 Task: Find connections with filter location Oberwinterthur (Kreis 2) with filter topic #Mobileapplicationswith filter profile language German with filter current company G-P/Globalization Partners with filter school HINDUSTAN COLLEGE OF ARTS AND SCIENCE with filter industry Metal Valve, Ball, and Roller Manufacturing with filter service category UX Research with filter keywords title Data Entry
Action: Mouse moved to (534, 70)
Screenshot: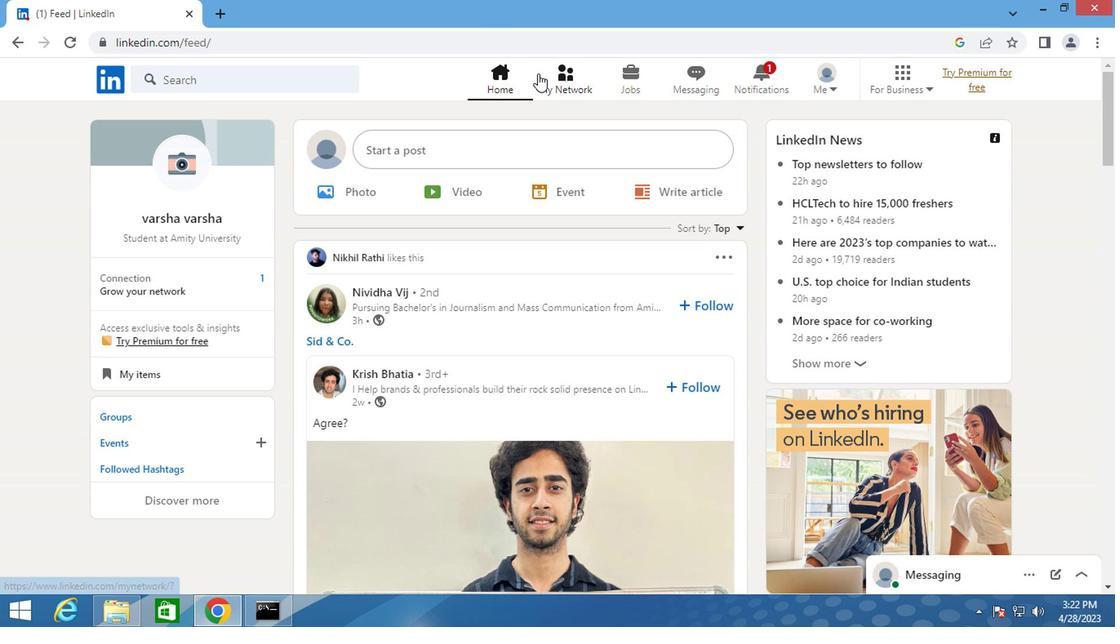 
Action: Mouse pressed left at (534, 70)
Screenshot: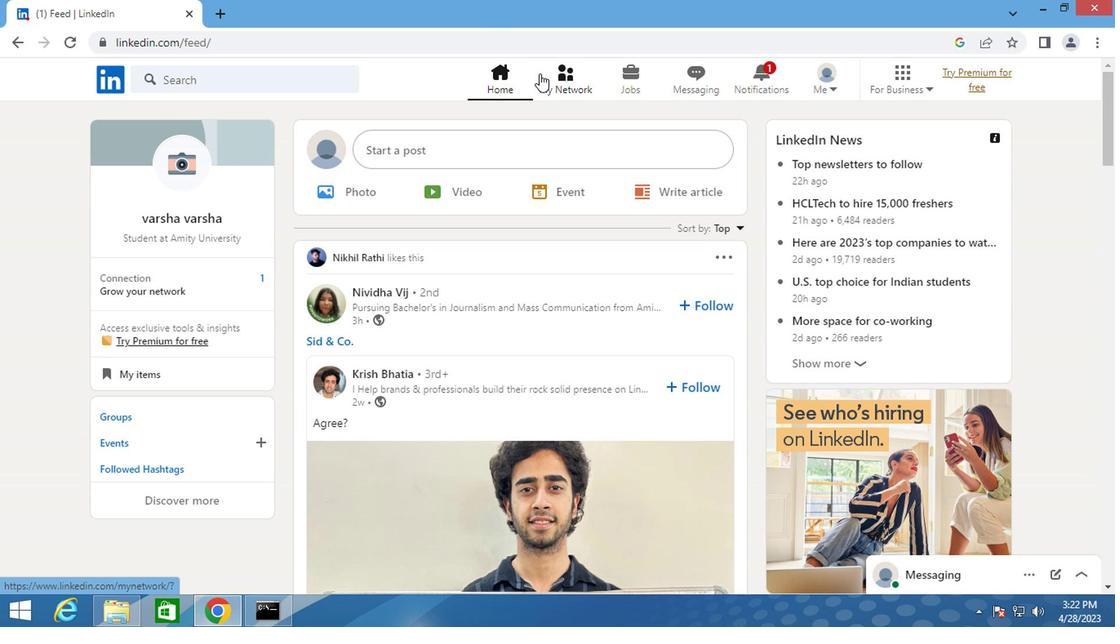 
Action: Mouse moved to (192, 173)
Screenshot: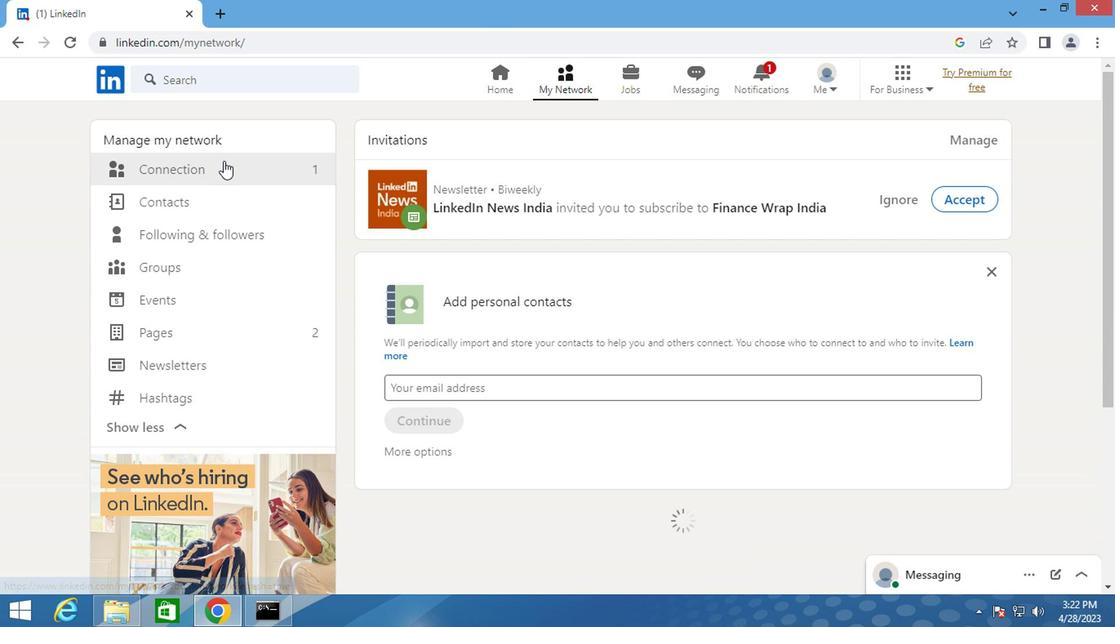 
Action: Mouse pressed left at (192, 173)
Screenshot: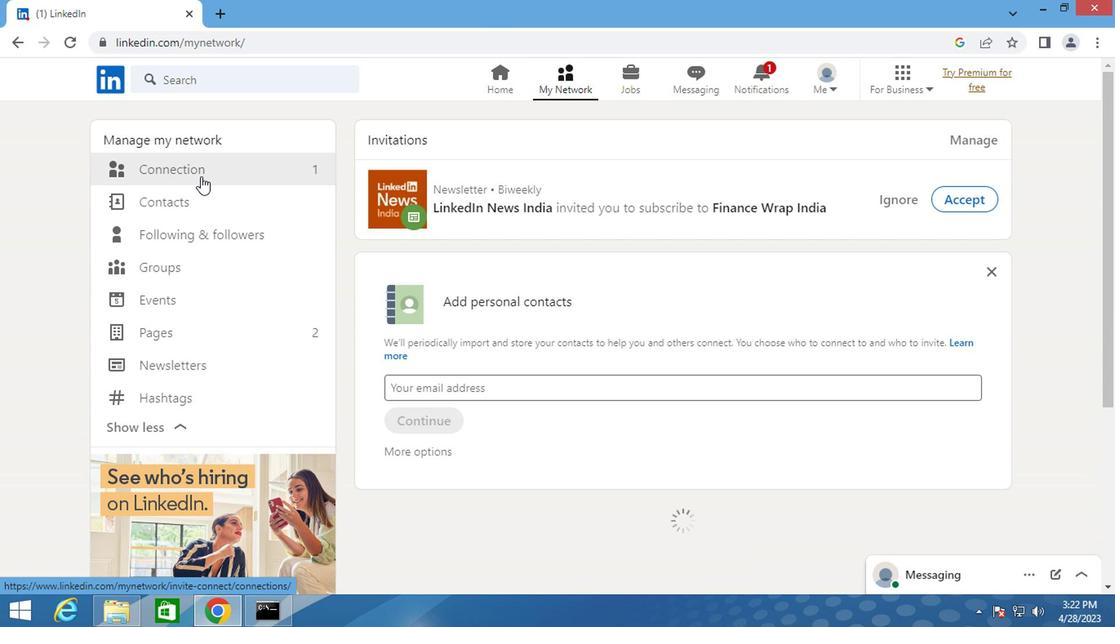 
Action: Mouse moved to (684, 167)
Screenshot: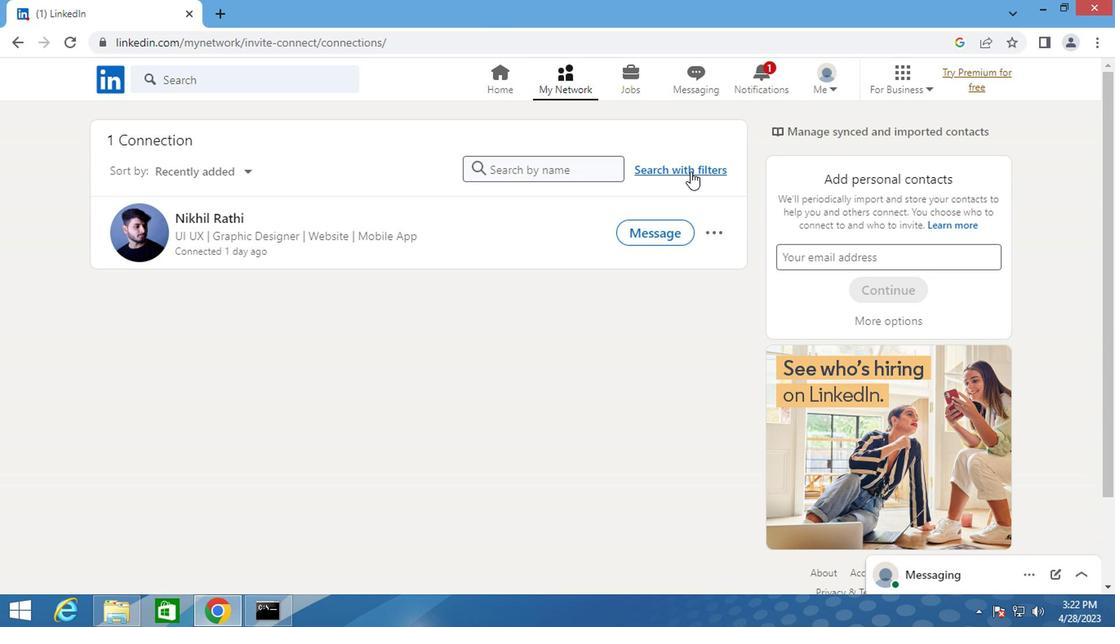 
Action: Mouse pressed left at (684, 167)
Screenshot: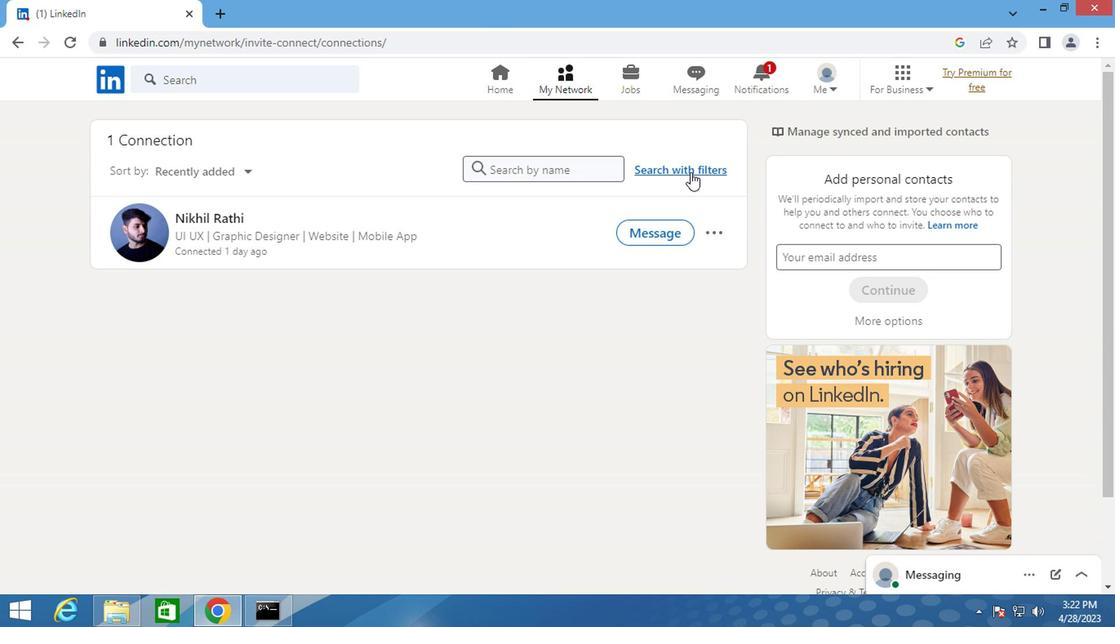 
Action: Mouse moved to (603, 129)
Screenshot: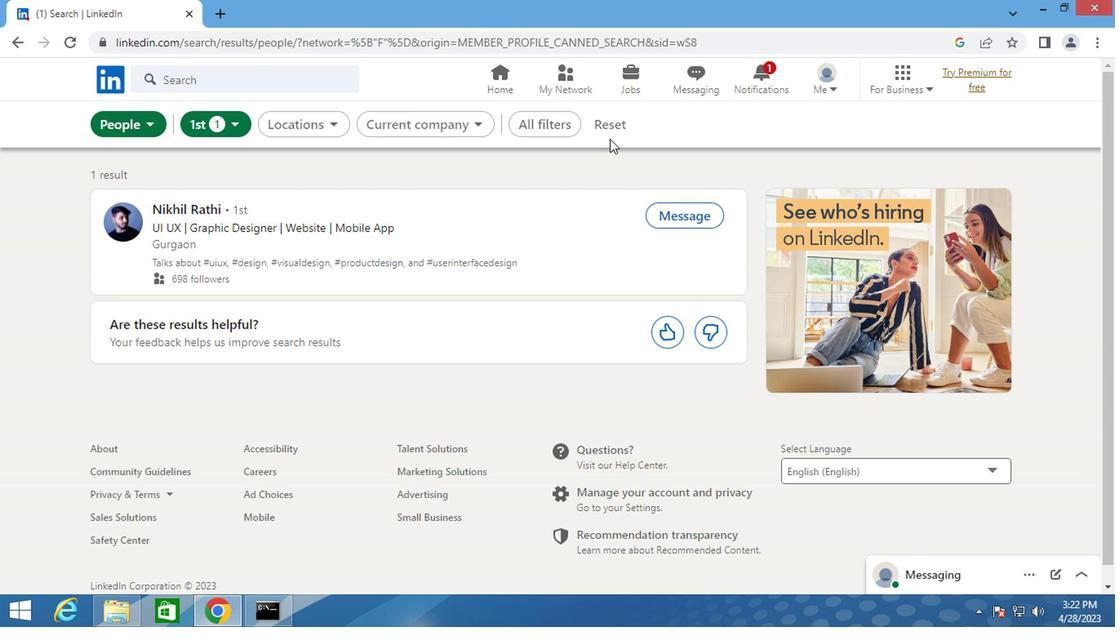 
Action: Mouse pressed left at (603, 129)
Screenshot: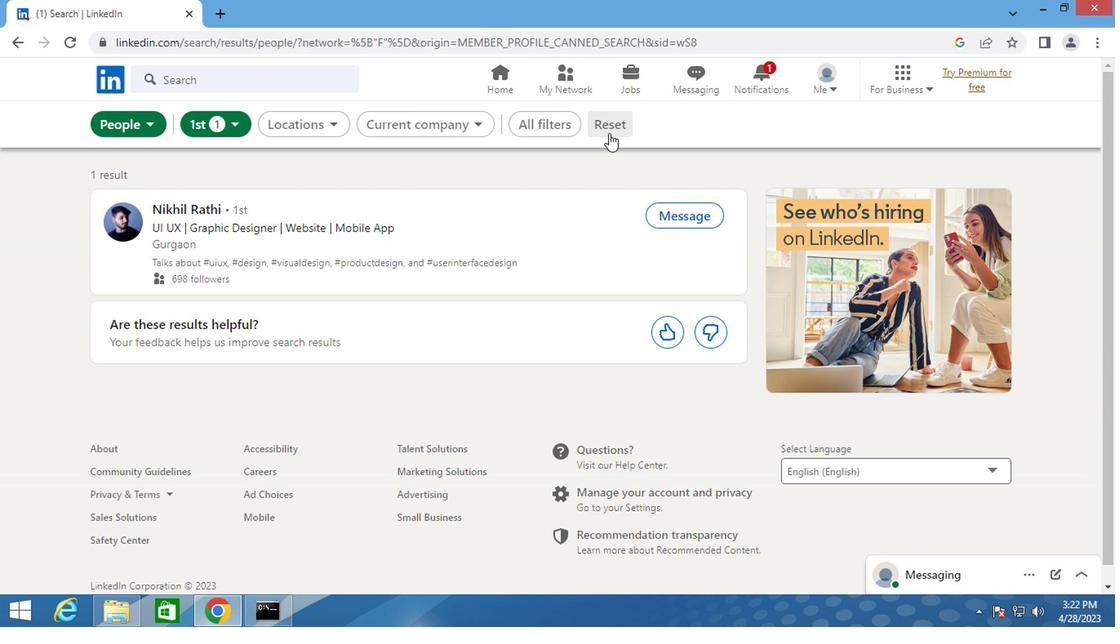 
Action: Mouse moved to (589, 113)
Screenshot: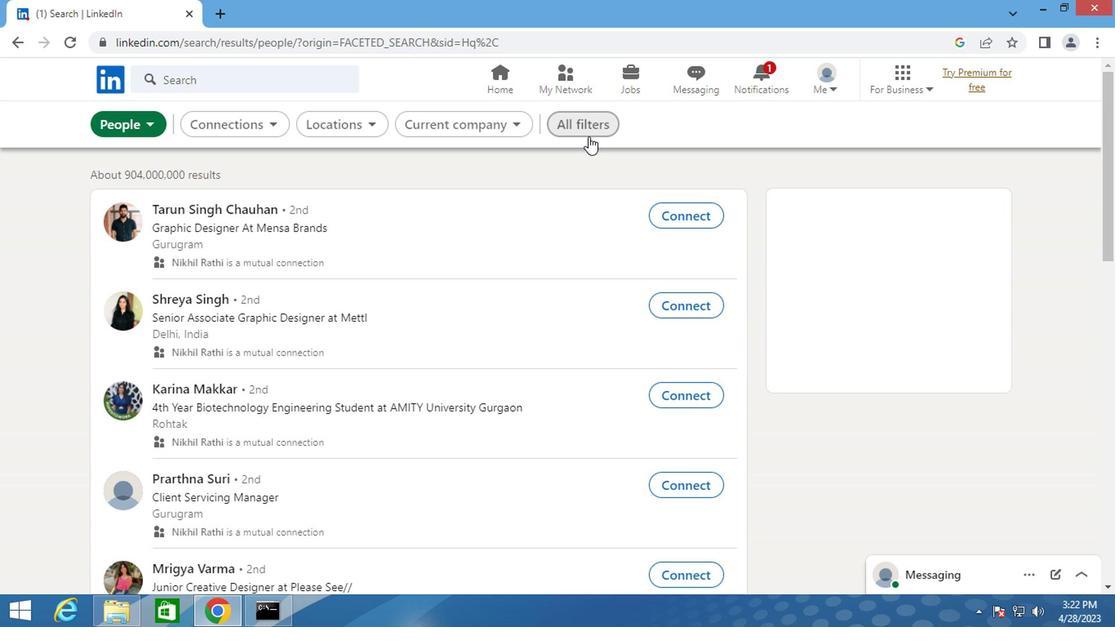 
Action: Mouse pressed left at (589, 113)
Screenshot: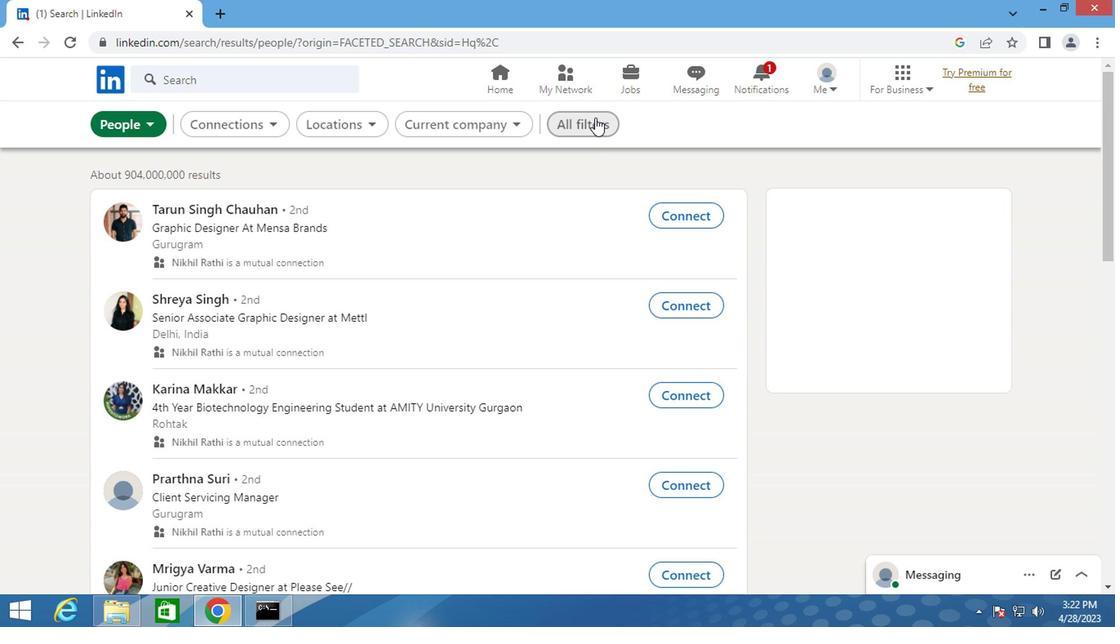 
Action: Mouse moved to (723, 287)
Screenshot: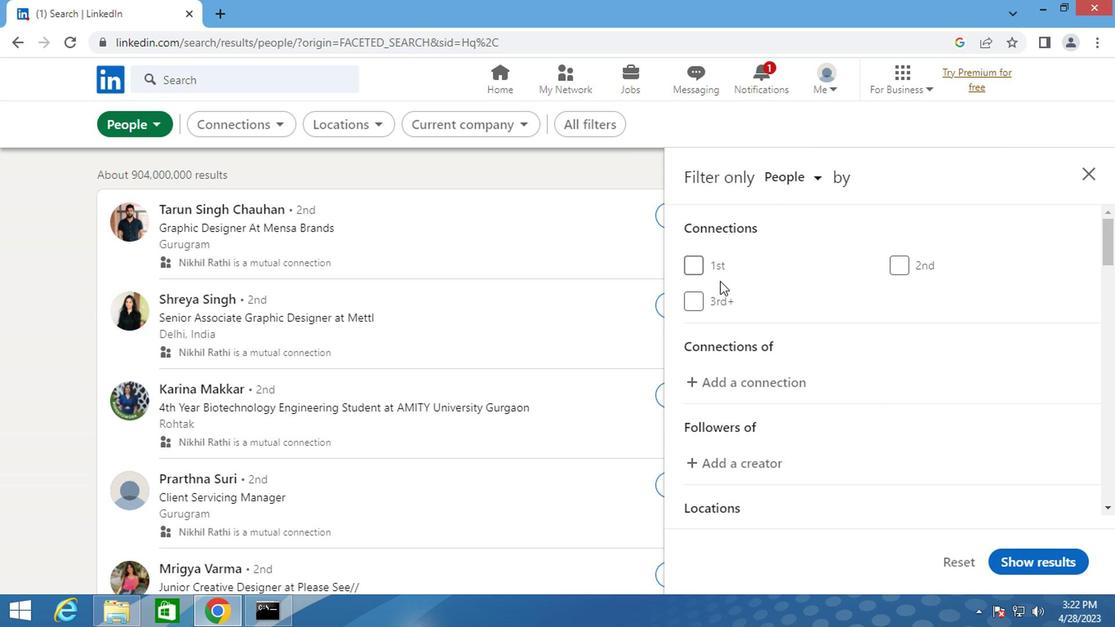 
Action: Mouse scrolled (723, 285) with delta (0, -1)
Screenshot: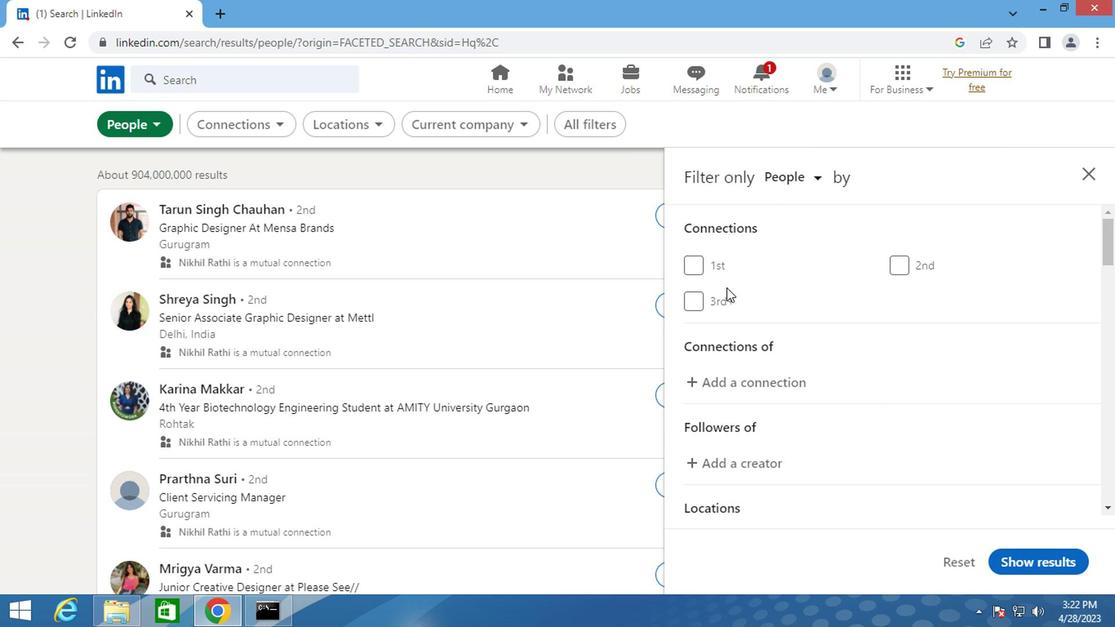 
Action: Mouse moved to (723, 288)
Screenshot: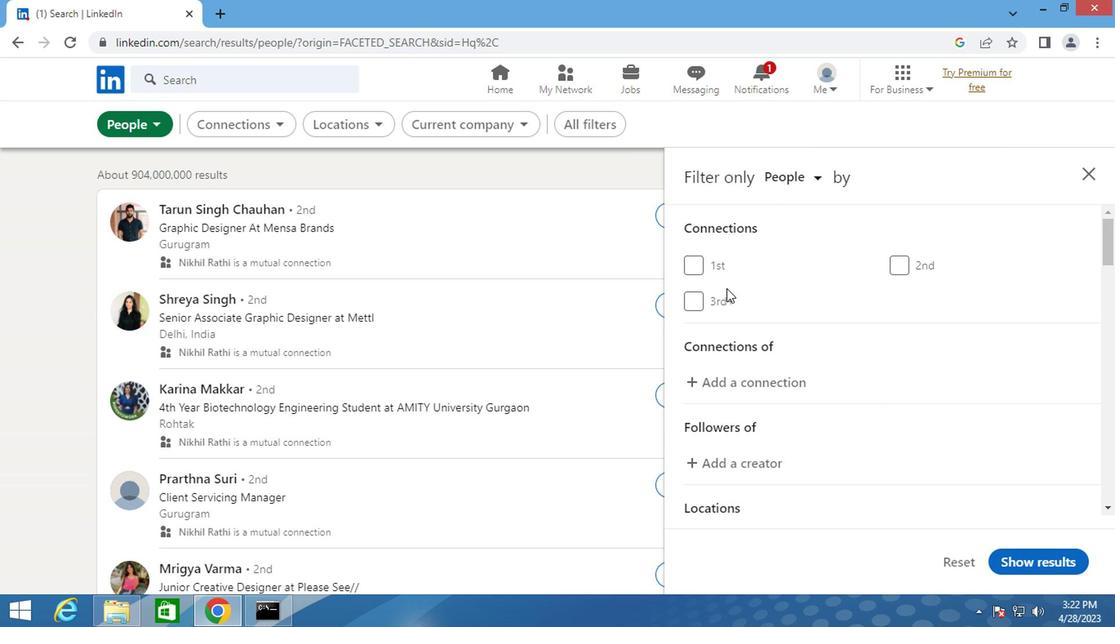 
Action: Mouse scrolled (723, 287) with delta (0, 0)
Screenshot: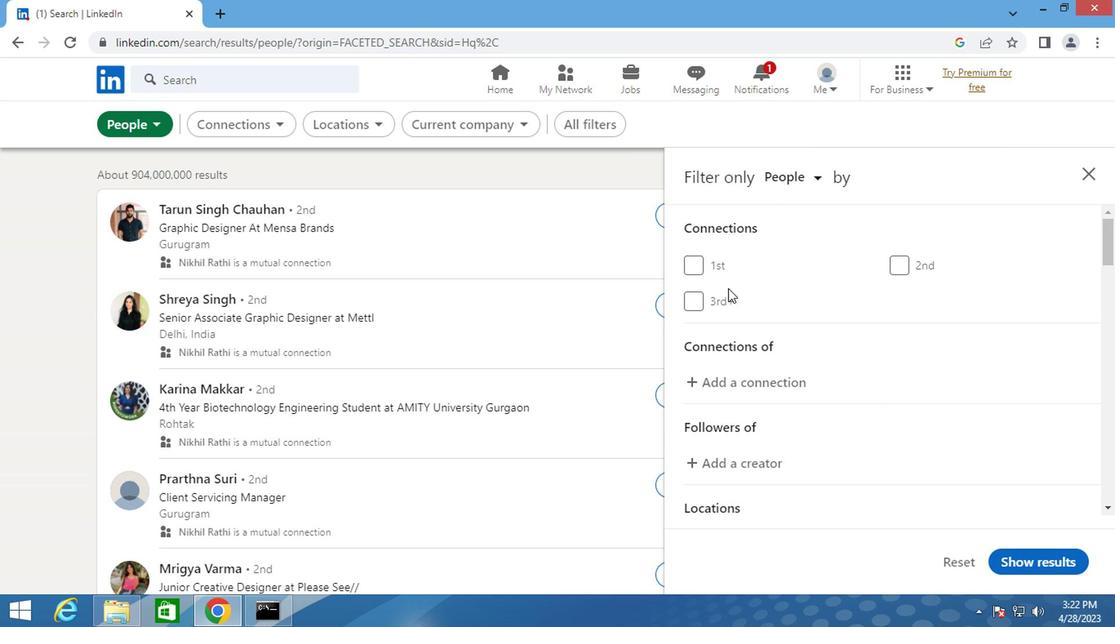 
Action: Mouse moved to (906, 453)
Screenshot: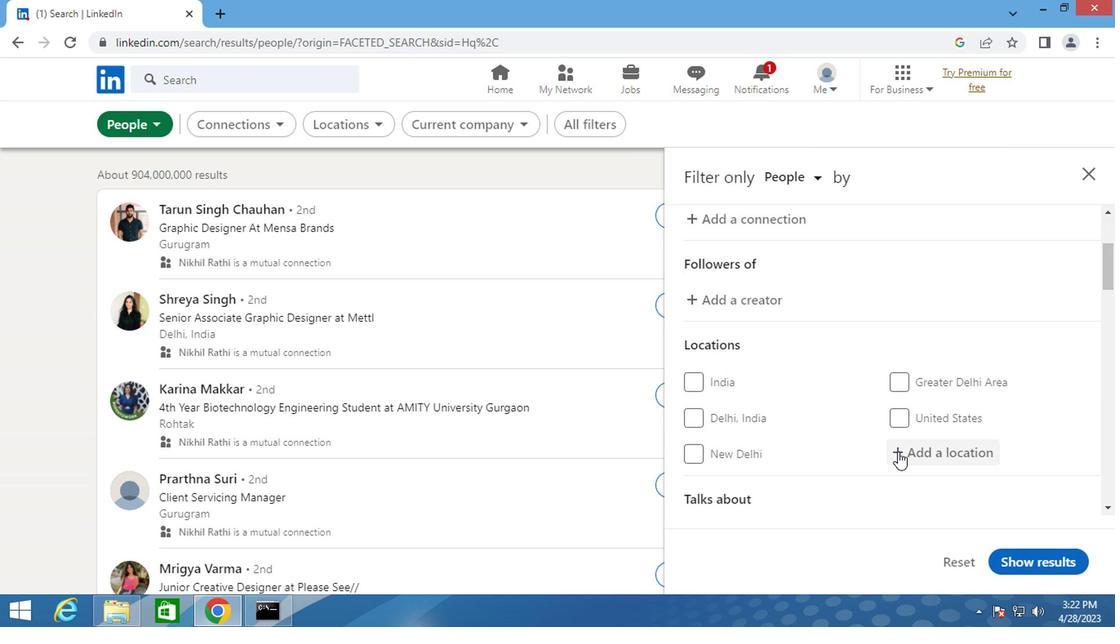 
Action: Mouse pressed left at (906, 453)
Screenshot: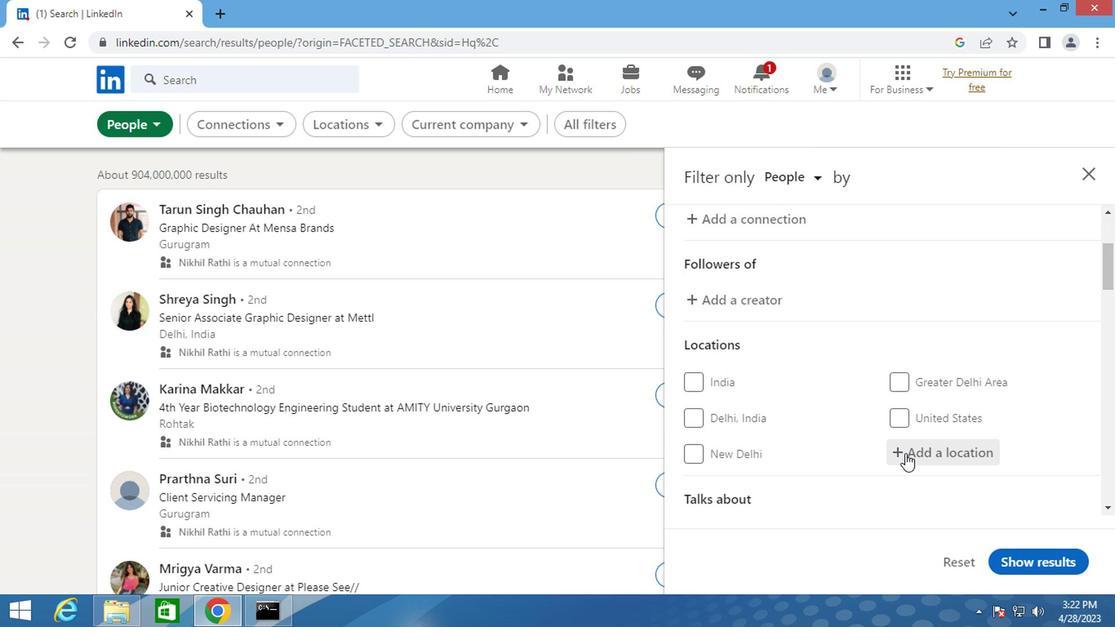 
Action: Mouse moved to (906, 453)
Screenshot: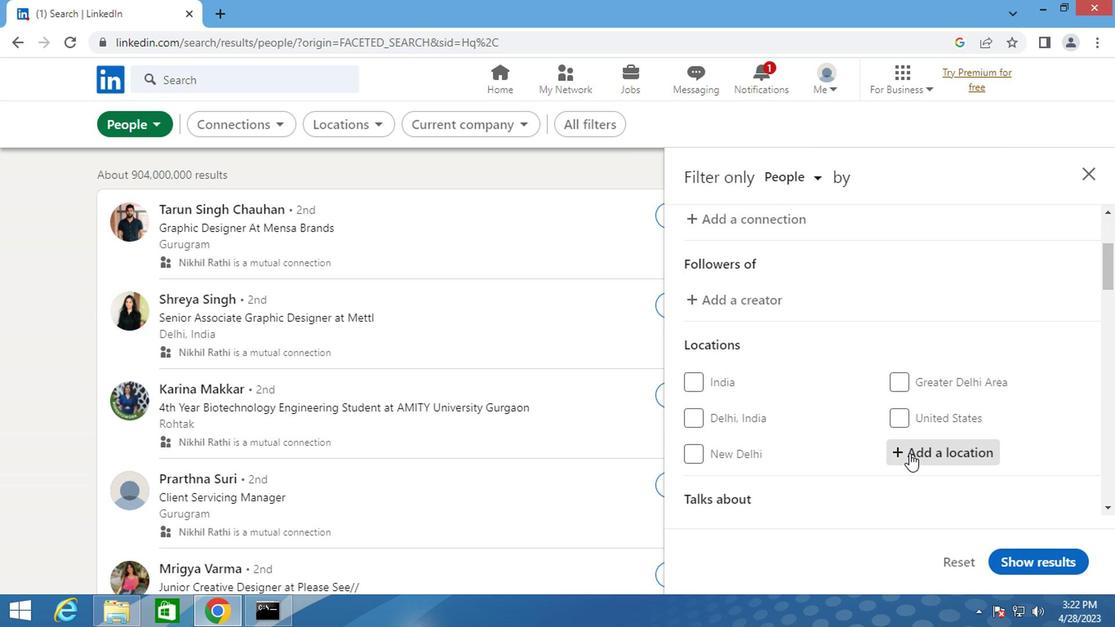 
Action: Key pressed <Key.shift>OBERWINTERTHUR<Key.space><Key.shift_r><Key.shift_r>(<Key.shift>KREIS<Key.space>2<Key.shift_r><Key.shift_r><Key.shift_r><Key.shift_r><Key.shift_r><Key.shift_r>)
Screenshot: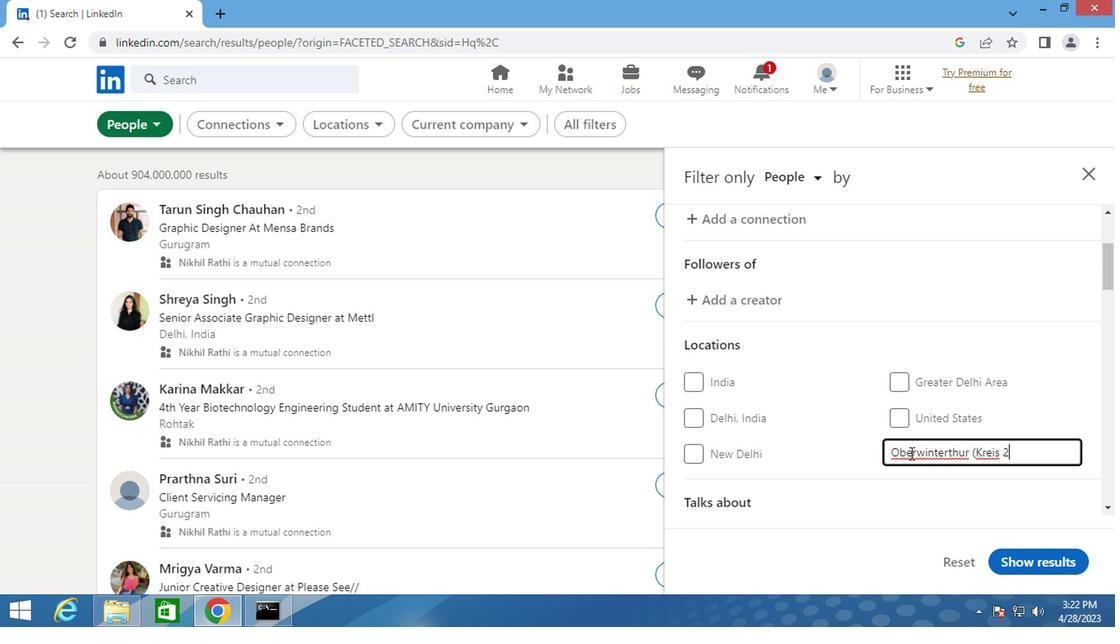 
Action: Mouse moved to (873, 438)
Screenshot: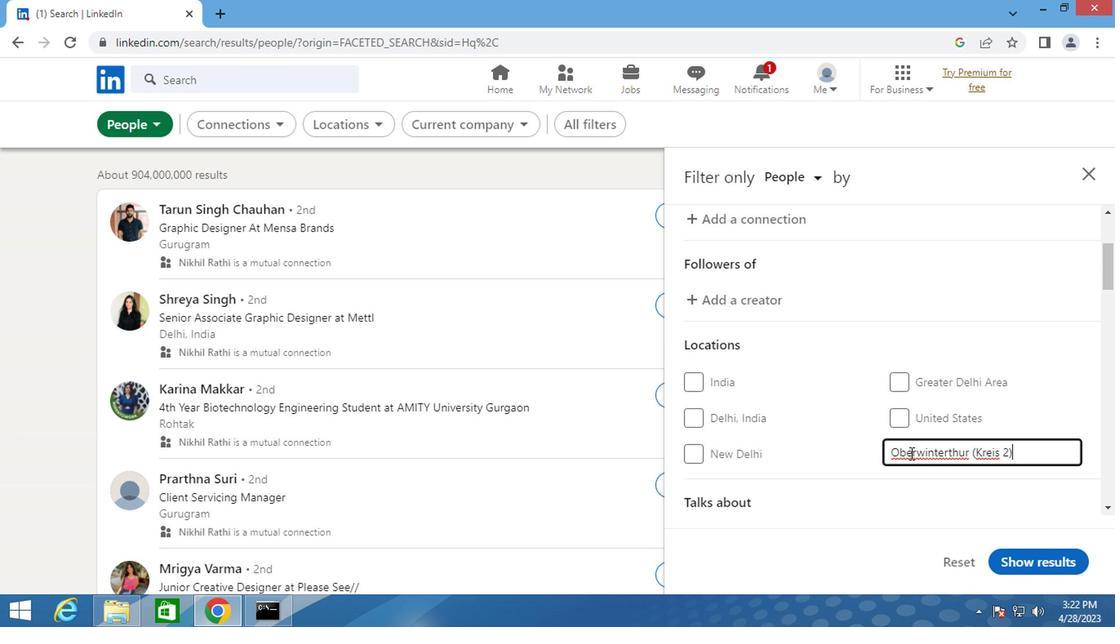 
Action: Mouse scrolled (873, 437) with delta (0, 0)
Screenshot: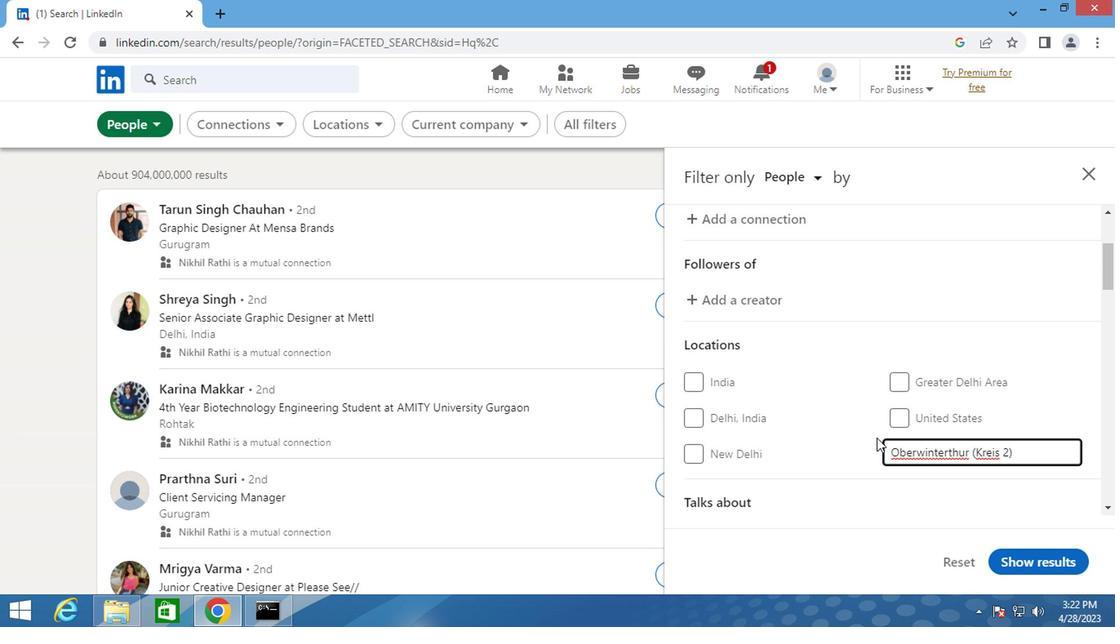 
Action: Mouse scrolled (873, 437) with delta (0, 0)
Screenshot: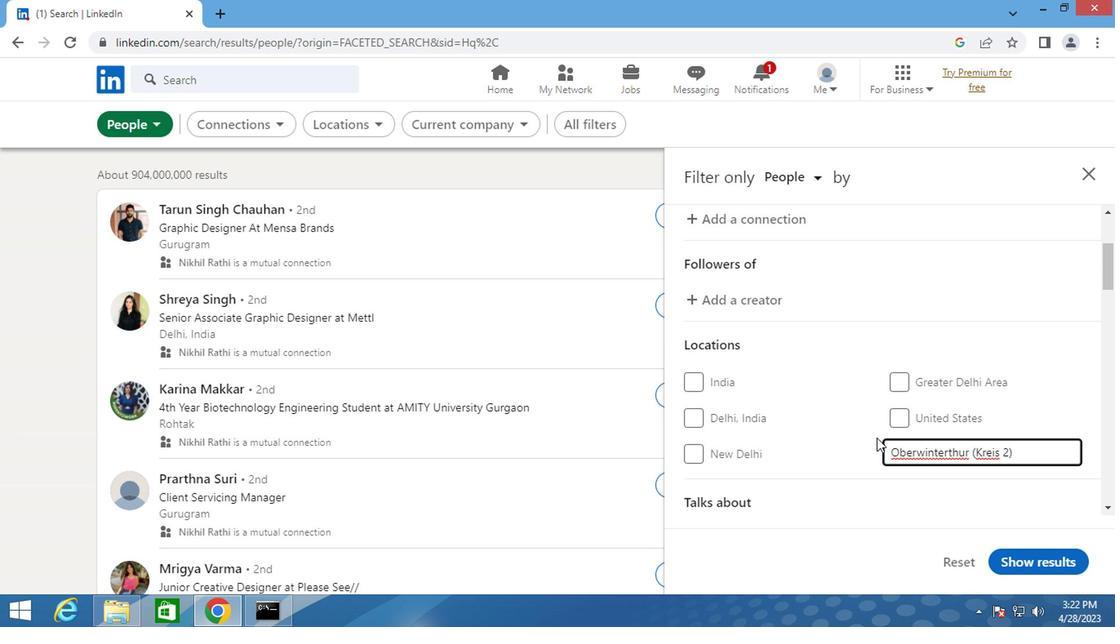 
Action: Mouse scrolled (873, 437) with delta (0, 0)
Screenshot: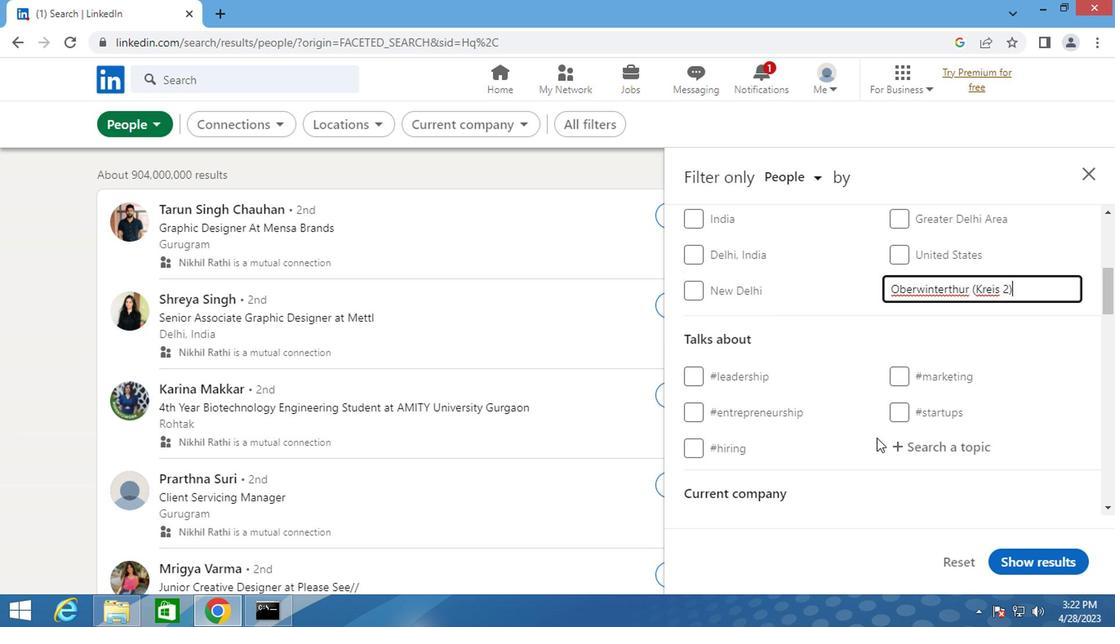 
Action: Mouse moved to (975, 359)
Screenshot: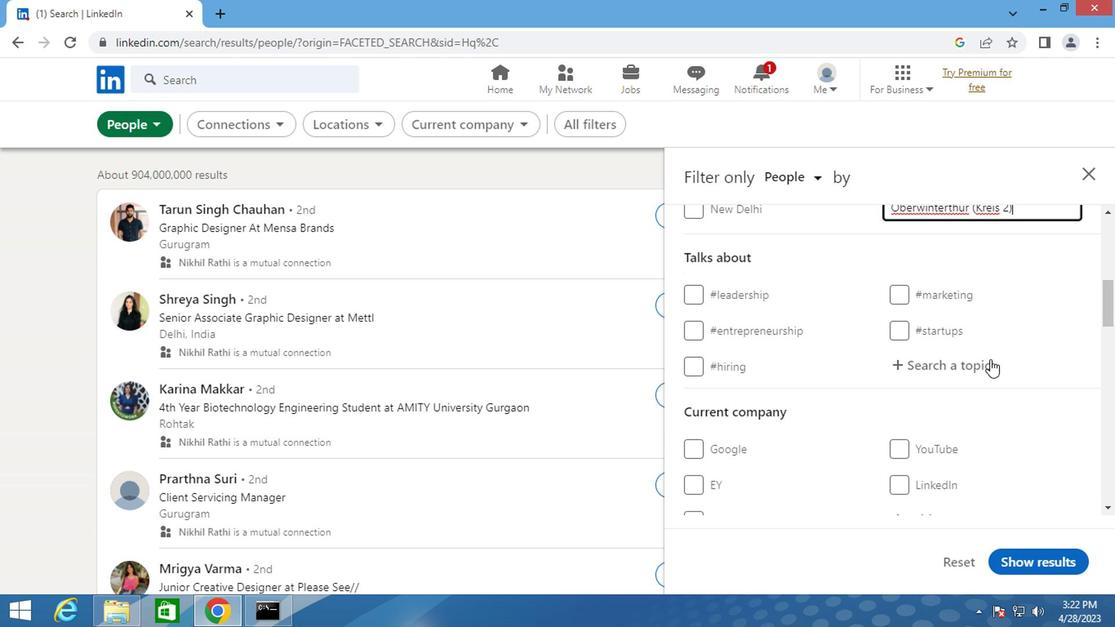 
Action: Mouse pressed left at (975, 359)
Screenshot: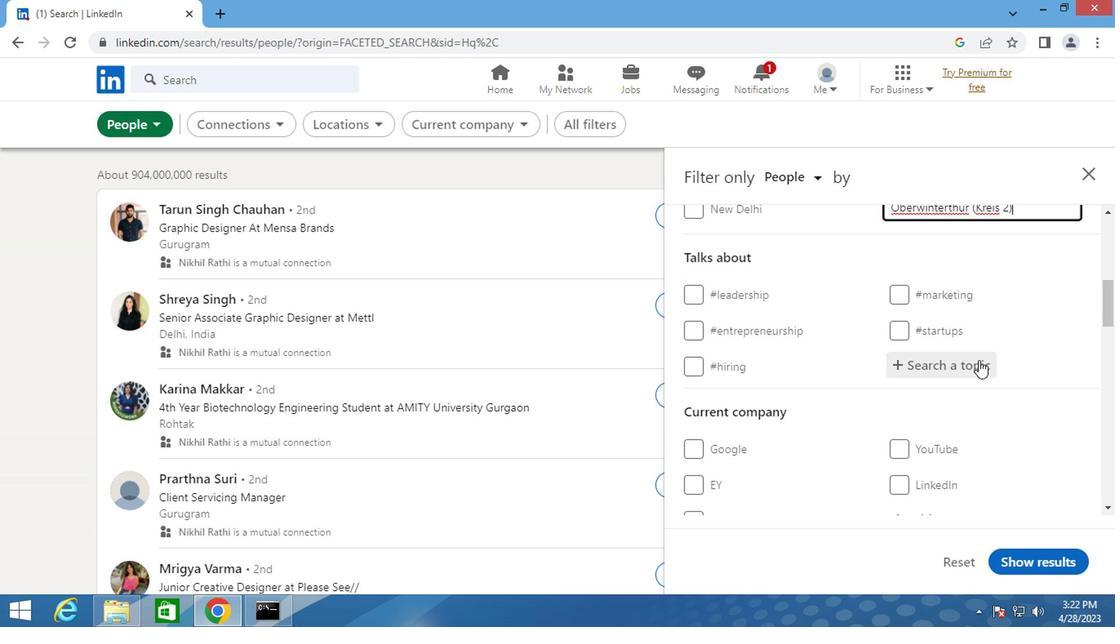 
Action: Key pressed <Key.shift>#<Key.shift>MOBILEAPPLICATIONS
Screenshot: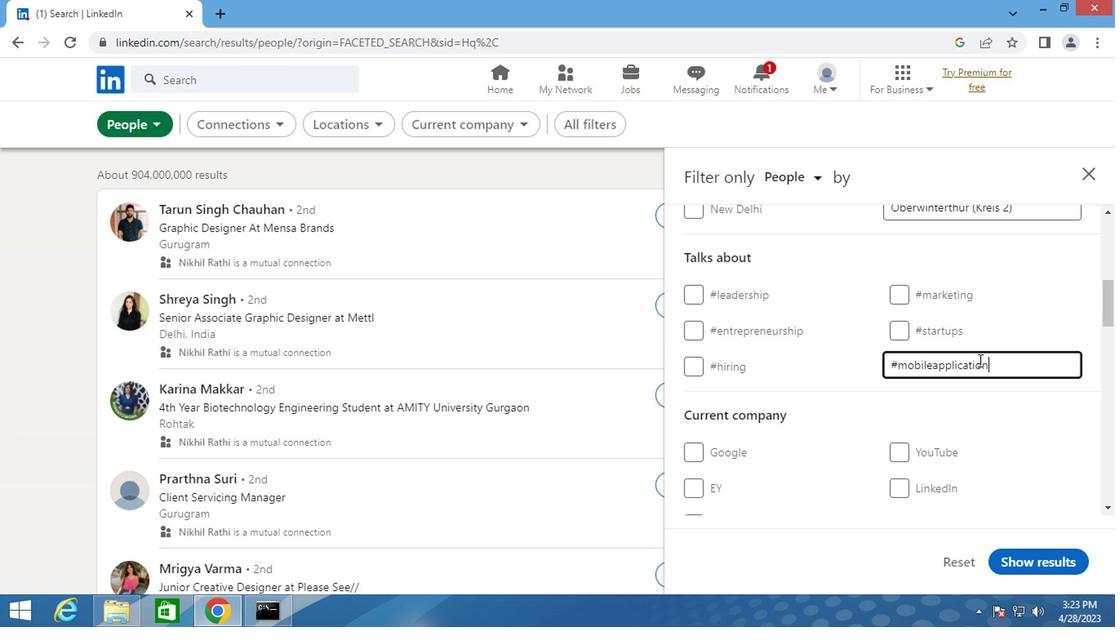 
Action: Mouse moved to (843, 364)
Screenshot: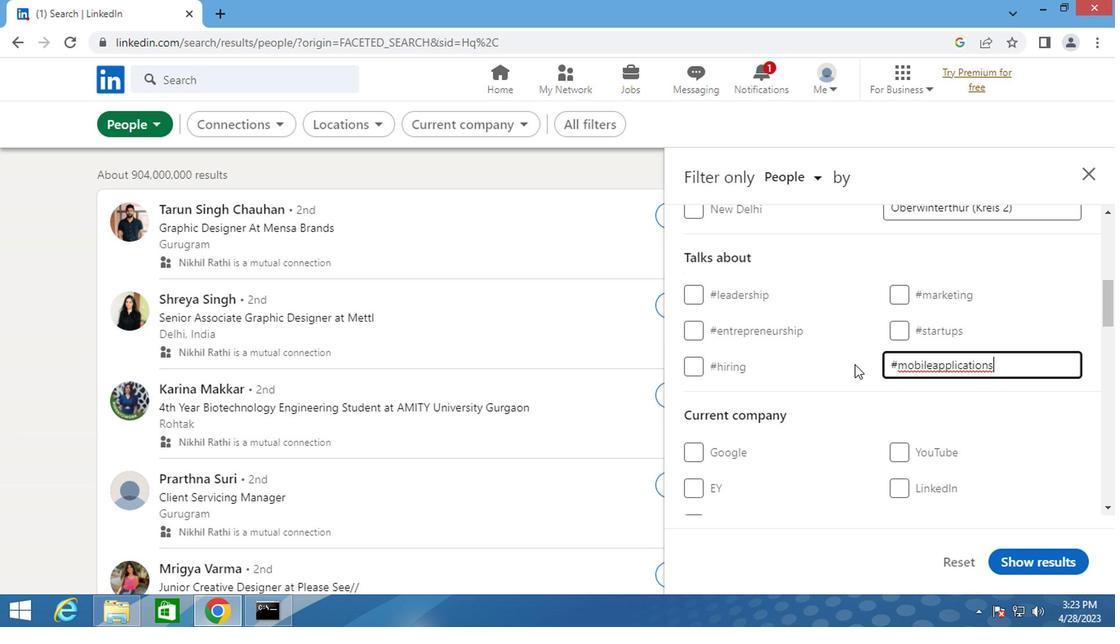 
Action: Mouse scrolled (843, 363) with delta (0, 0)
Screenshot: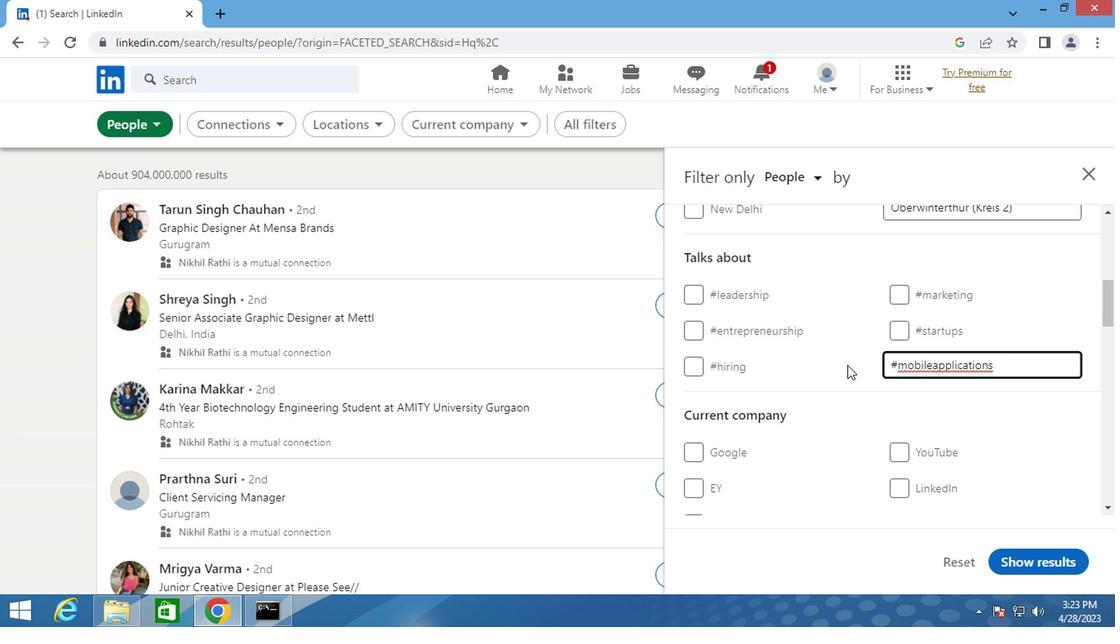 
Action: Mouse scrolled (843, 363) with delta (0, 0)
Screenshot: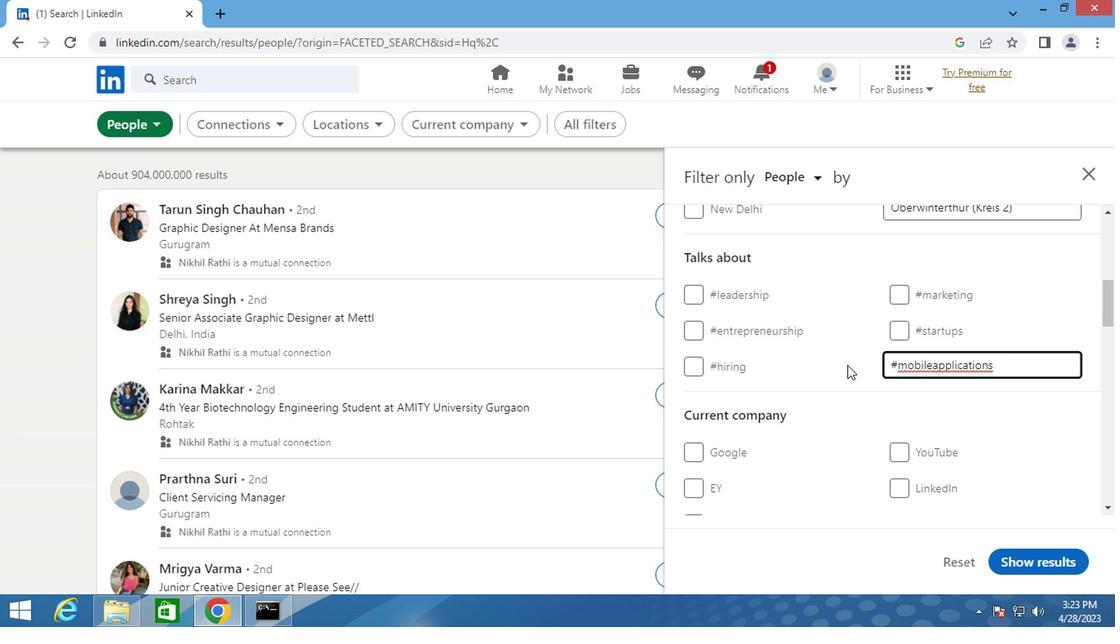 
Action: Mouse scrolled (843, 363) with delta (0, 0)
Screenshot: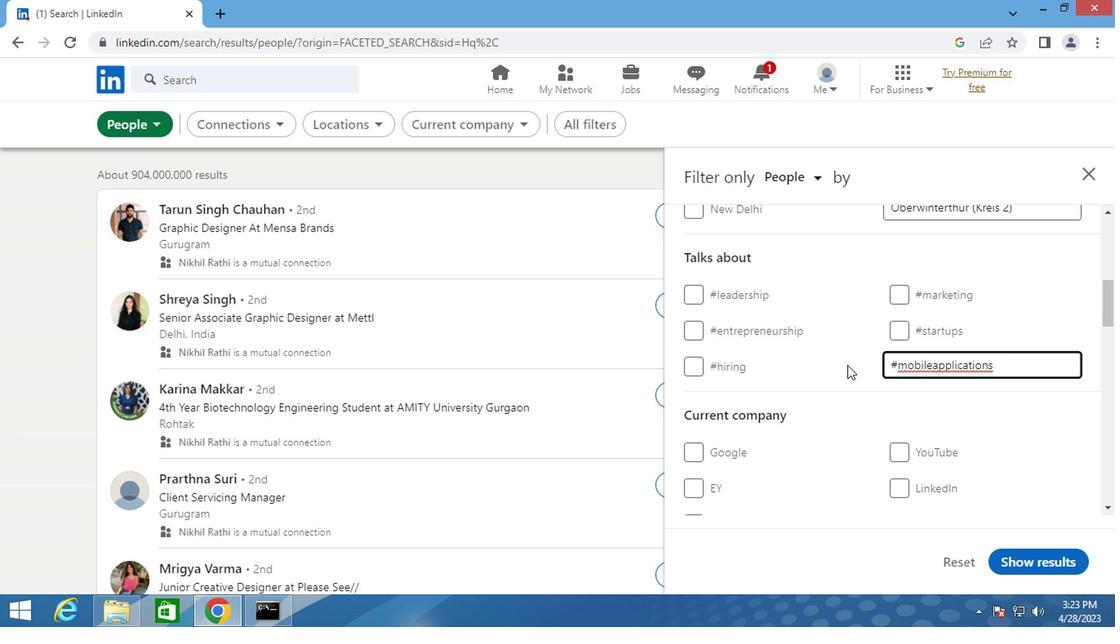 
Action: Mouse moved to (841, 364)
Screenshot: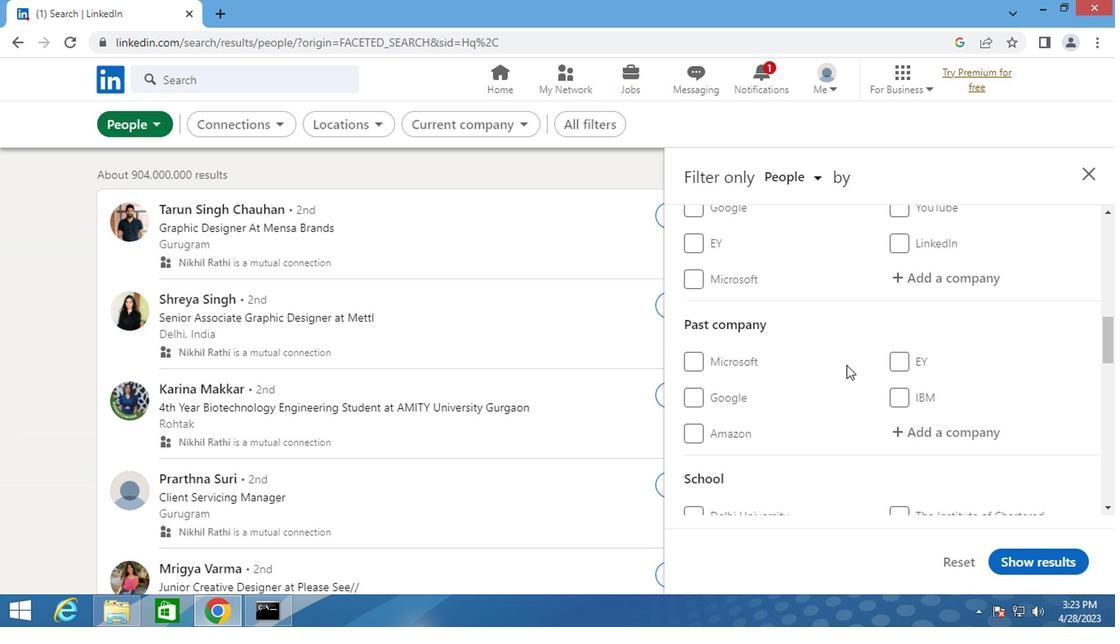 
Action: Mouse scrolled (841, 365) with delta (0, 1)
Screenshot: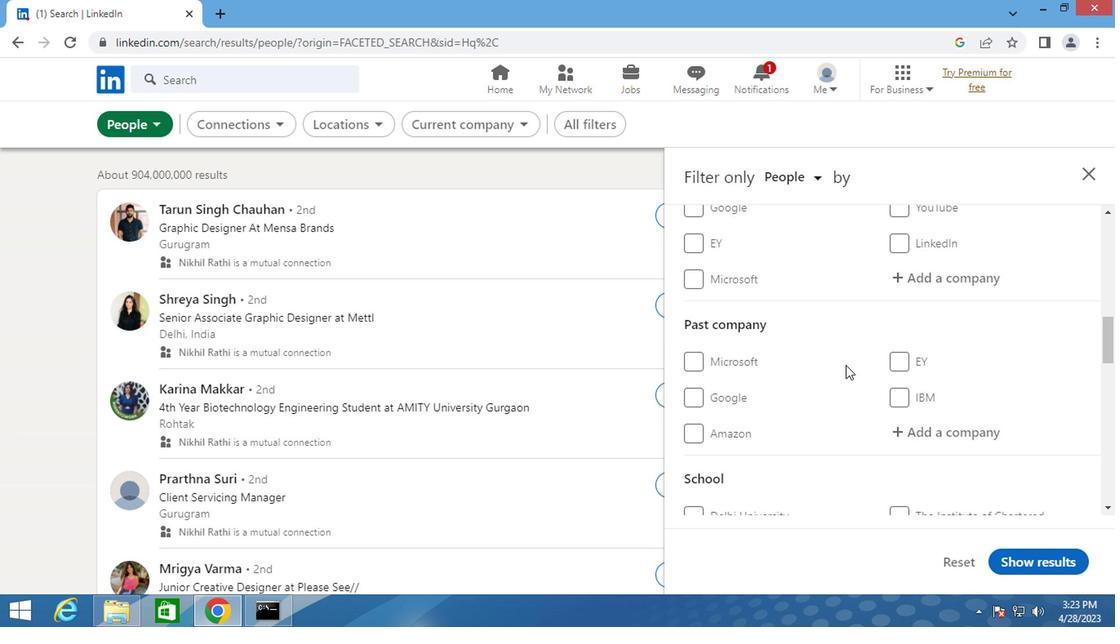 
Action: Mouse scrolled (841, 365) with delta (0, 1)
Screenshot: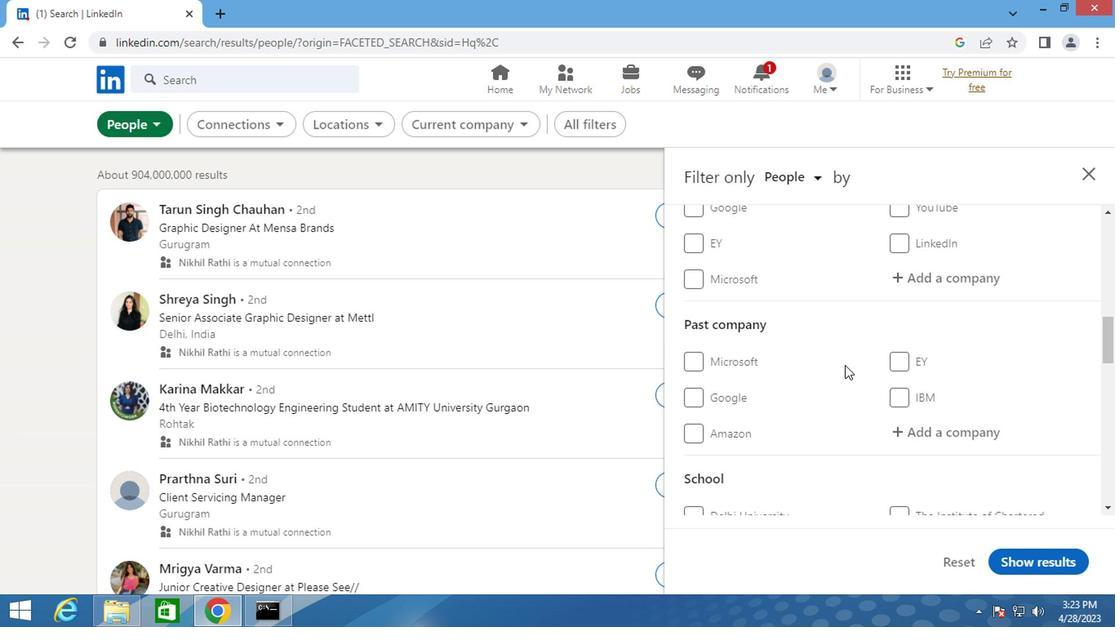 
Action: Mouse moved to (940, 436)
Screenshot: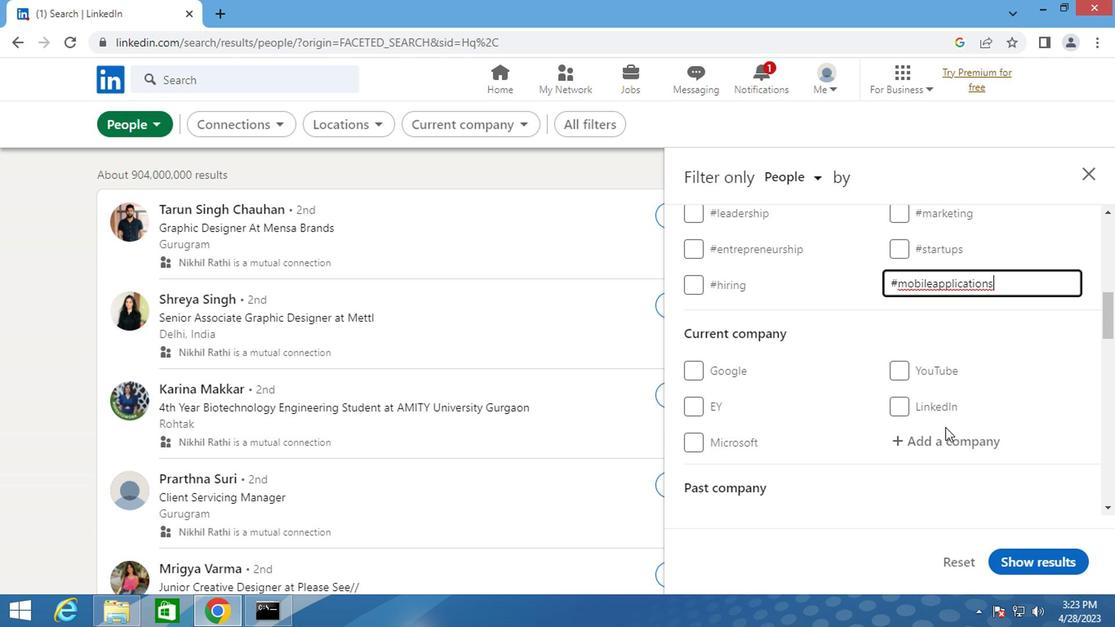 
Action: Mouse pressed left at (940, 436)
Screenshot: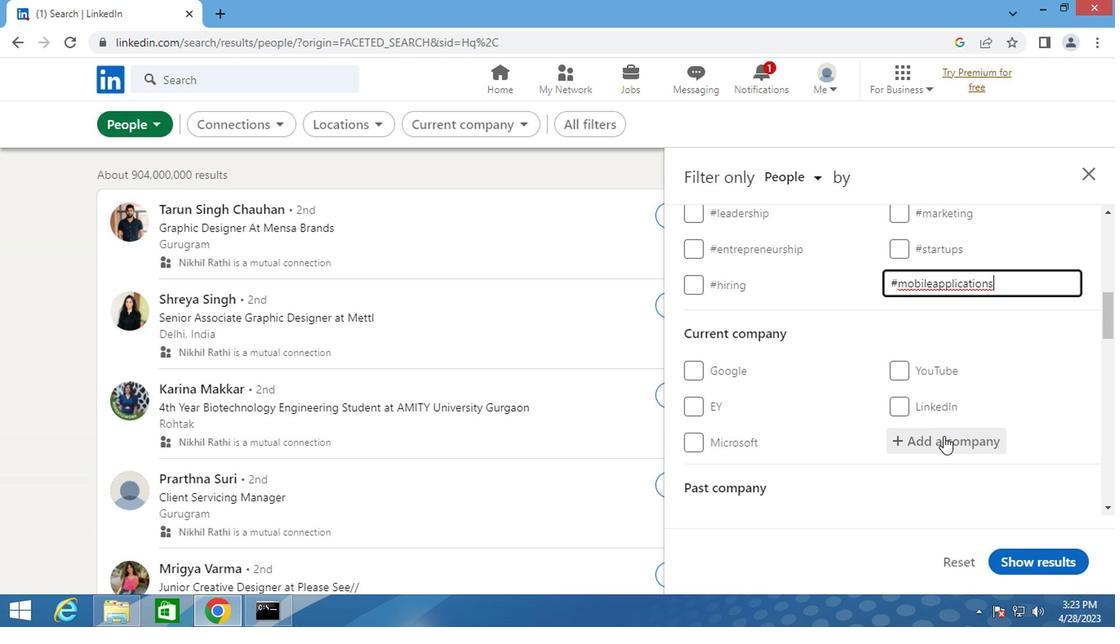 
Action: Mouse scrolled (940, 435) with delta (0, 0)
Screenshot: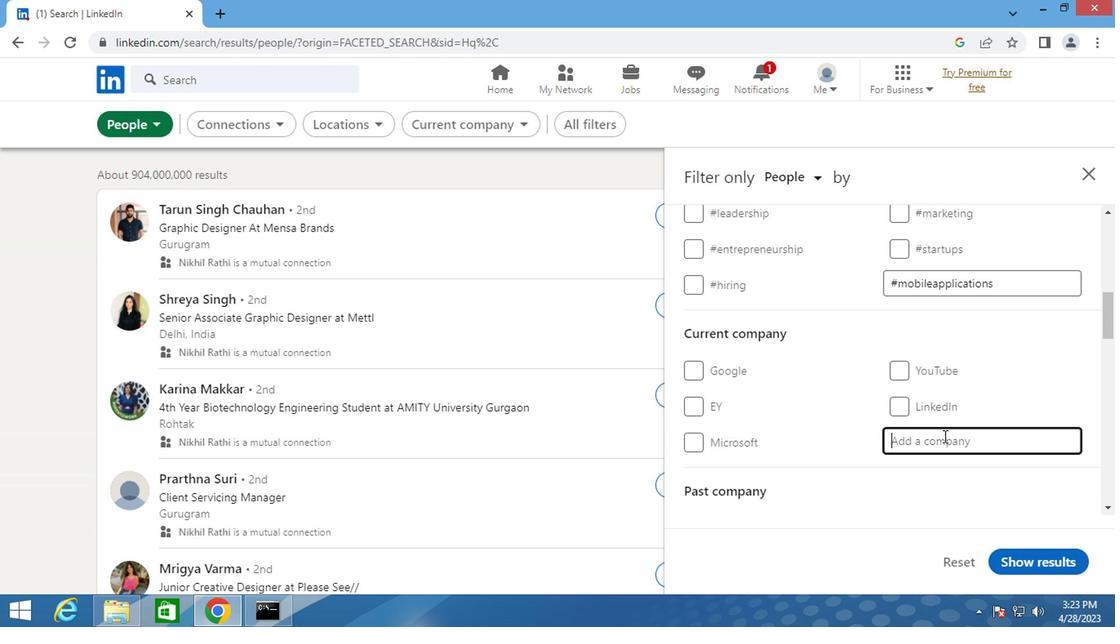
Action: Mouse scrolled (940, 435) with delta (0, 0)
Screenshot: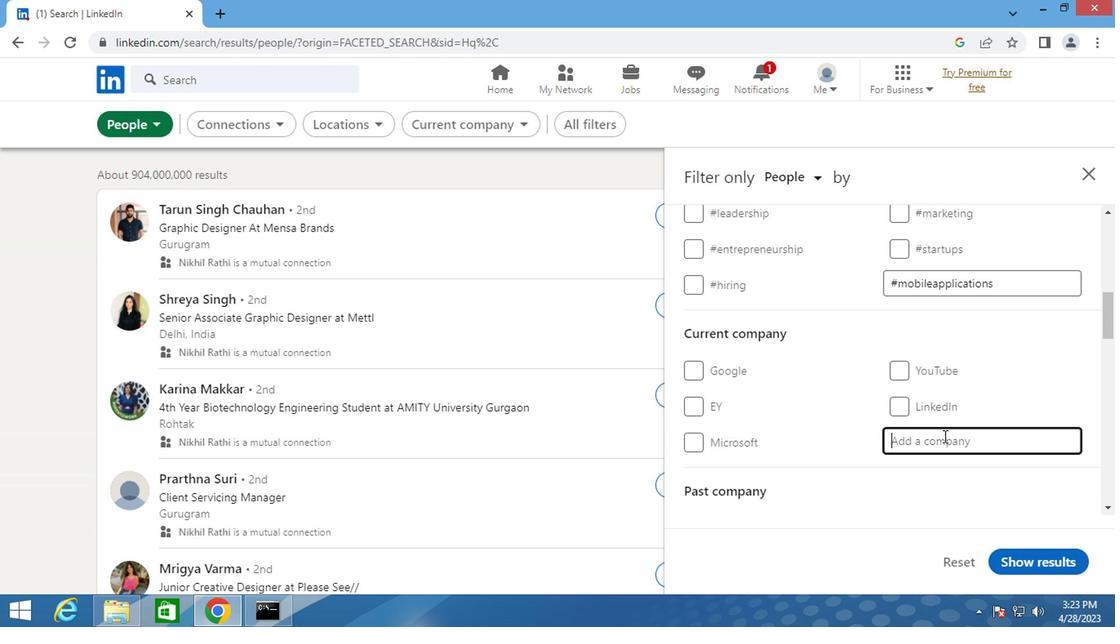 
Action: Mouse scrolled (940, 435) with delta (0, 0)
Screenshot: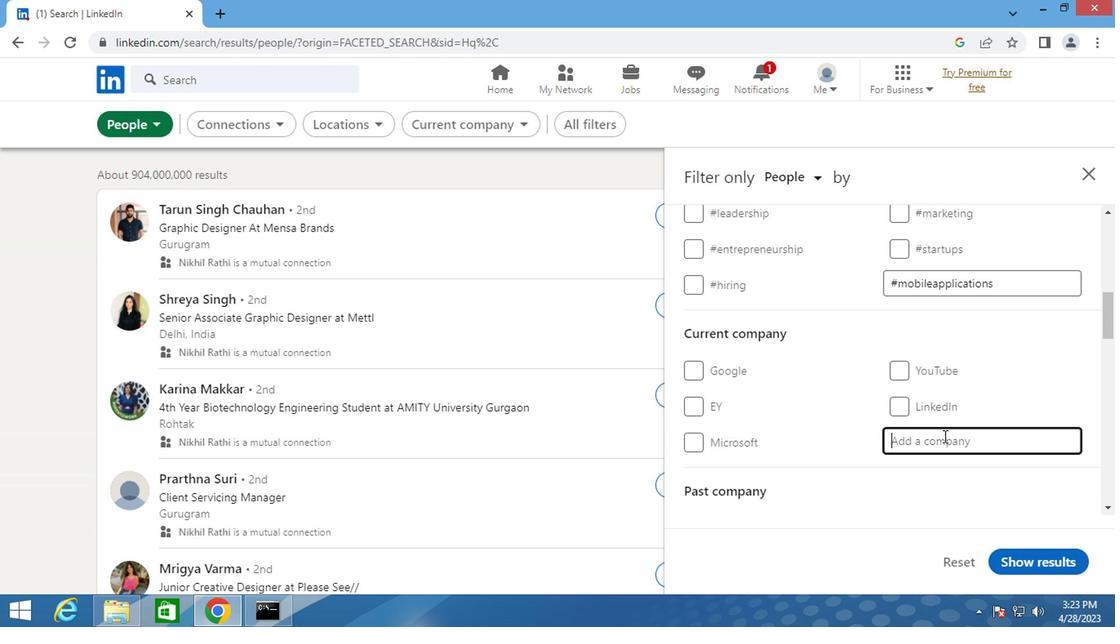 
Action: Mouse scrolled (940, 435) with delta (0, 0)
Screenshot: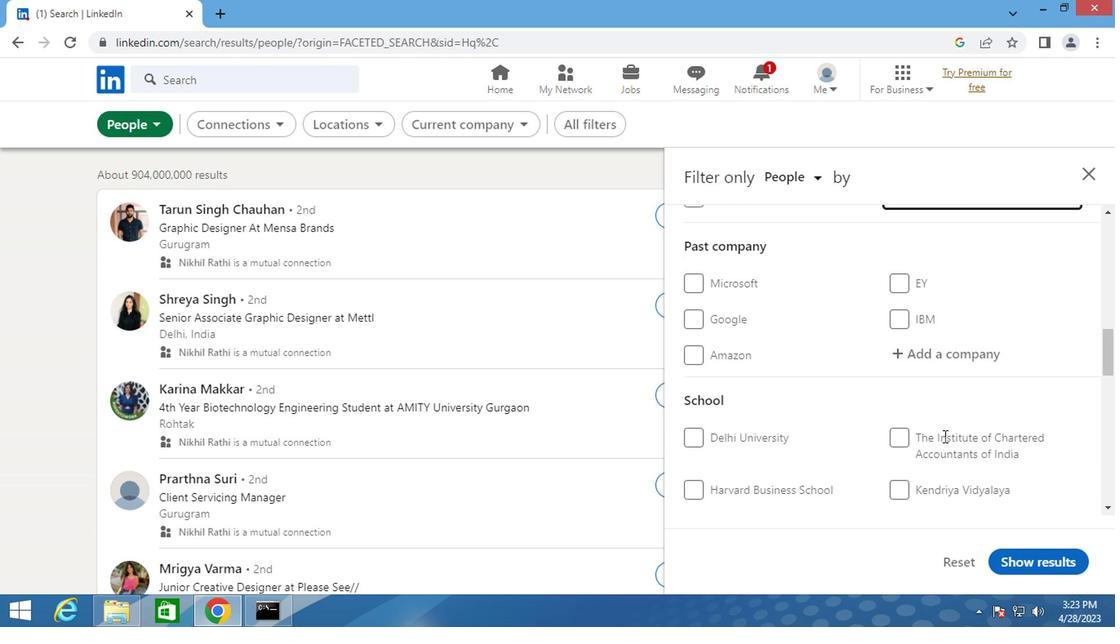 
Action: Mouse scrolled (940, 435) with delta (0, 0)
Screenshot: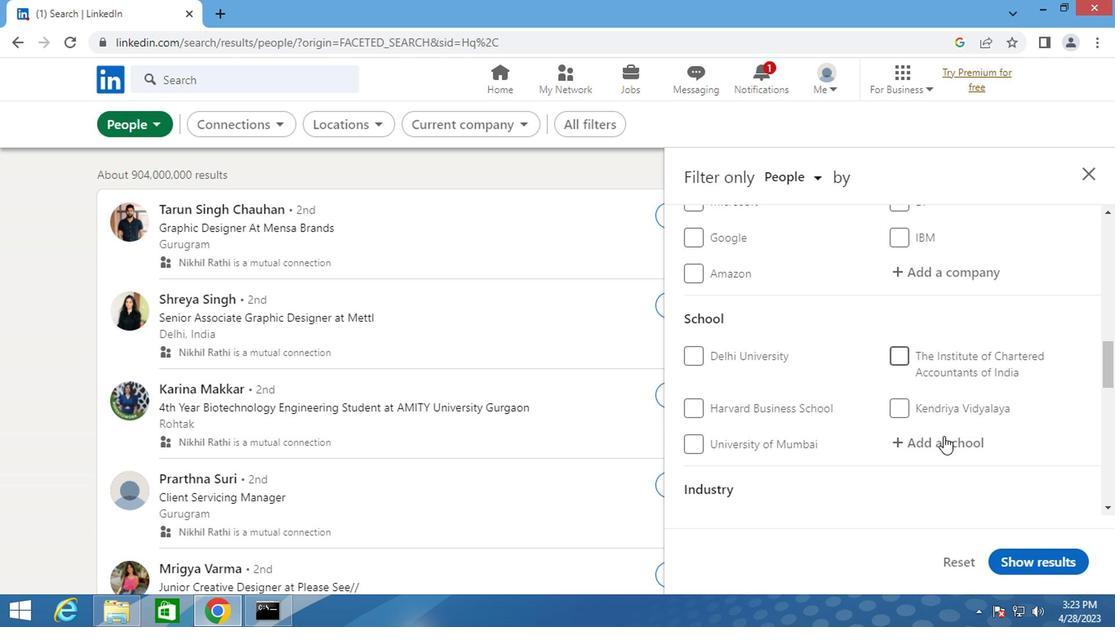 
Action: Mouse scrolled (940, 435) with delta (0, 0)
Screenshot: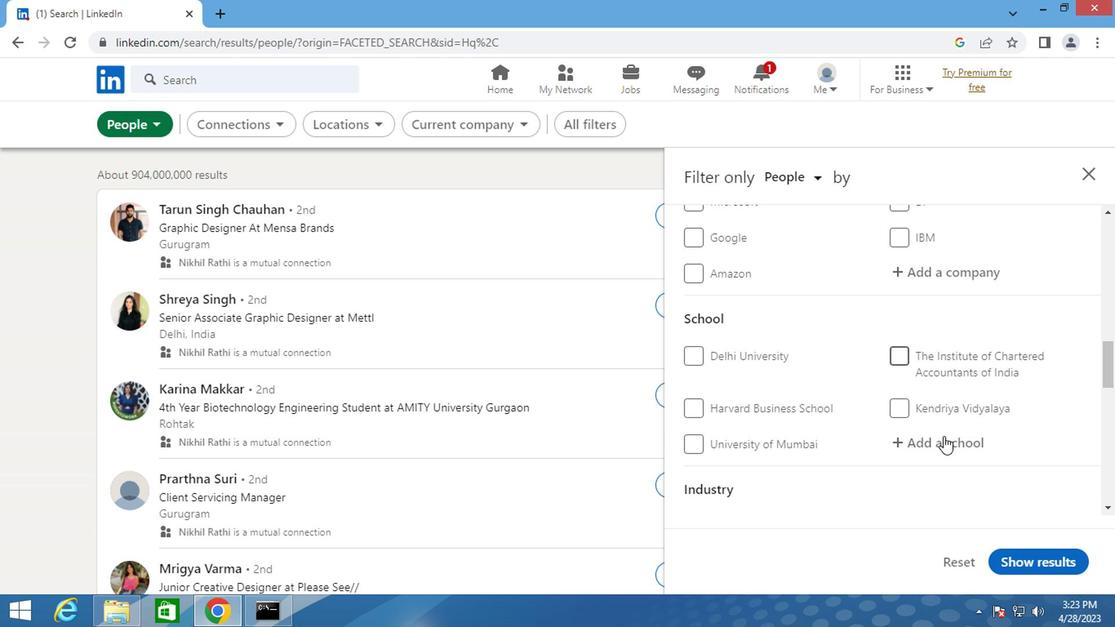 
Action: Mouse scrolled (940, 435) with delta (0, 0)
Screenshot: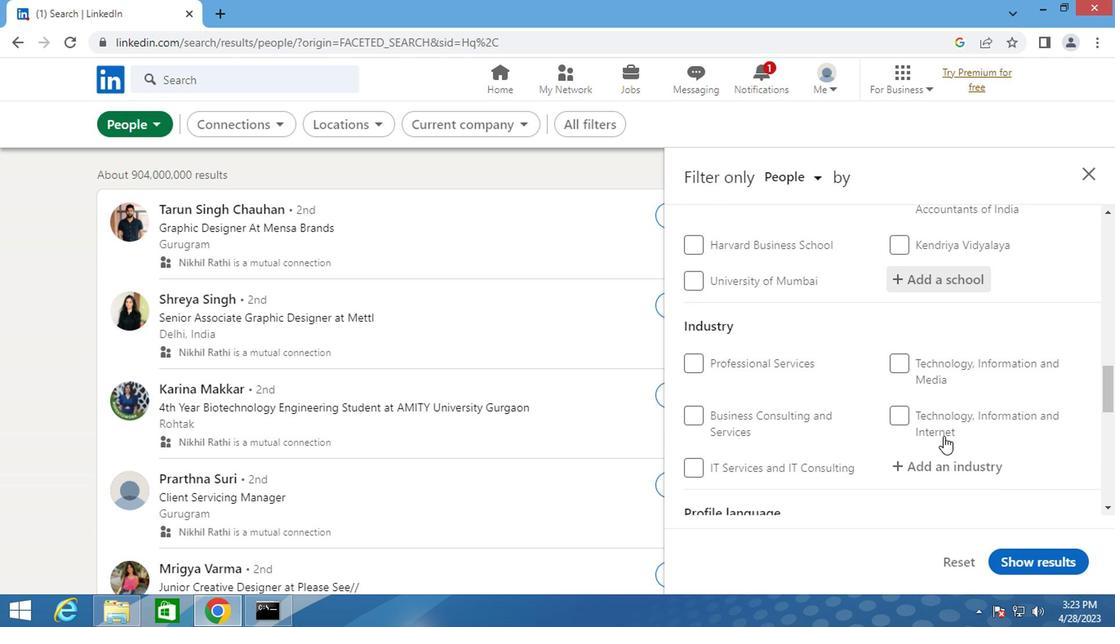
Action: Mouse scrolled (940, 435) with delta (0, 0)
Screenshot: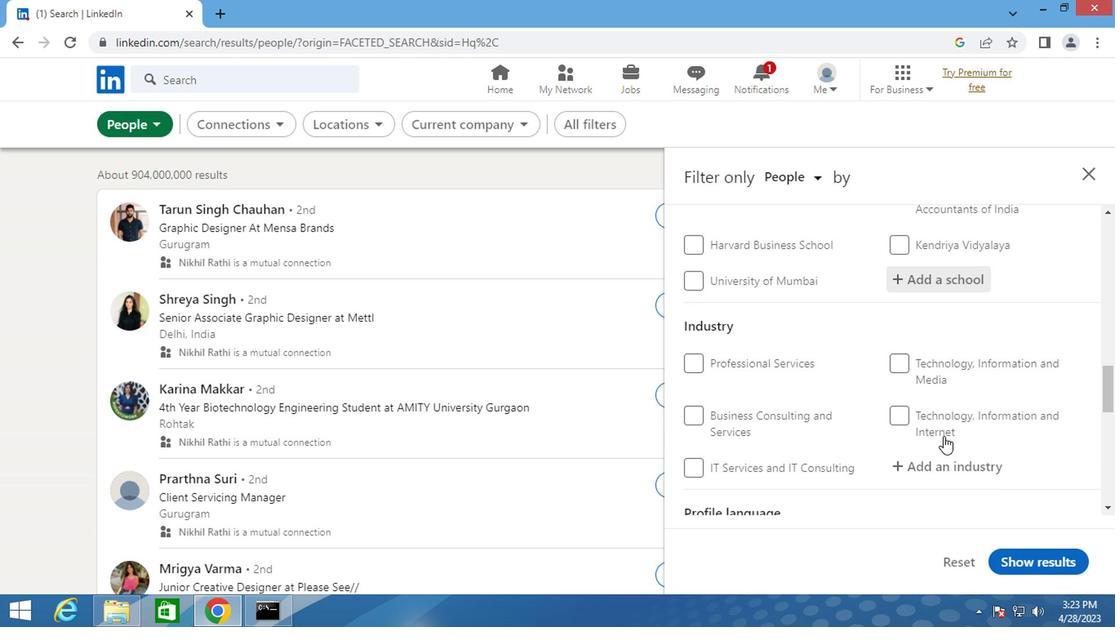
Action: Mouse scrolled (940, 435) with delta (0, 0)
Screenshot: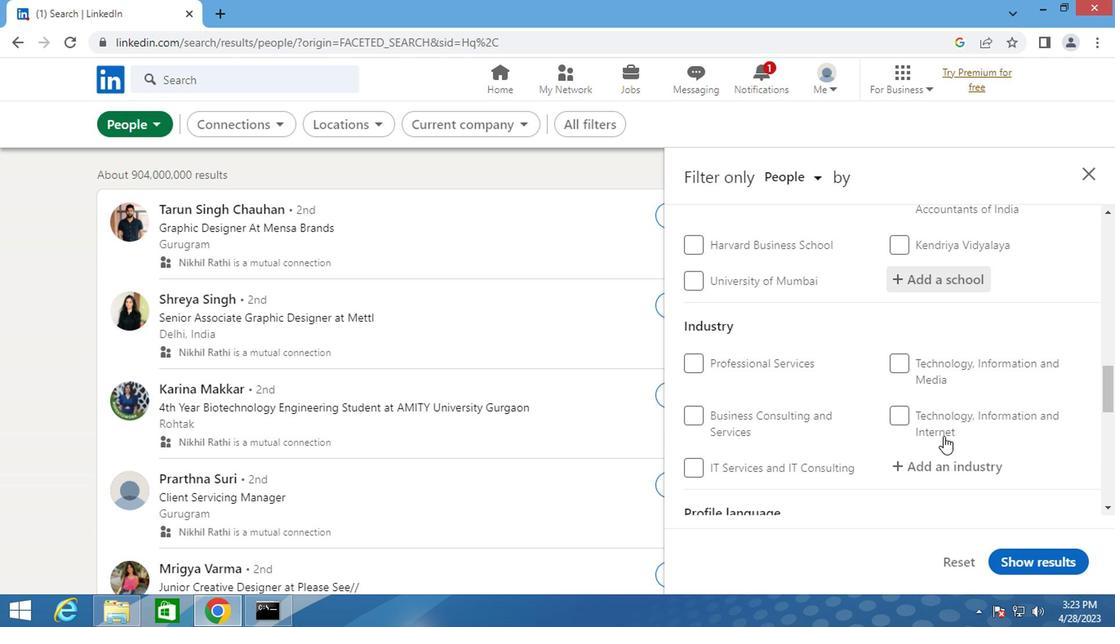 
Action: Mouse scrolled (940, 435) with delta (0, 0)
Screenshot: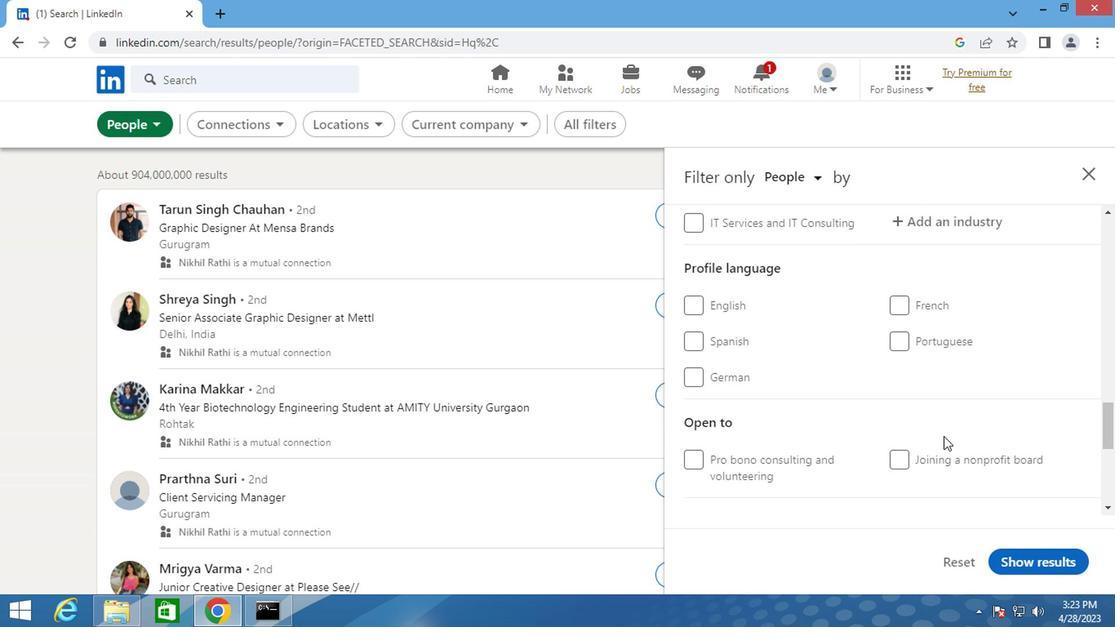 
Action: Mouse scrolled (940, 435) with delta (0, 0)
Screenshot: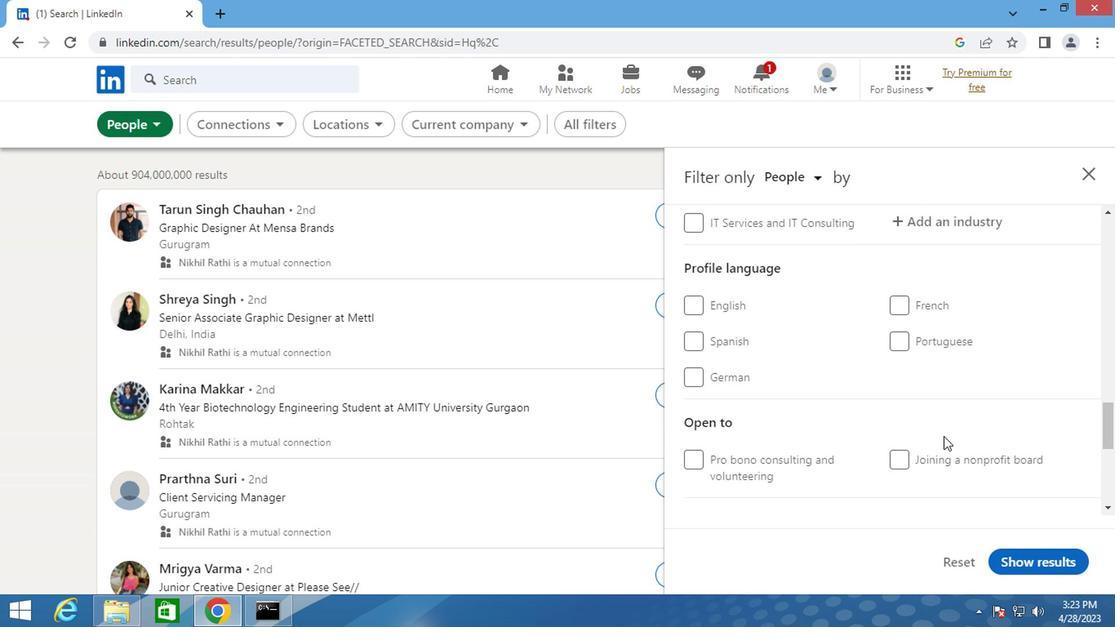 
Action: Mouse moved to (938, 436)
Screenshot: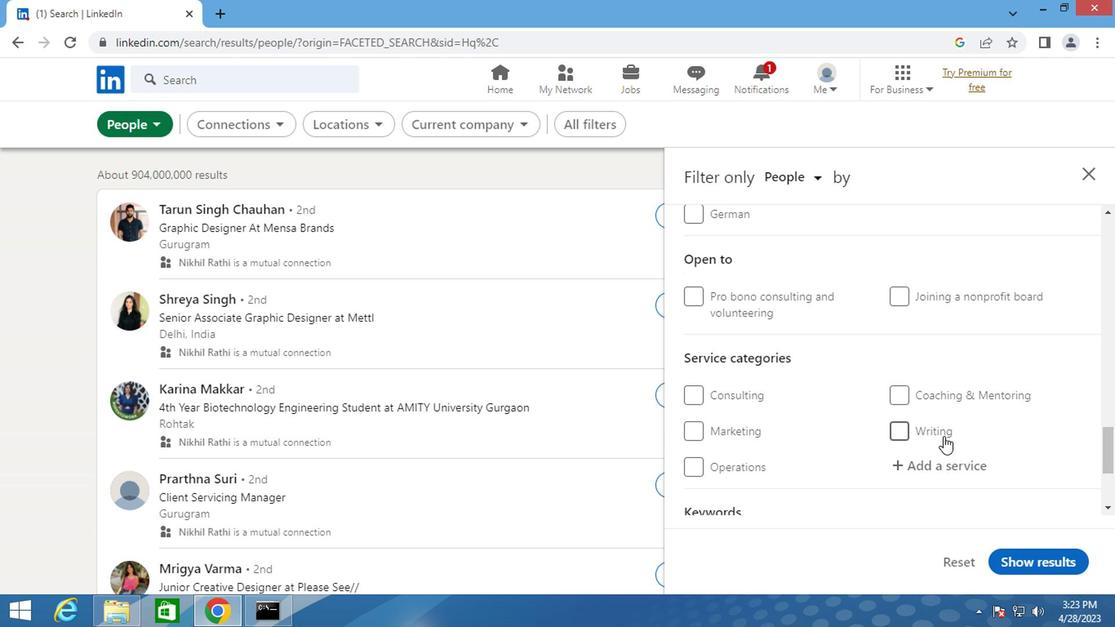 
Action: Mouse scrolled (938, 437) with delta (0, 1)
Screenshot: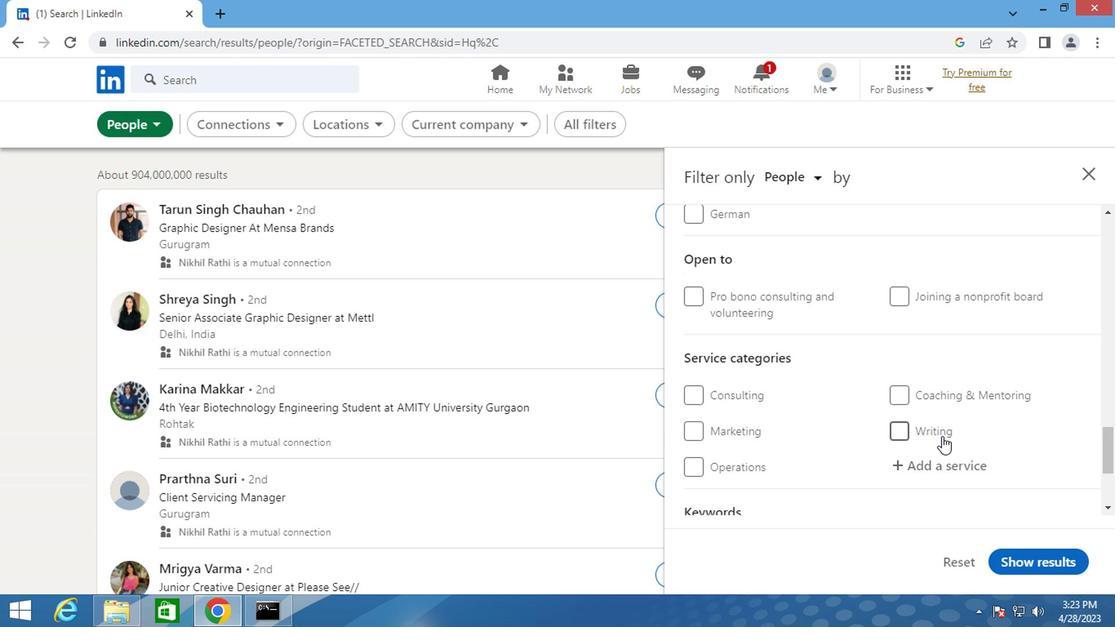 
Action: Mouse moved to (695, 292)
Screenshot: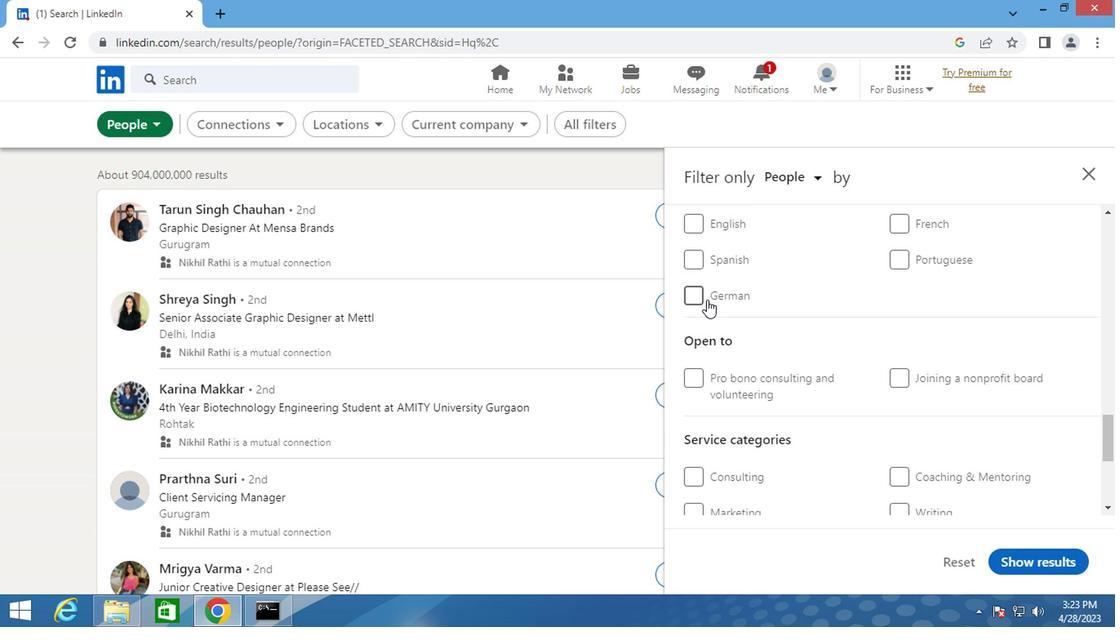 
Action: Mouse pressed left at (695, 292)
Screenshot: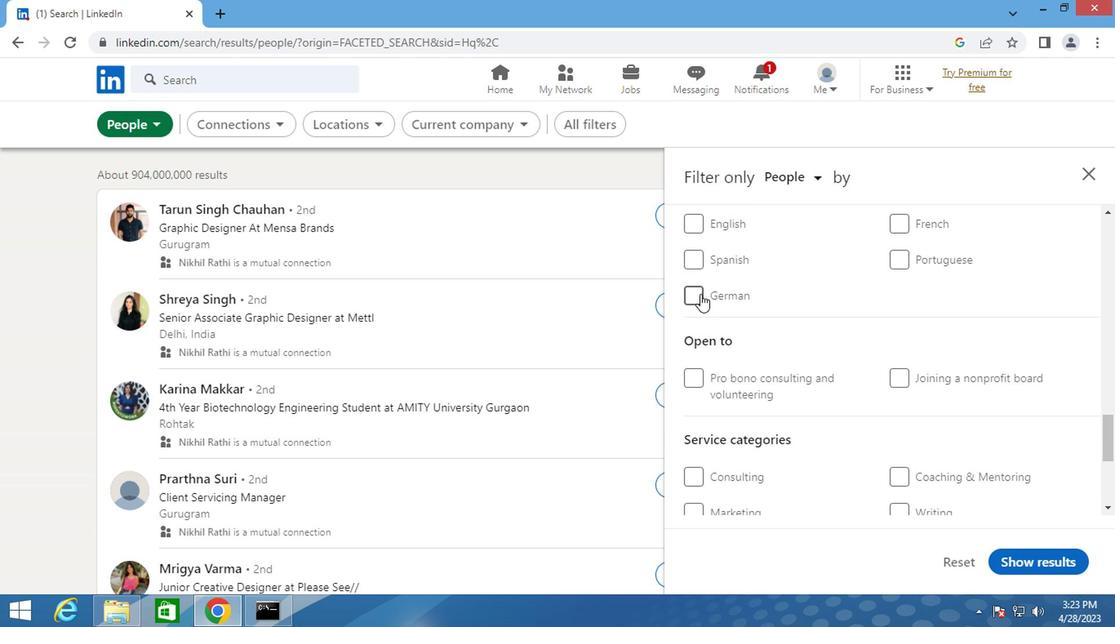 
Action: Mouse moved to (769, 324)
Screenshot: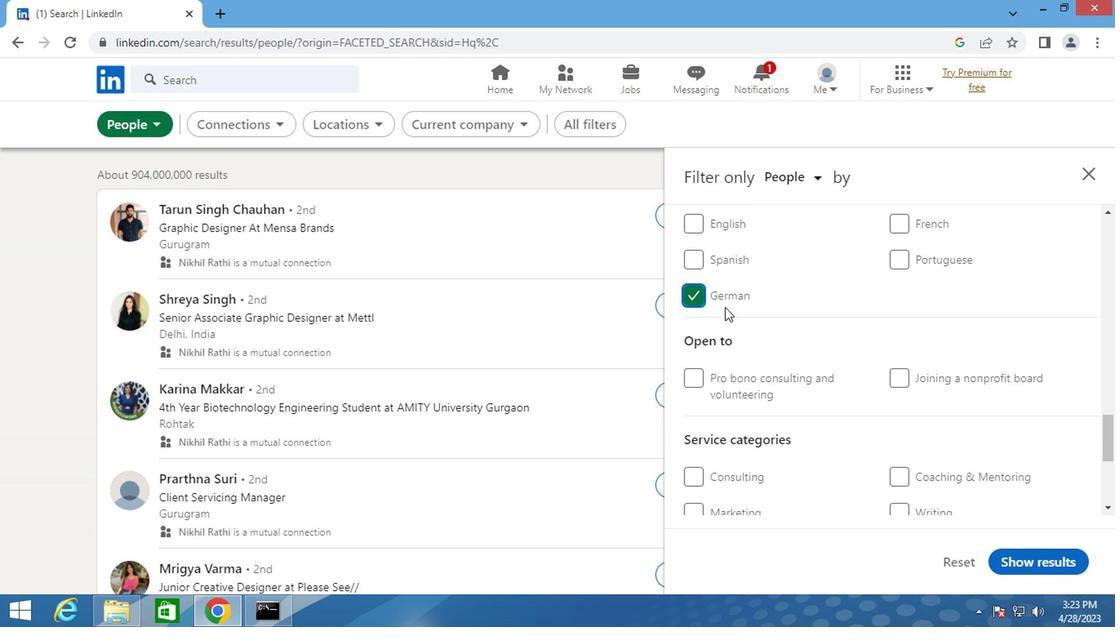 
Action: Mouse scrolled (769, 325) with delta (0, 0)
Screenshot: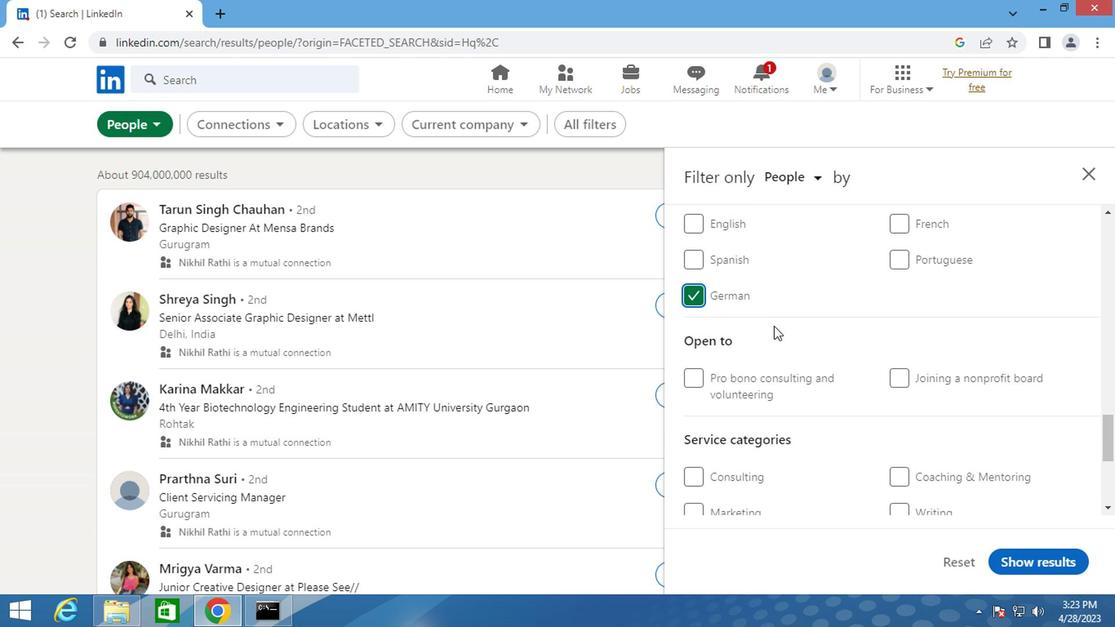 
Action: Mouse scrolled (769, 325) with delta (0, 0)
Screenshot: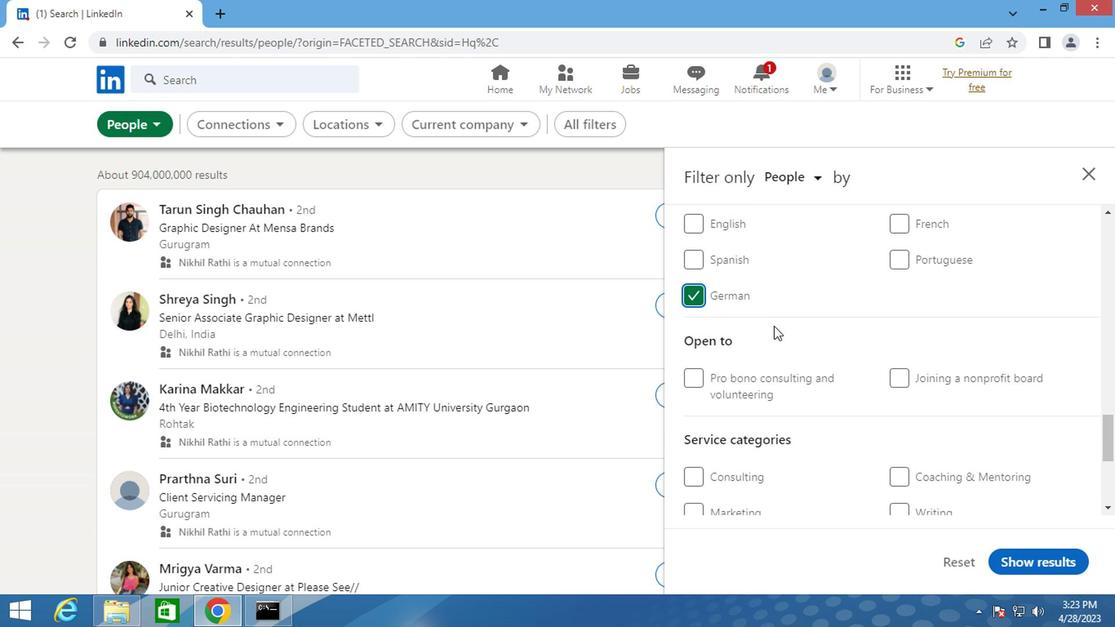 
Action: Mouse scrolled (769, 325) with delta (0, 0)
Screenshot: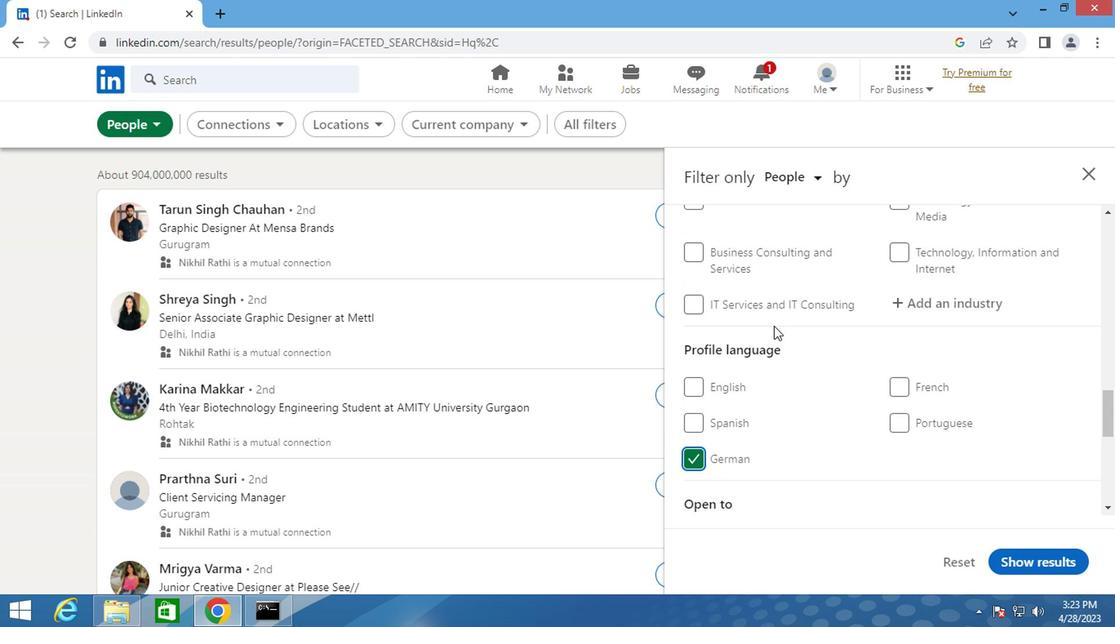 
Action: Mouse scrolled (769, 325) with delta (0, 0)
Screenshot: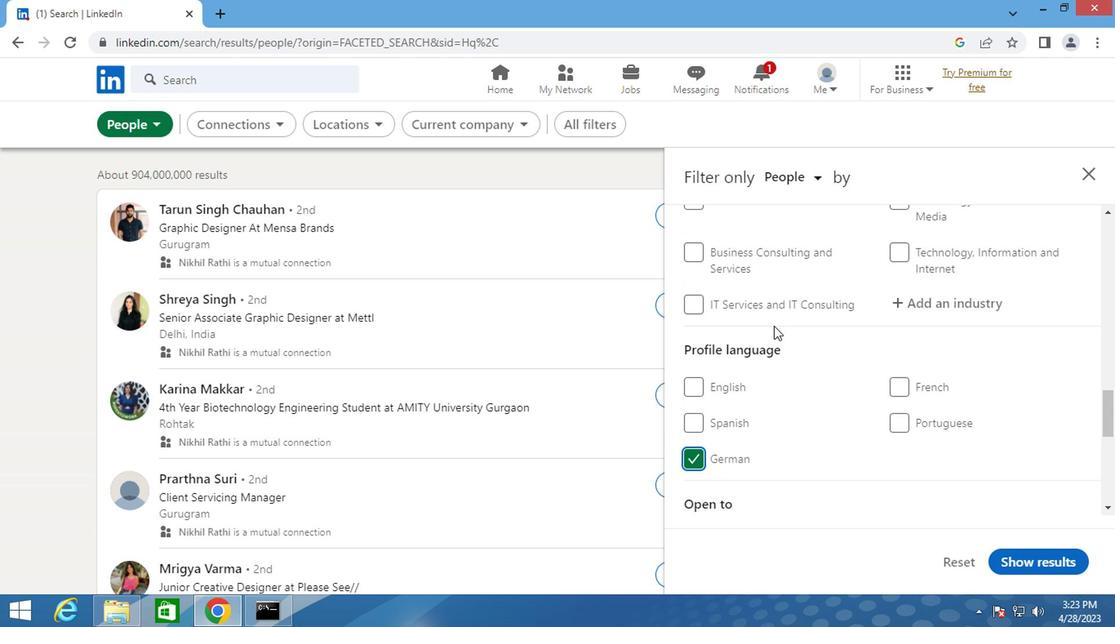 
Action: Mouse scrolled (769, 325) with delta (0, 0)
Screenshot: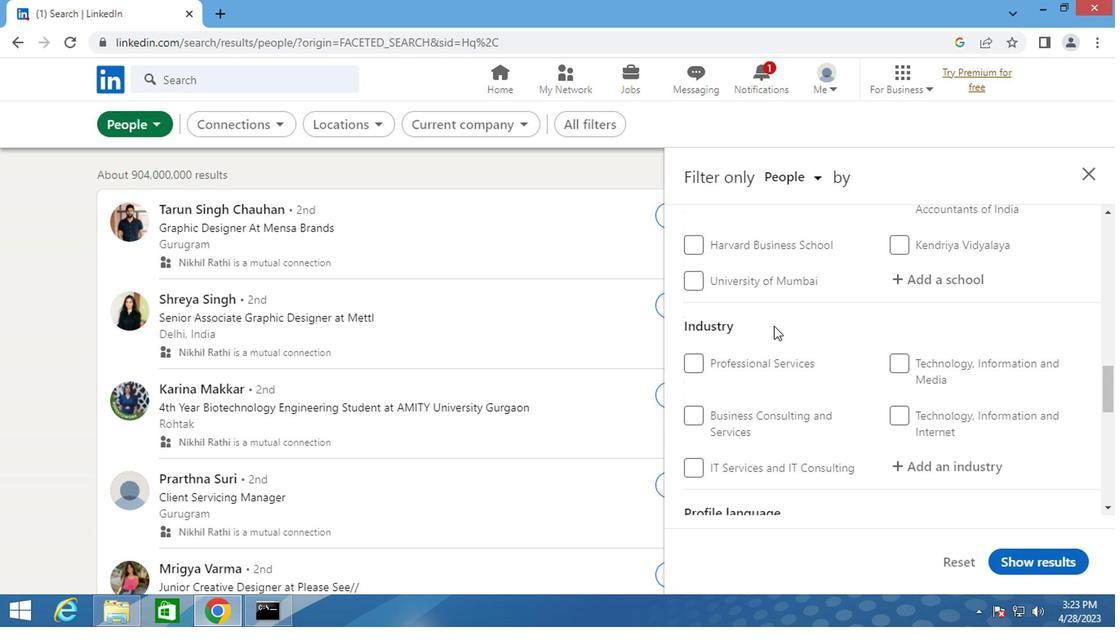 
Action: Mouse scrolled (769, 325) with delta (0, 0)
Screenshot: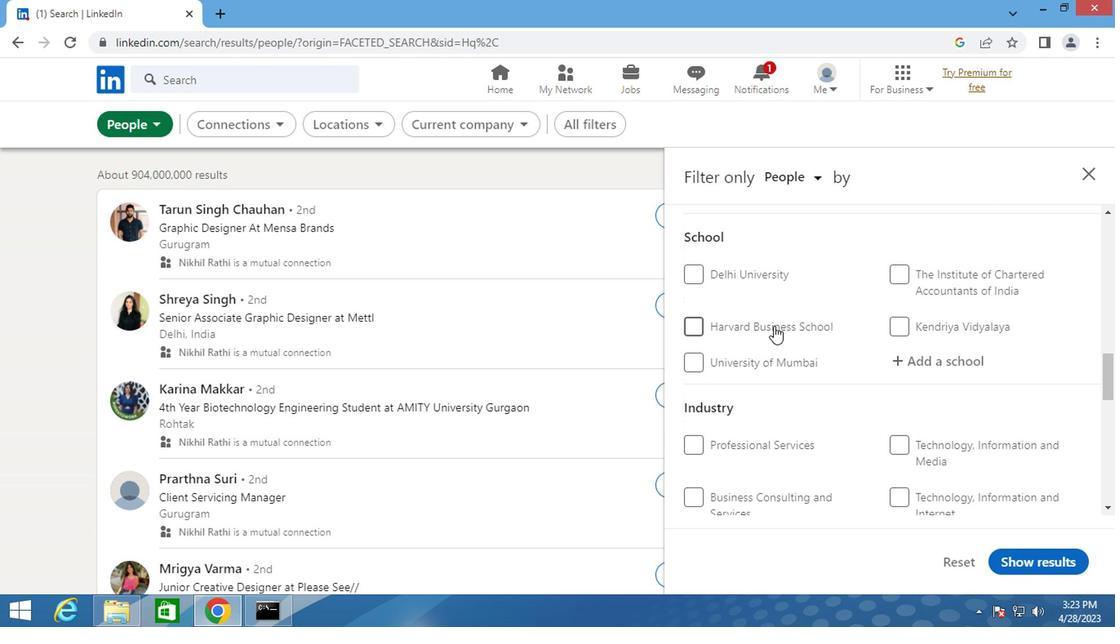 
Action: Mouse scrolled (769, 325) with delta (0, 0)
Screenshot: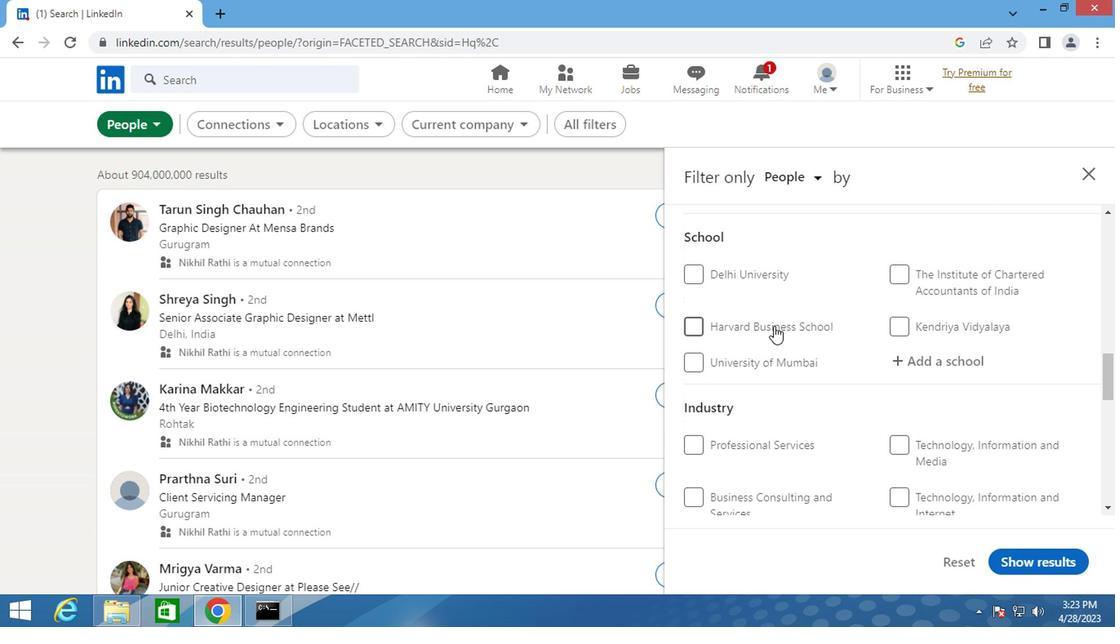
Action: Mouse scrolled (769, 325) with delta (0, 0)
Screenshot: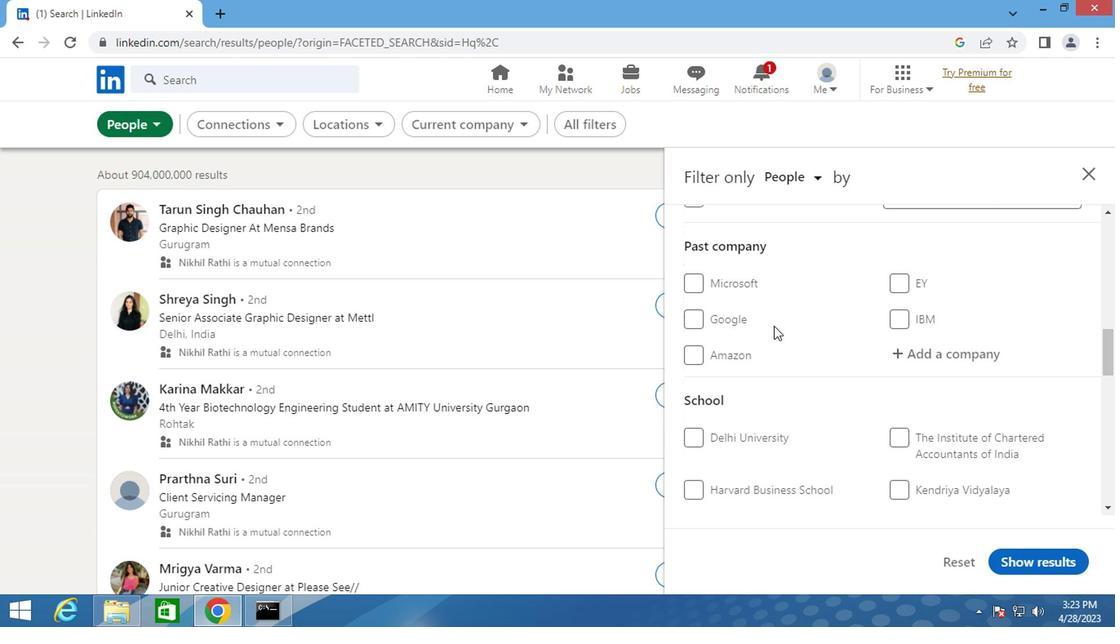 
Action: Mouse scrolled (769, 325) with delta (0, 0)
Screenshot: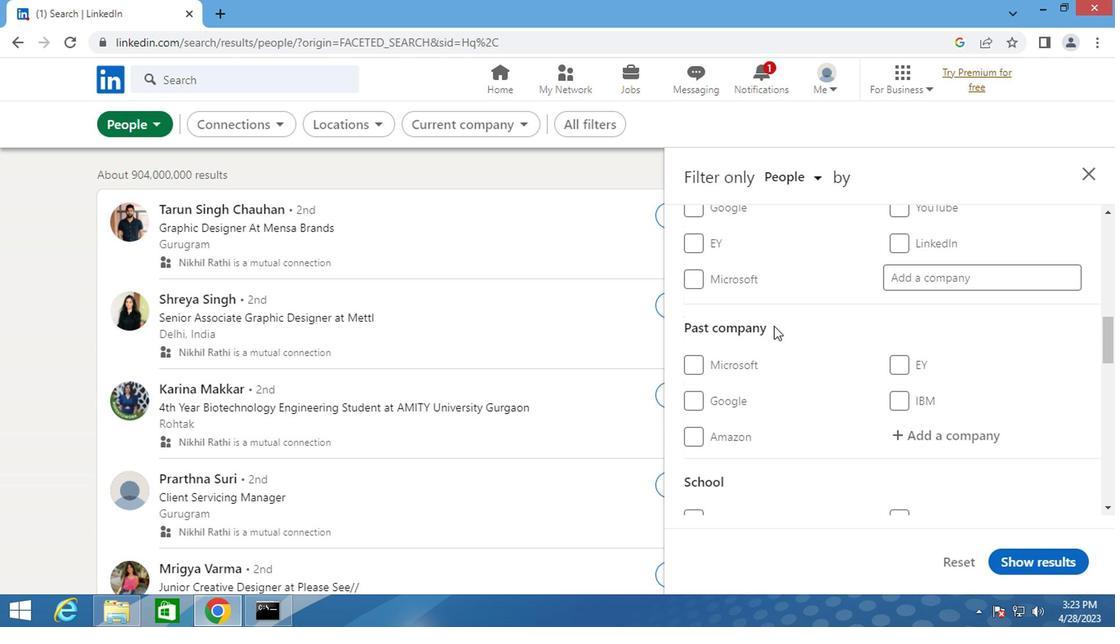 
Action: Mouse moved to (911, 360)
Screenshot: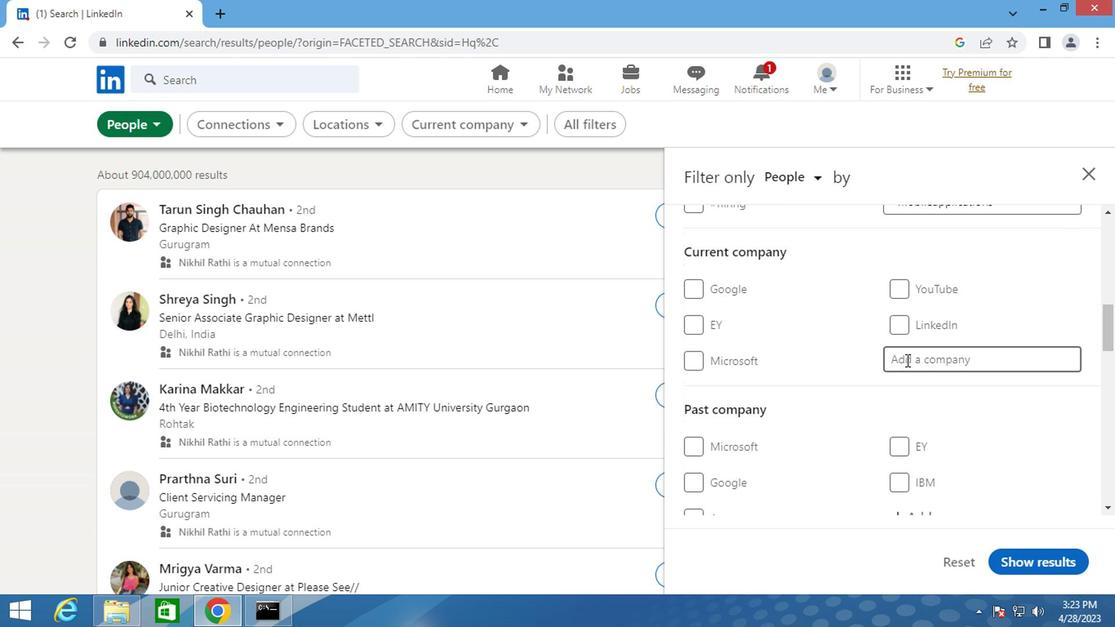 
Action: Mouse pressed left at (911, 360)
Screenshot: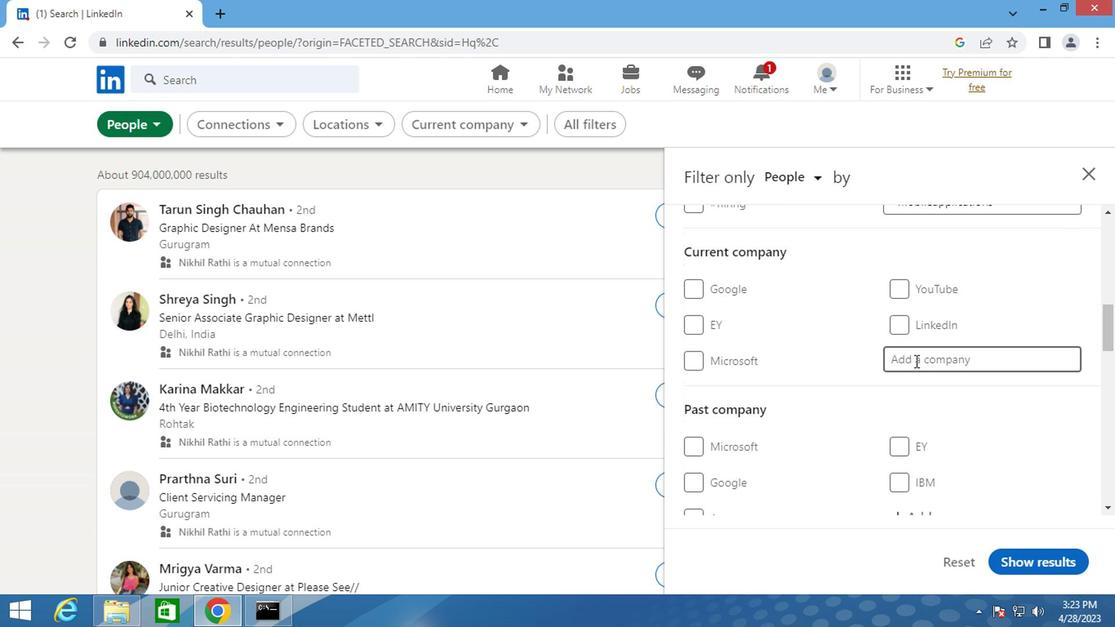 
Action: Key pressed <Key.shift>G-<Key.shift>P/
Screenshot: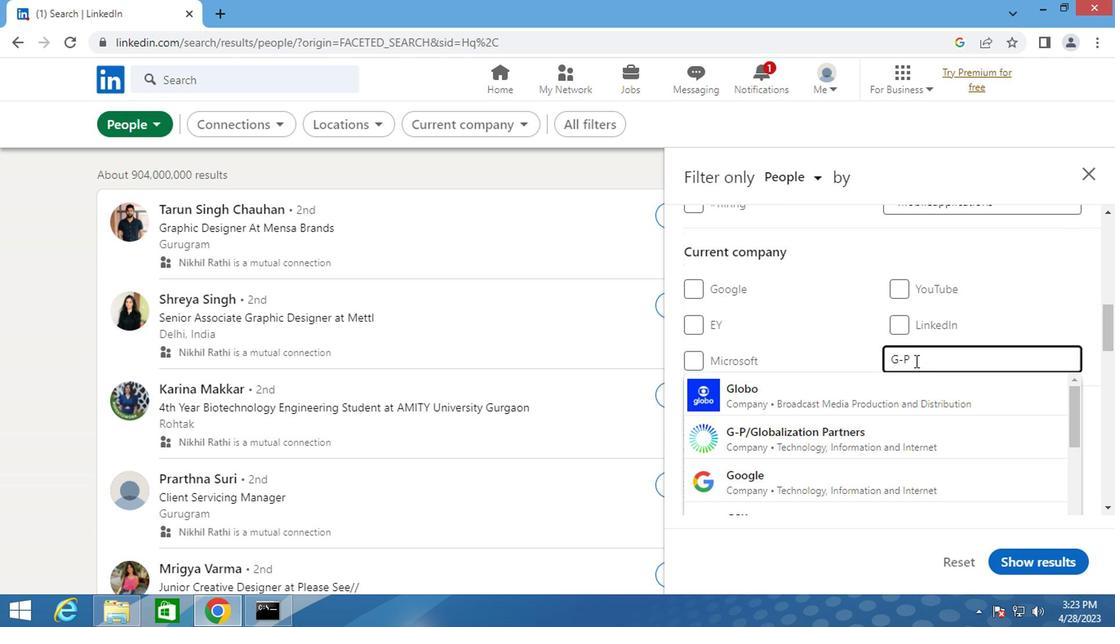 
Action: Mouse moved to (809, 387)
Screenshot: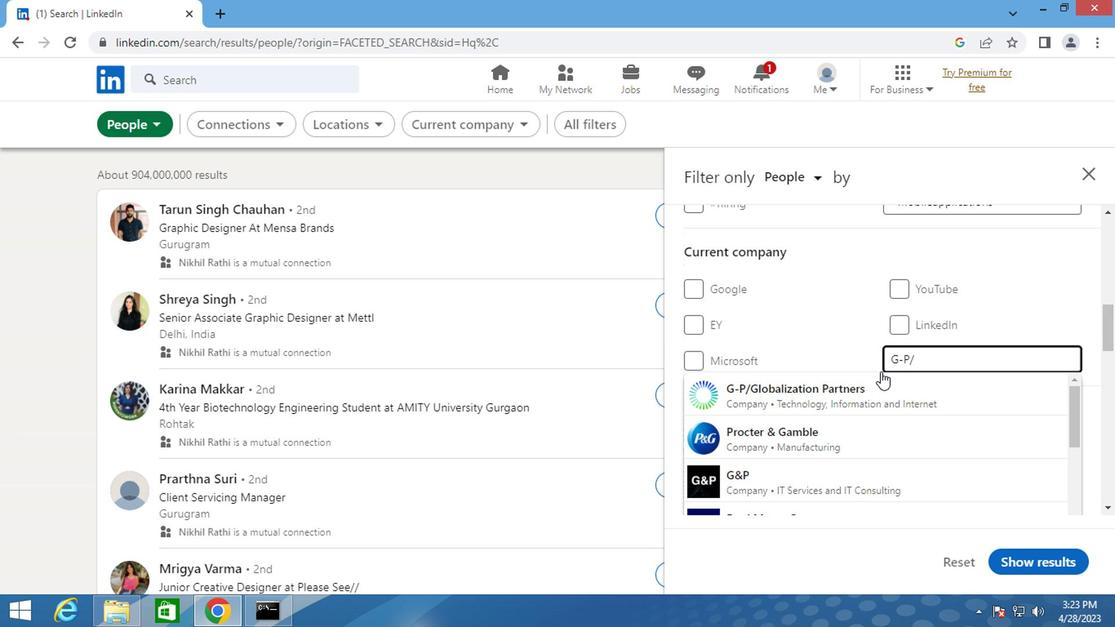 
Action: Mouse pressed left at (809, 387)
Screenshot: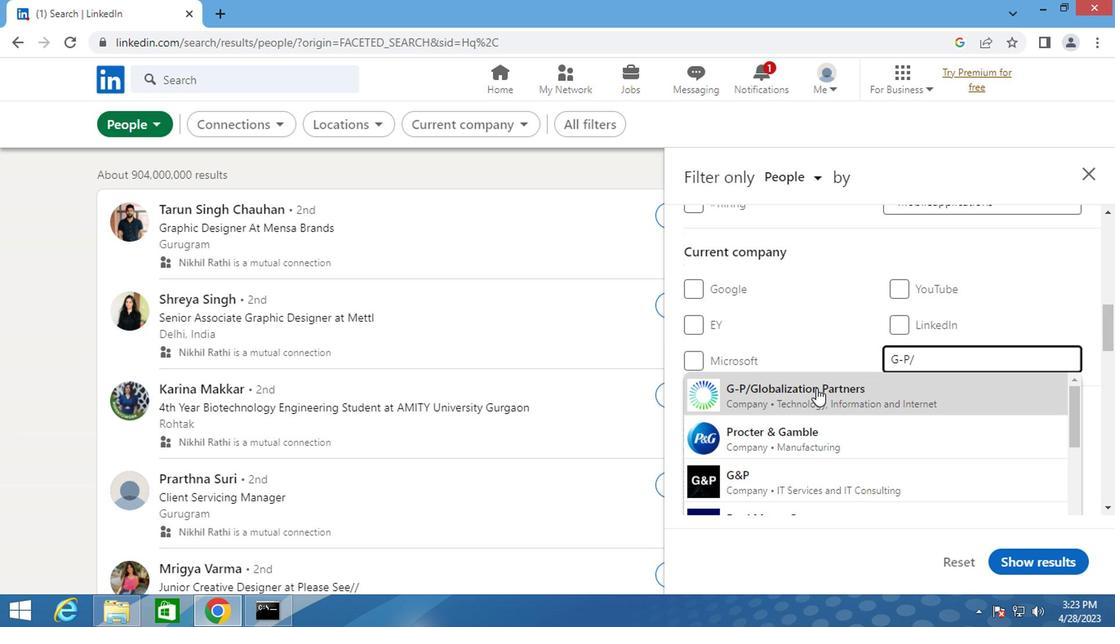 
Action: Mouse moved to (820, 363)
Screenshot: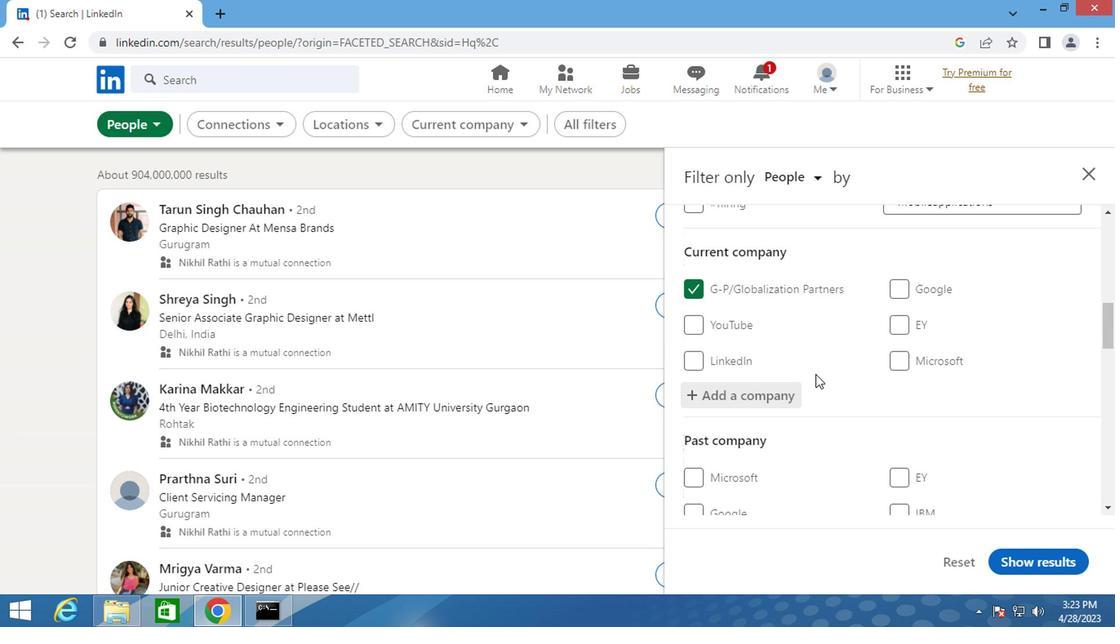 
Action: Mouse scrolled (820, 363) with delta (0, 0)
Screenshot: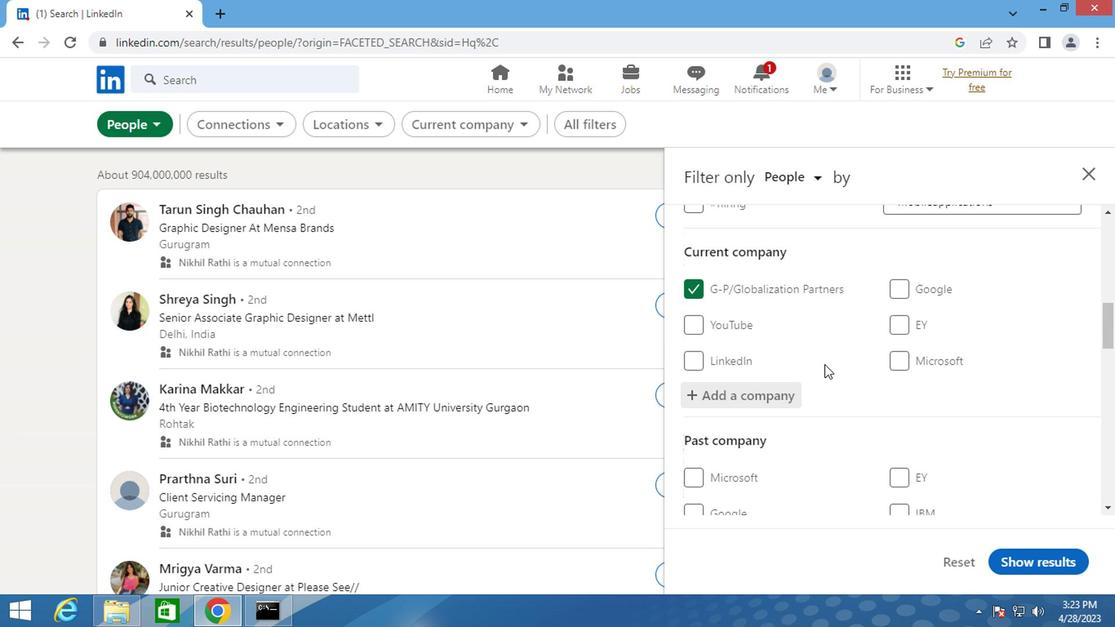 
Action: Mouse scrolled (820, 363) with delta (0, 0)
Screenshot: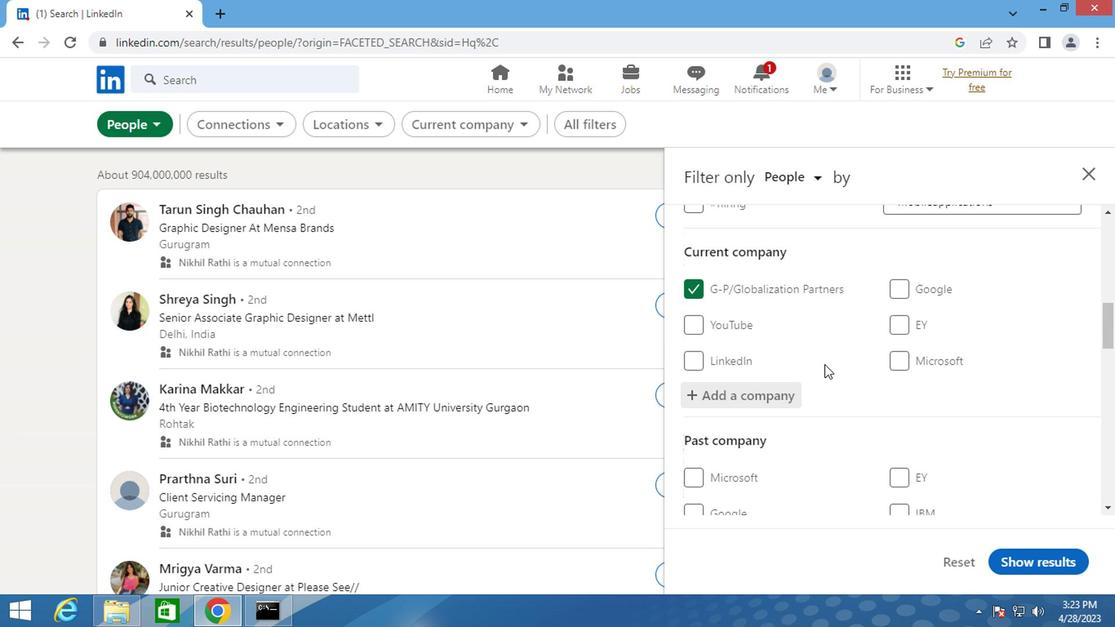 
Action: Mouse moved to (820, 363)
Screenshot: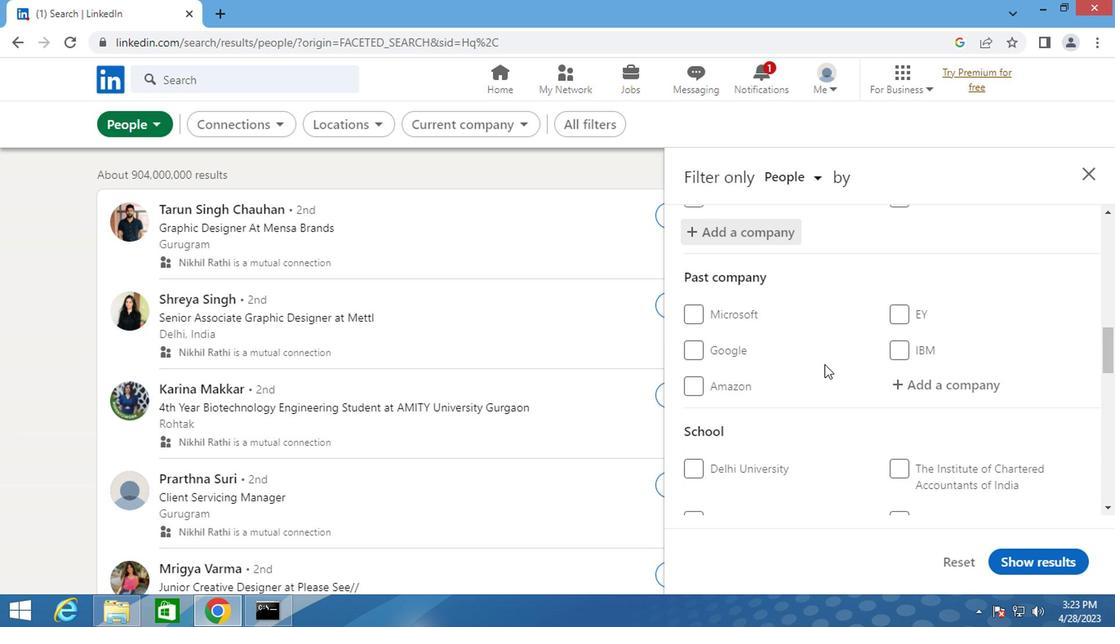 
Action: Mouse scrolled (820, 362) with delta (0, -1)
Screenshot: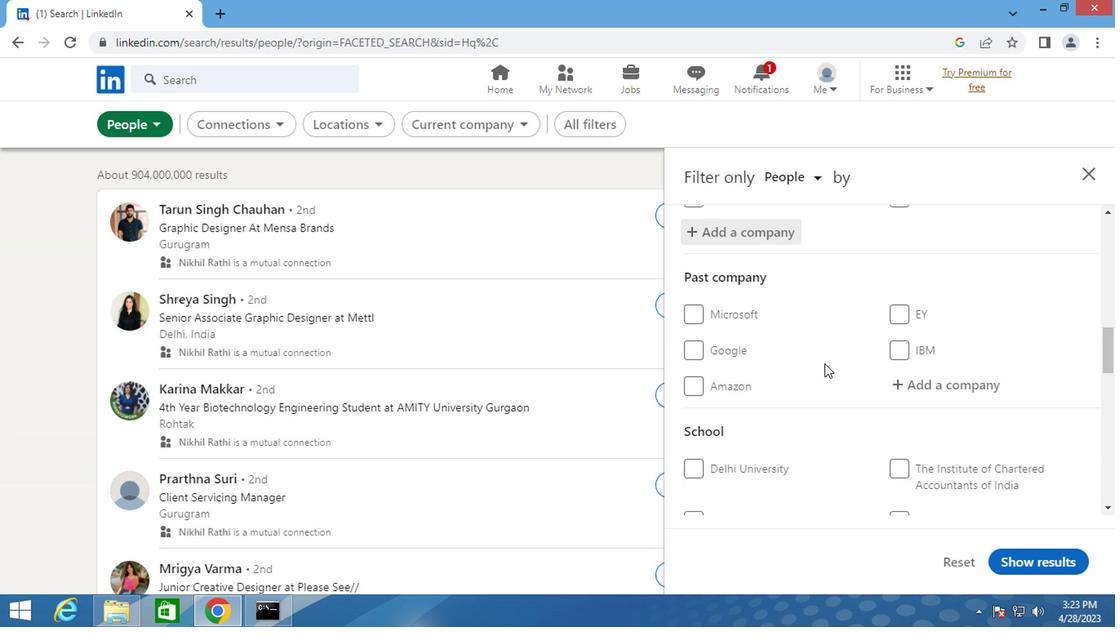 
Action: Mouse scrolled (820, 362) with delta (0, -1)
Screenshot: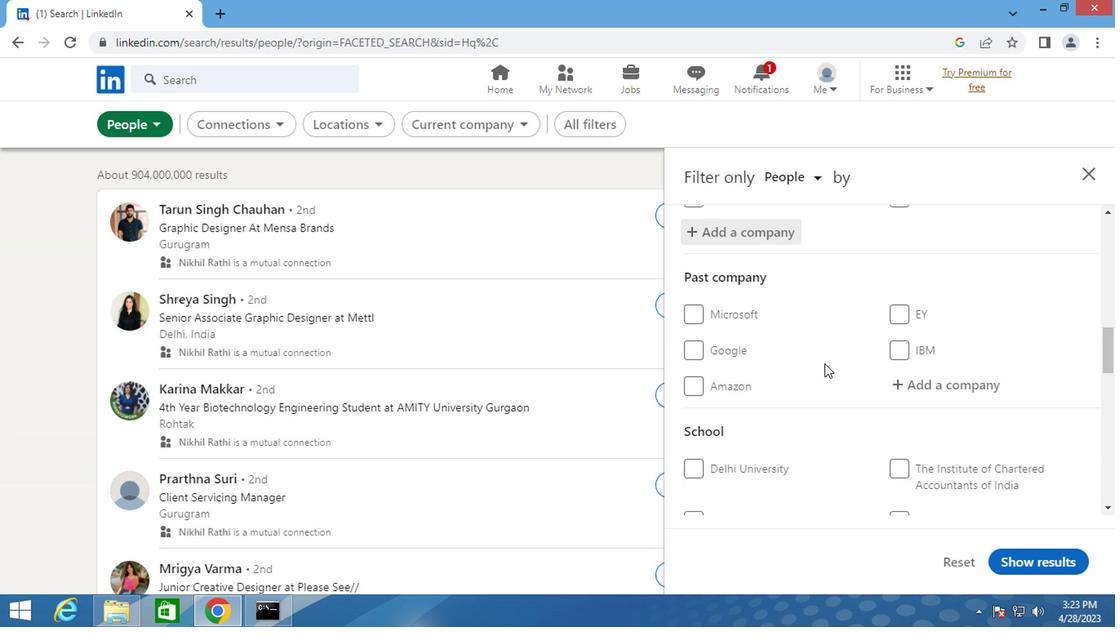 
Action: Mouse moved to (922, 381)
Screenshot: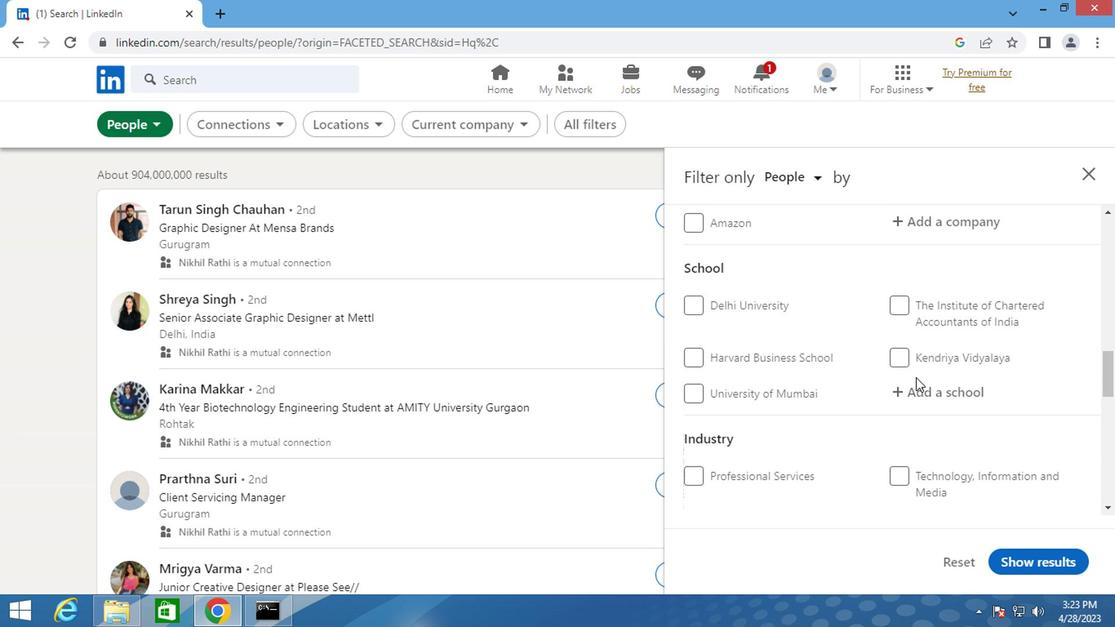 
Action: Mouse pressed left at (922, 381)
Screenshot: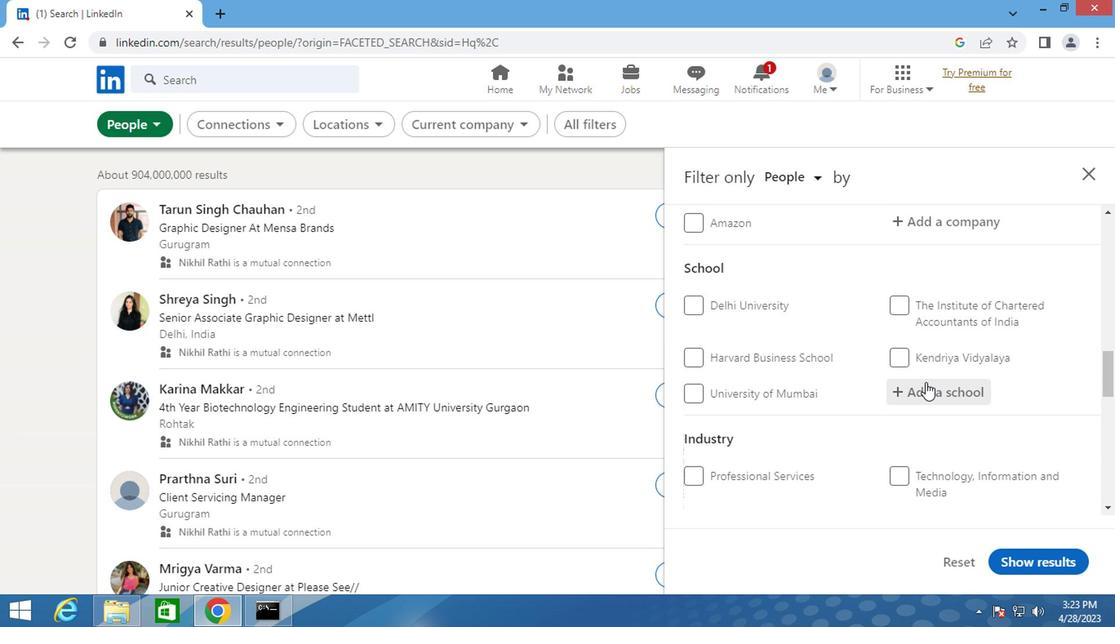 
Action: Key pressed <Key.caps_lock>HINDUSTAN<Key.space>COLLEGE
Screenshot: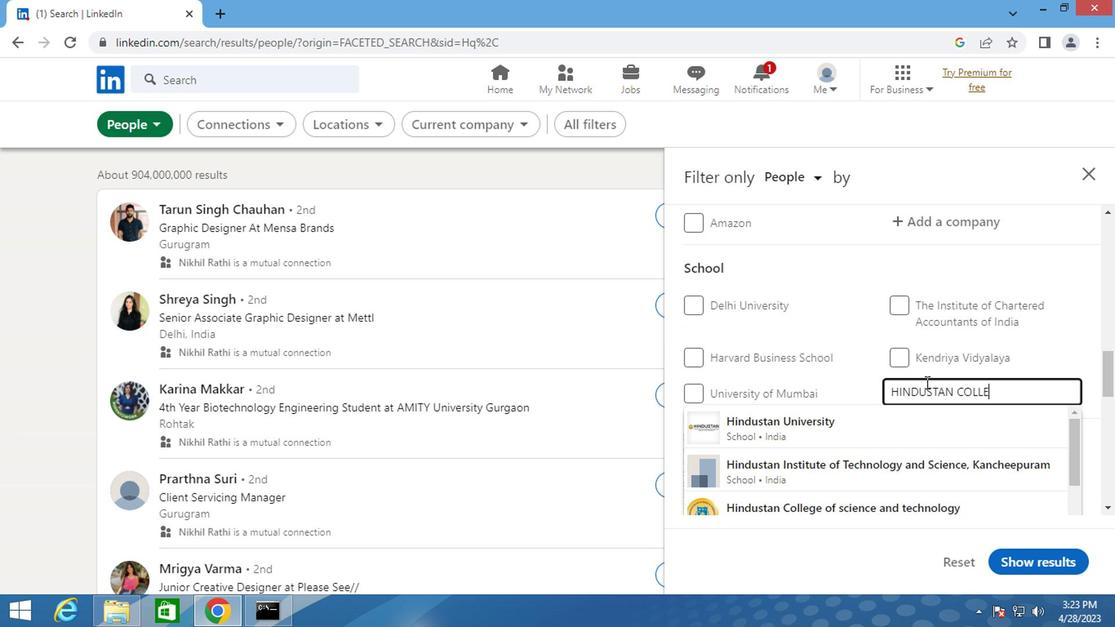 
Action: Mouse moved to (814, 462)
Screenshot: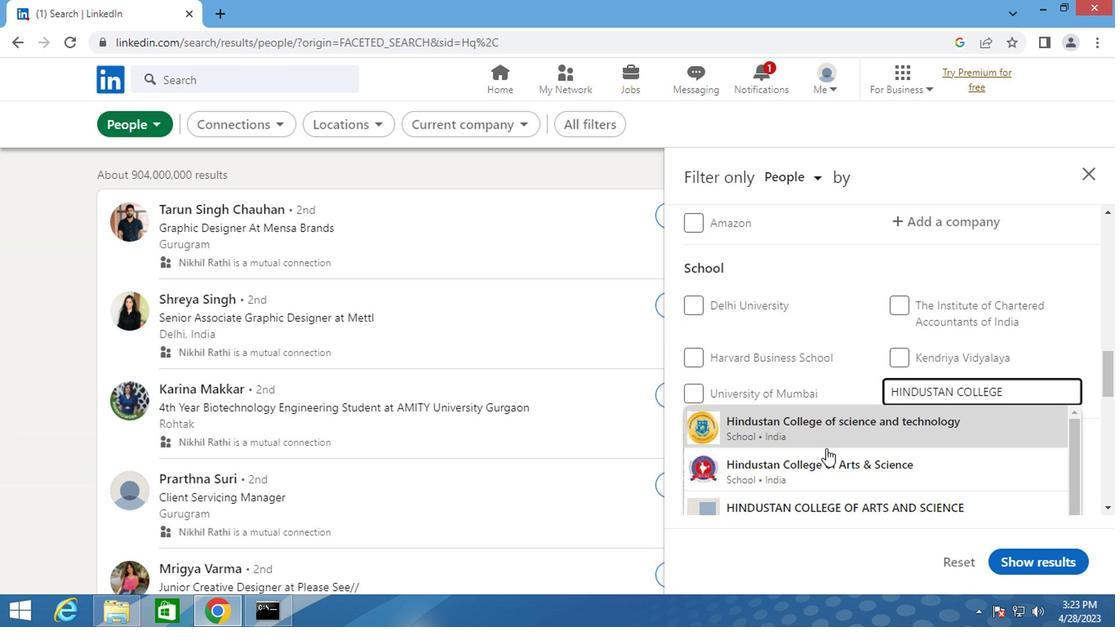 
Action: Mouse pressed left at (814, 462)
Screenshot: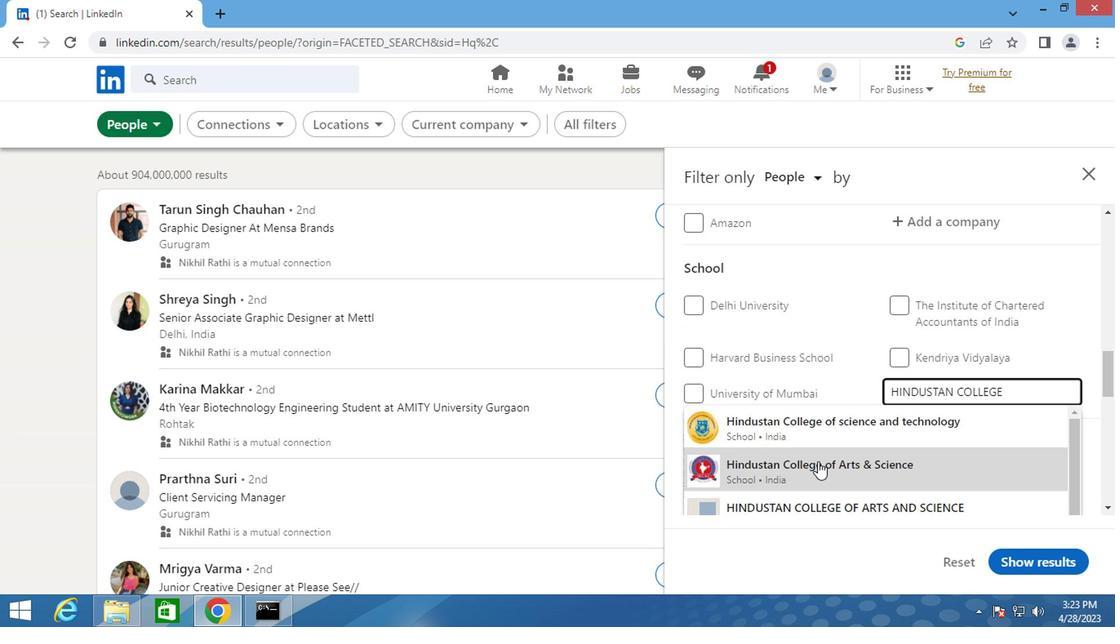 
Action: Mouse moved to (840, 413)
Screenshot: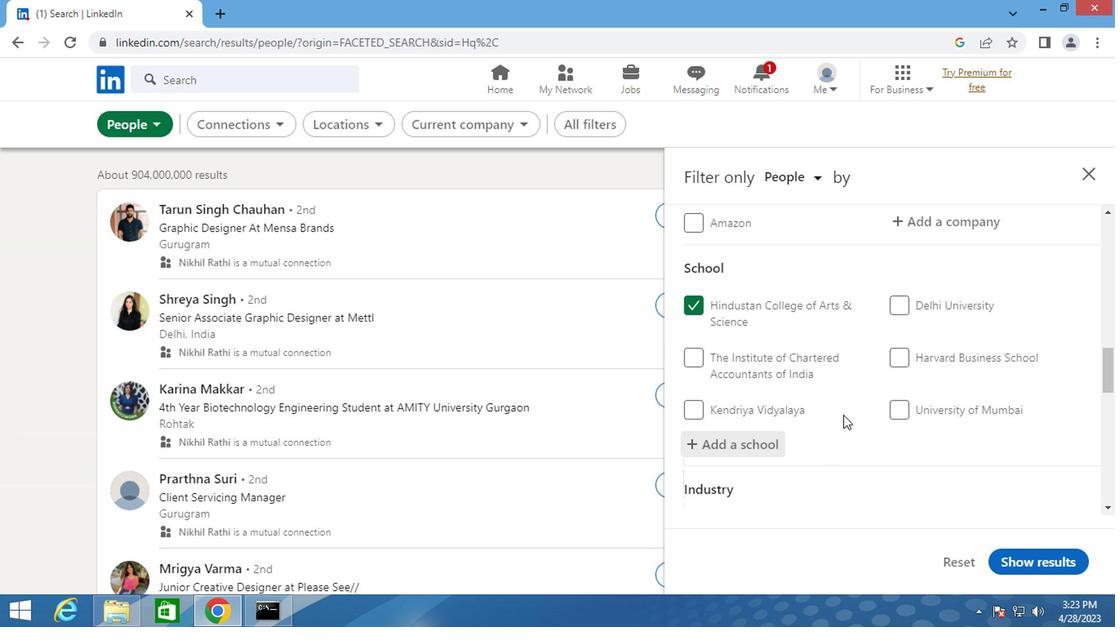 
Action: Key pressed <Key.caps_lock>
Screenshot: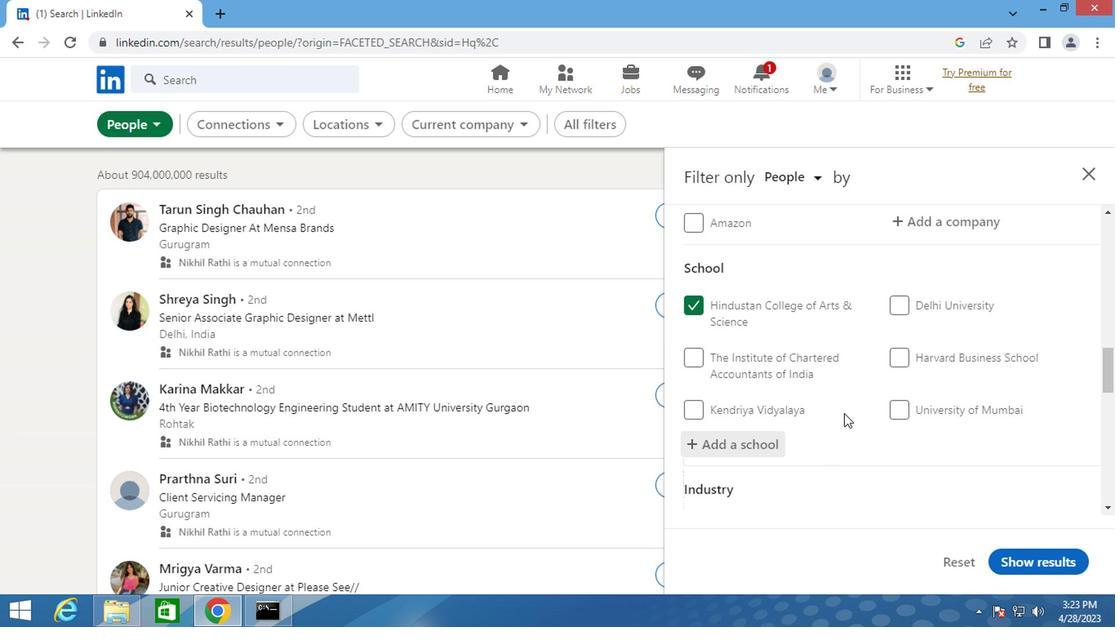 
Action: Mouse scrolled (840, 412) with delta (0, 0)
Screenshot: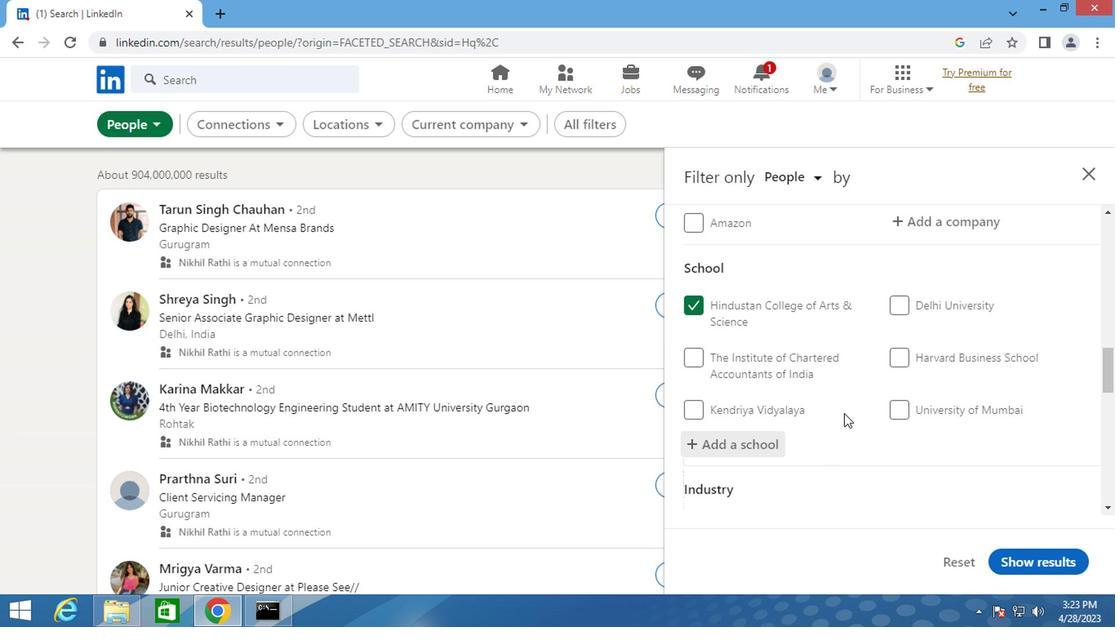 
Action: Mouse scrolled (840, 412) with delta (0, 0)
Screenshot: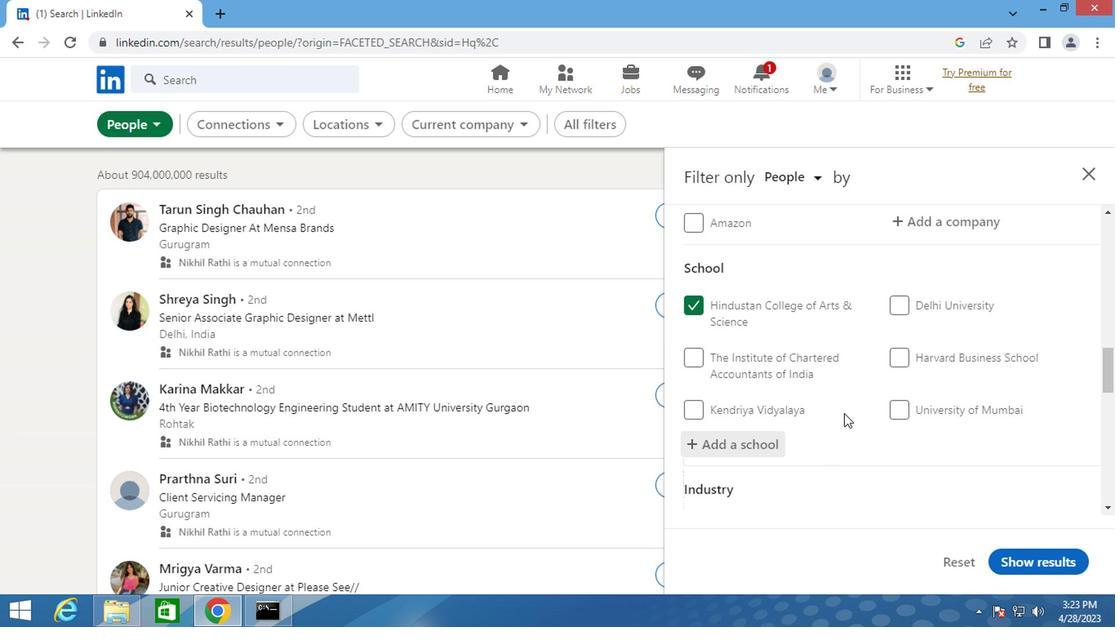 
Action: Mouse scrolled (840, 412) with delta (0, 0)
Screenshot: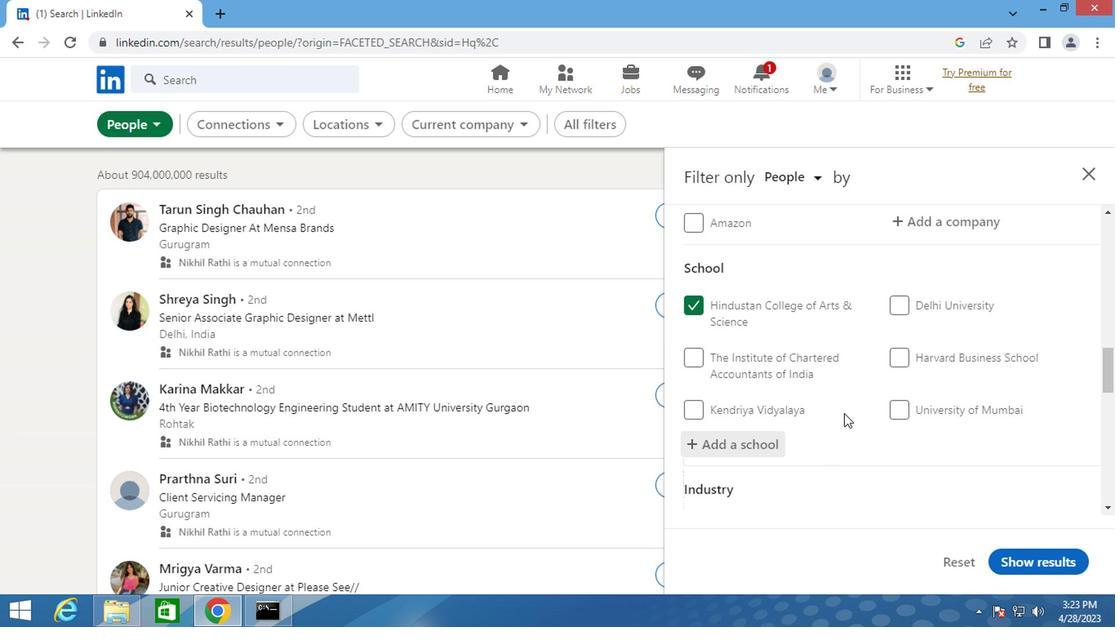 
Action: Mouse scrolled (840, 412) with delta (0, 0)
Screenshot: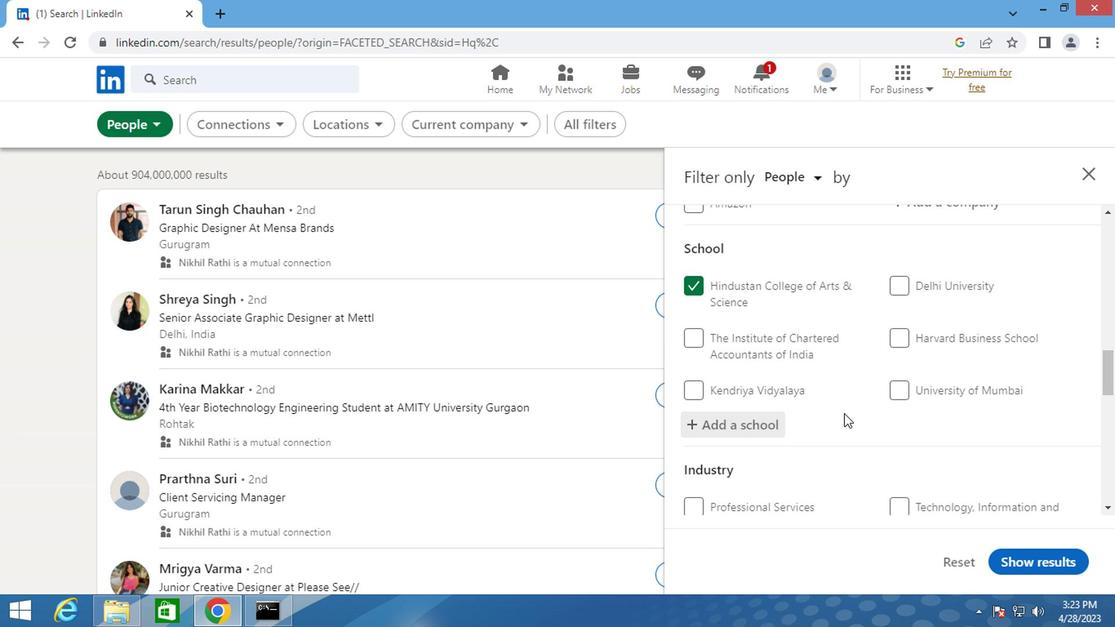 
Action: Mouse moved to (840, 410)
Screenshot: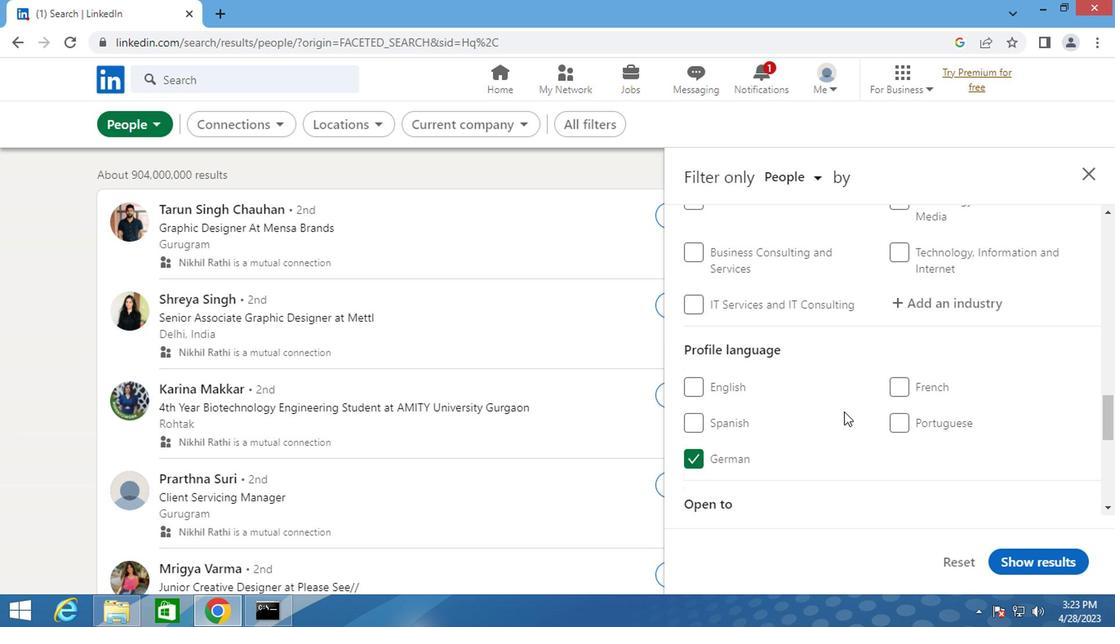 
Action: Mouse scrolled (840, 410) with delta (0, 0)
Screenshot: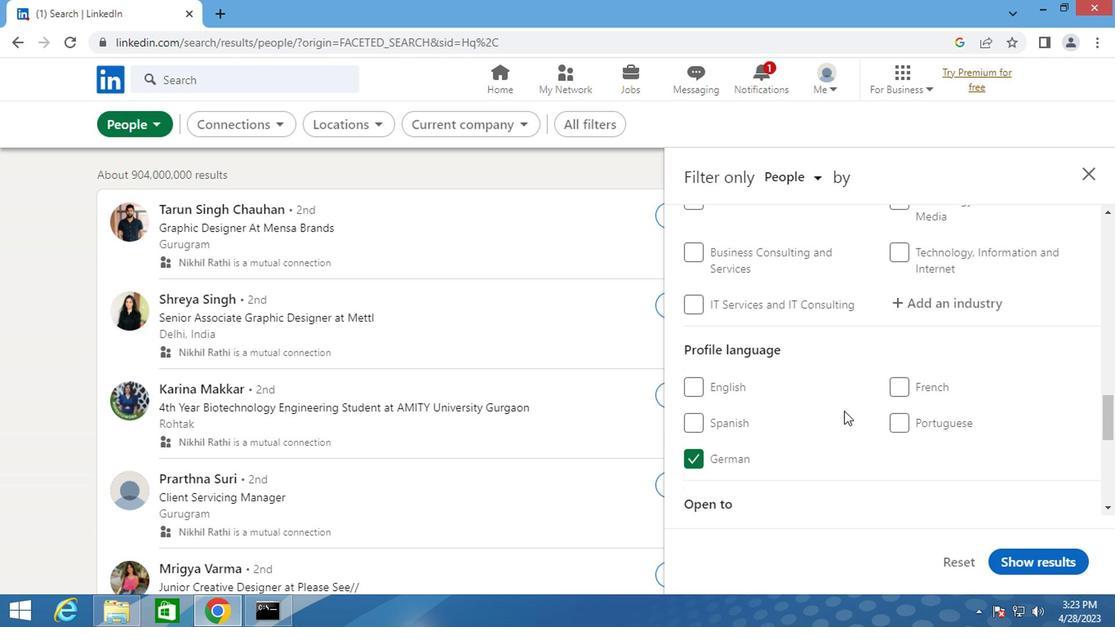 
Action: Mouse scrolled (840, 412) with delta (0, 1)
Screenshot: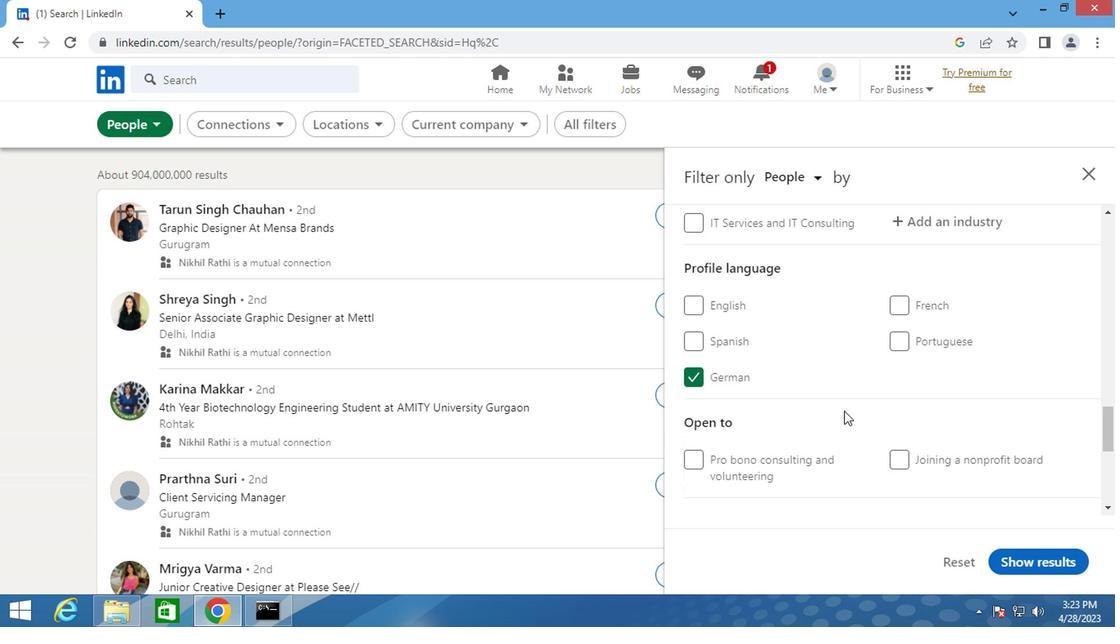 
Action: Mouse scrolled (840, 412) with delta (0, 1)
Screenshot: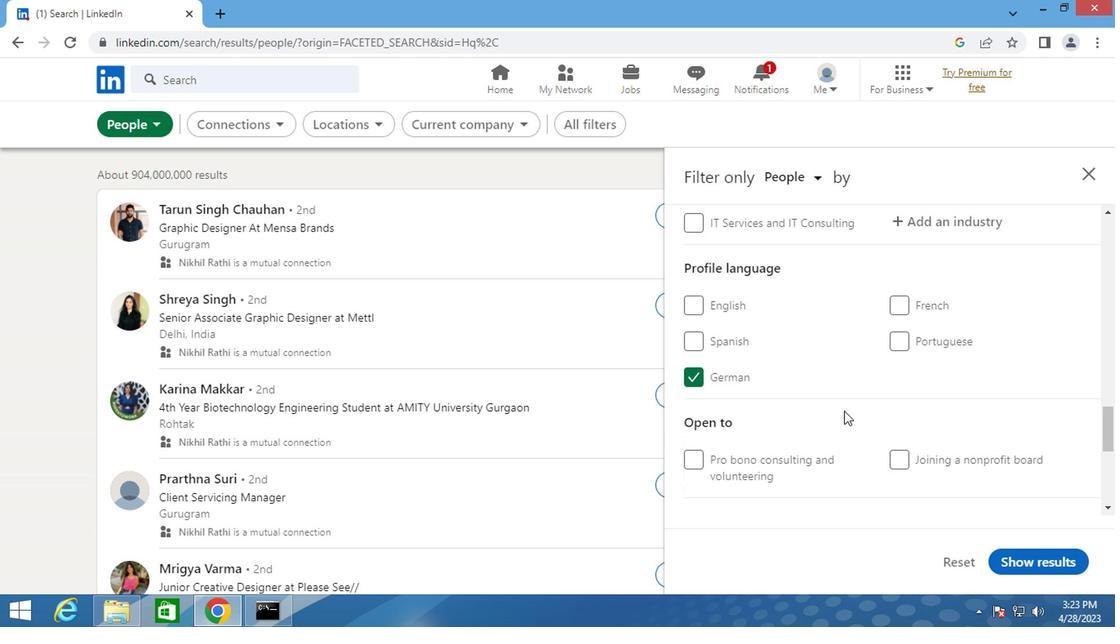 
Action: Mouse moved to (924, 392)
Screenshot: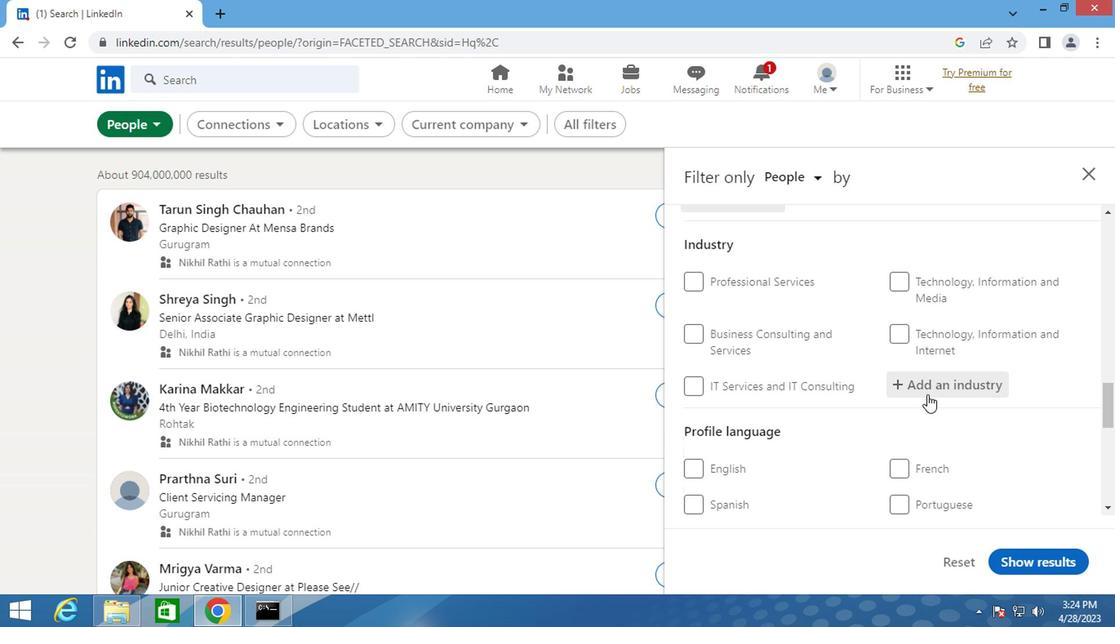 
Action: Mouse pressed left at (924, 392)
Screenshot: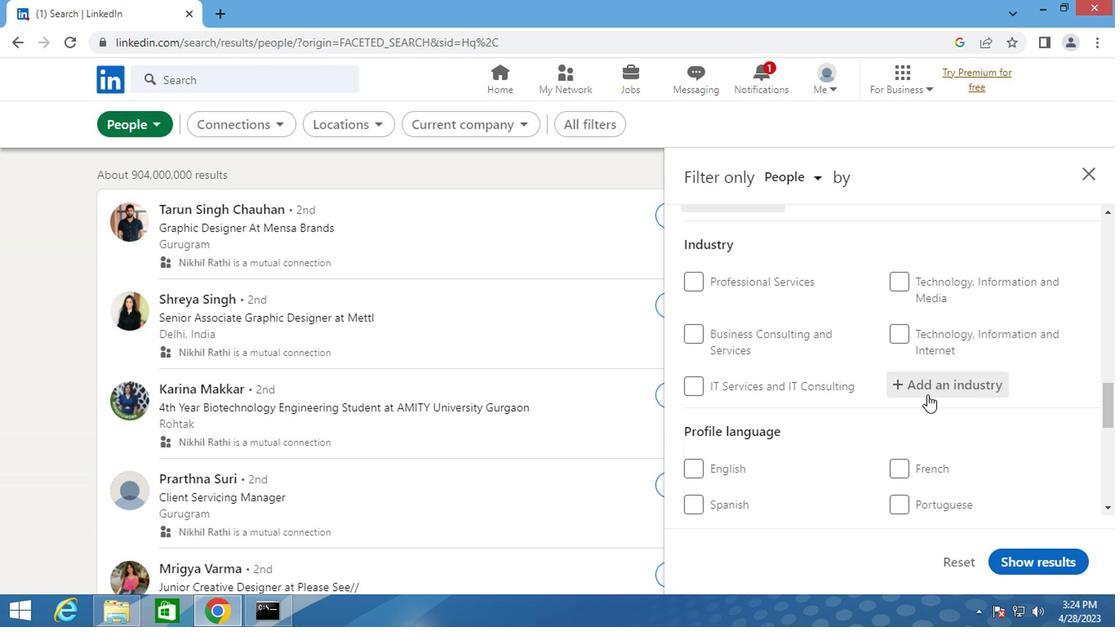 
Action: Key pressed <Key.shift>METAL<Key.space><Key.shift>VALVE
Screenshot: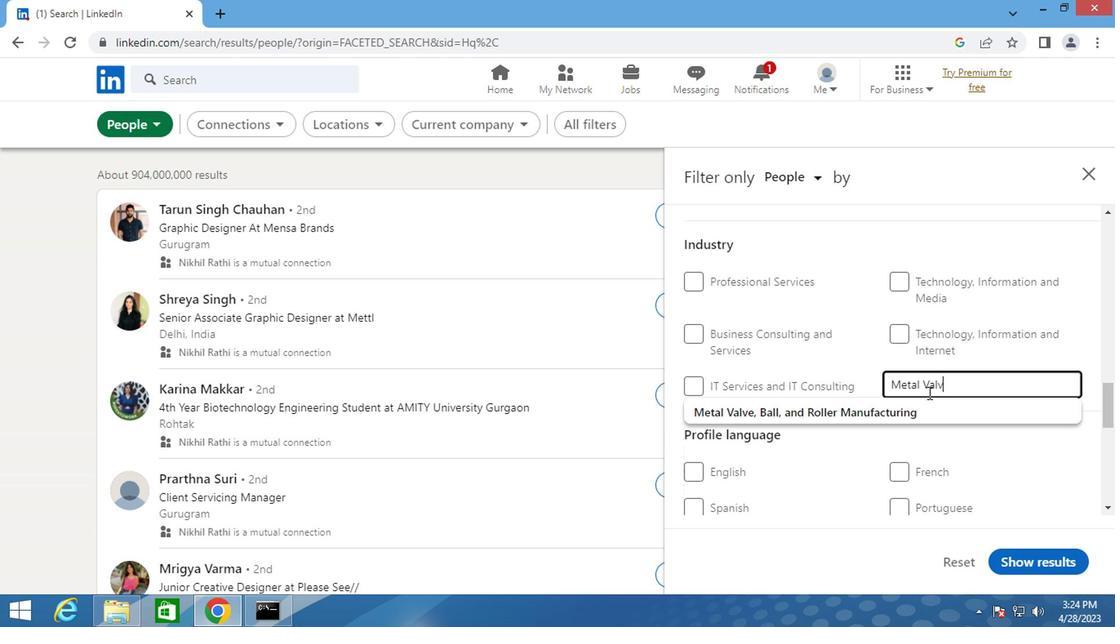 
Action: Mouse moved to (803, 408)
Screenshot: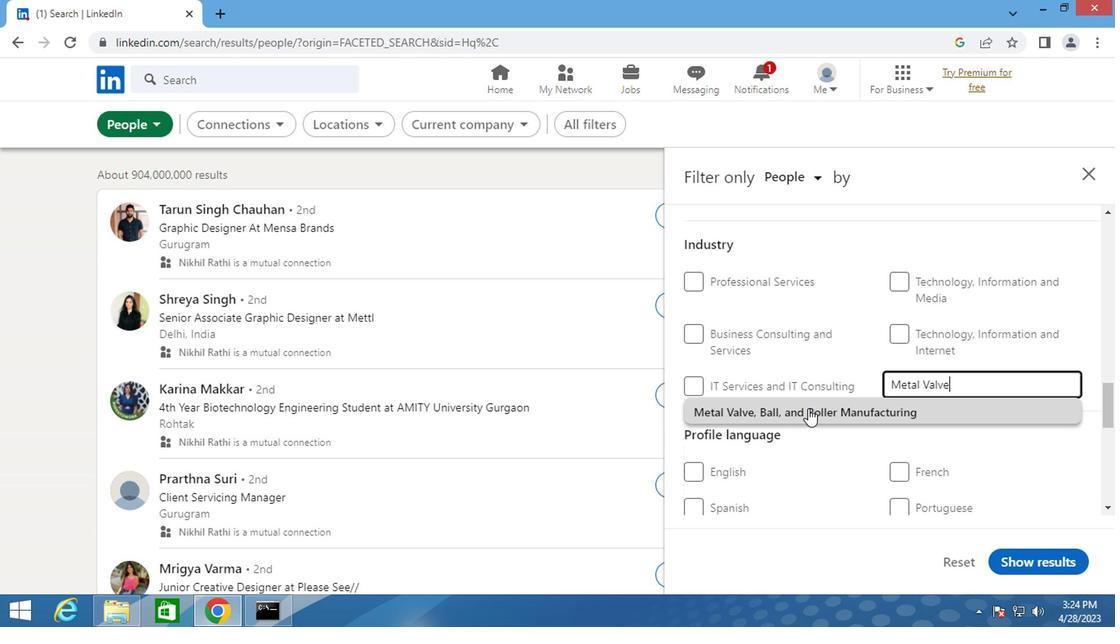 
Action: Mouse pressed left at (803, 408)
Screenshot: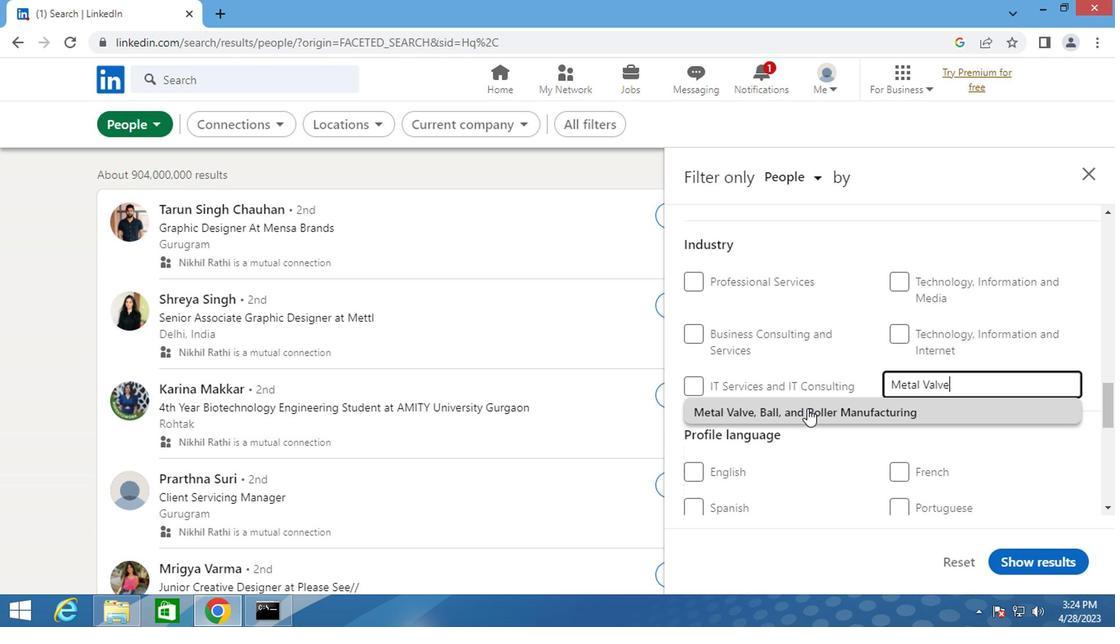 
Action: Mouse scrolled (803, 407) with delta (0, -1)
Screenshot: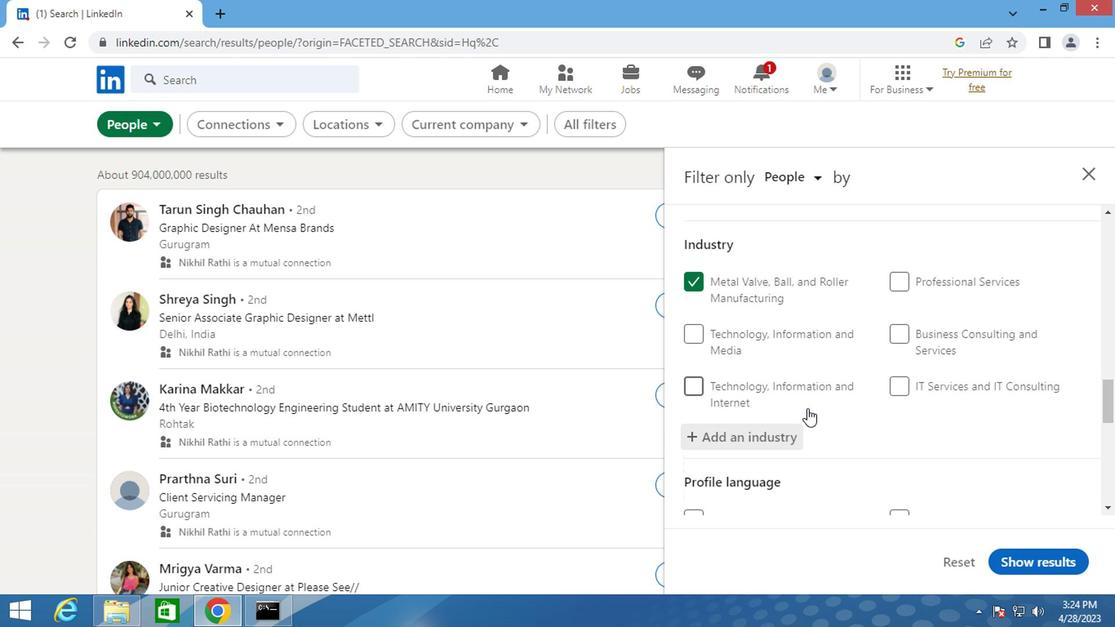 
Action: Mouse scrolled (803, 407) with delta (0, -1)
Screenshot: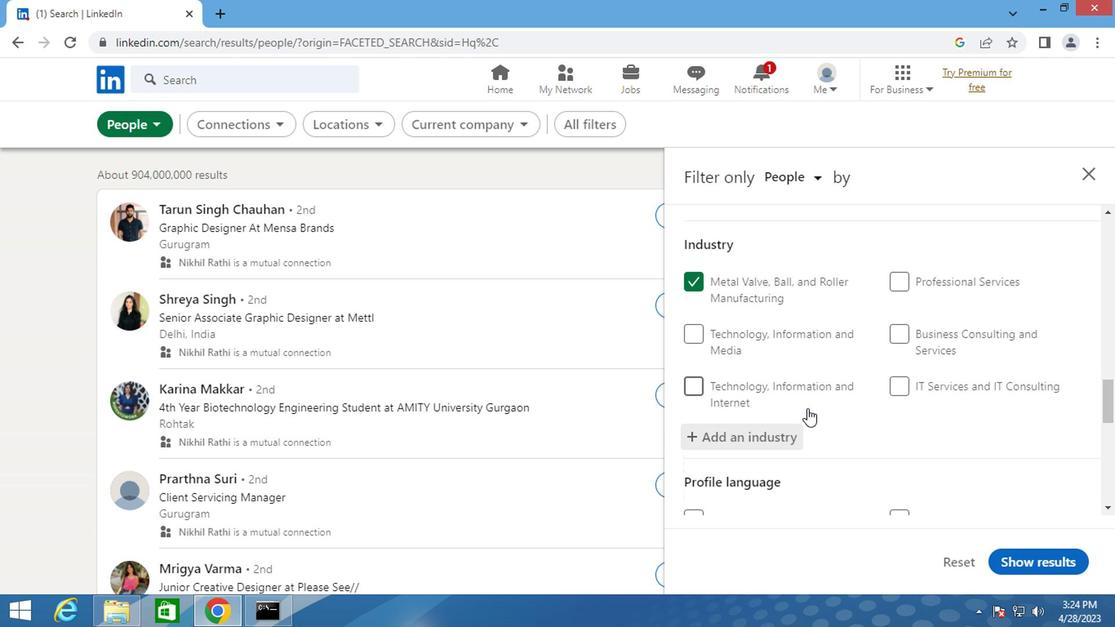 
Action: Mouse scrolled (803, 407) with delta (0, -1)
Screenshot: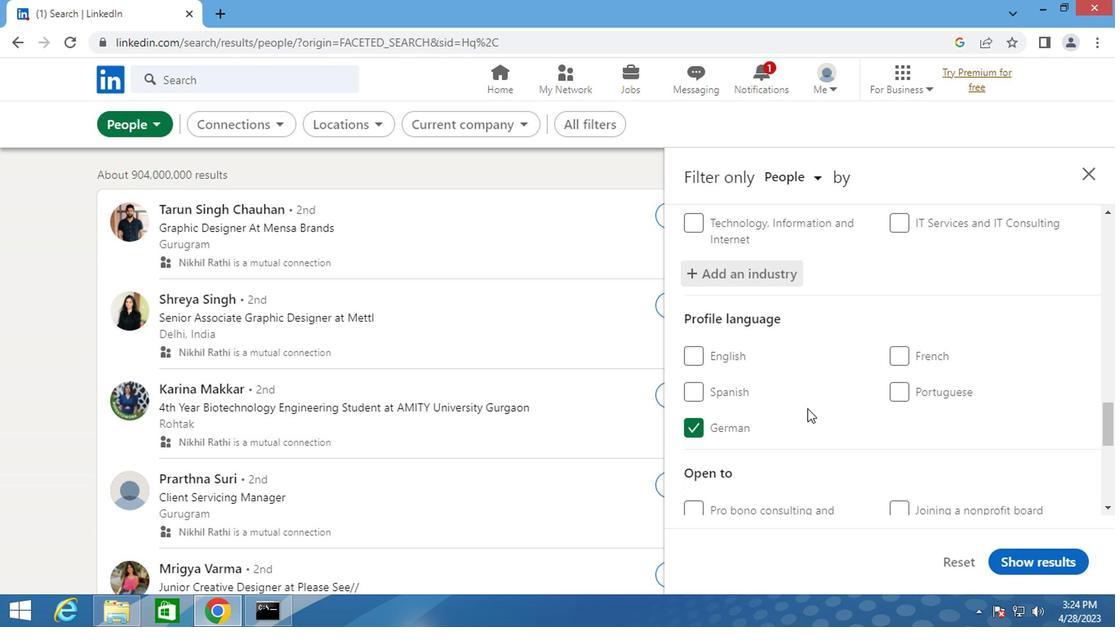 
Action: Mouse scrolled (803, 407) with delta (0, -1)
Screenshot: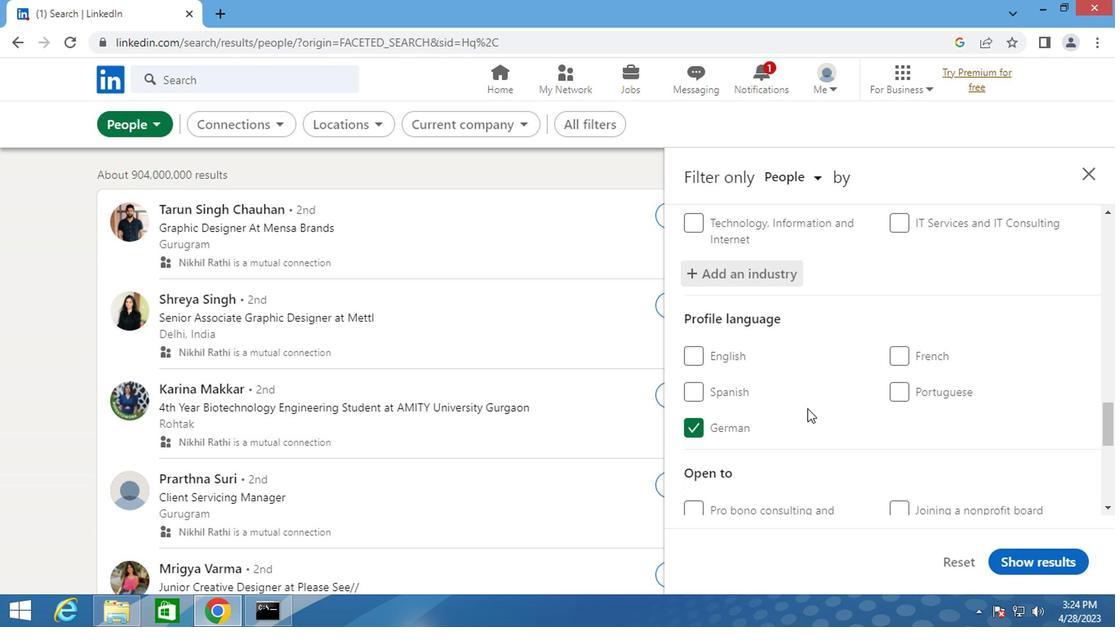 
Action: Mouse scrolled (803, 407) with delta (0, -1)
Screenshot: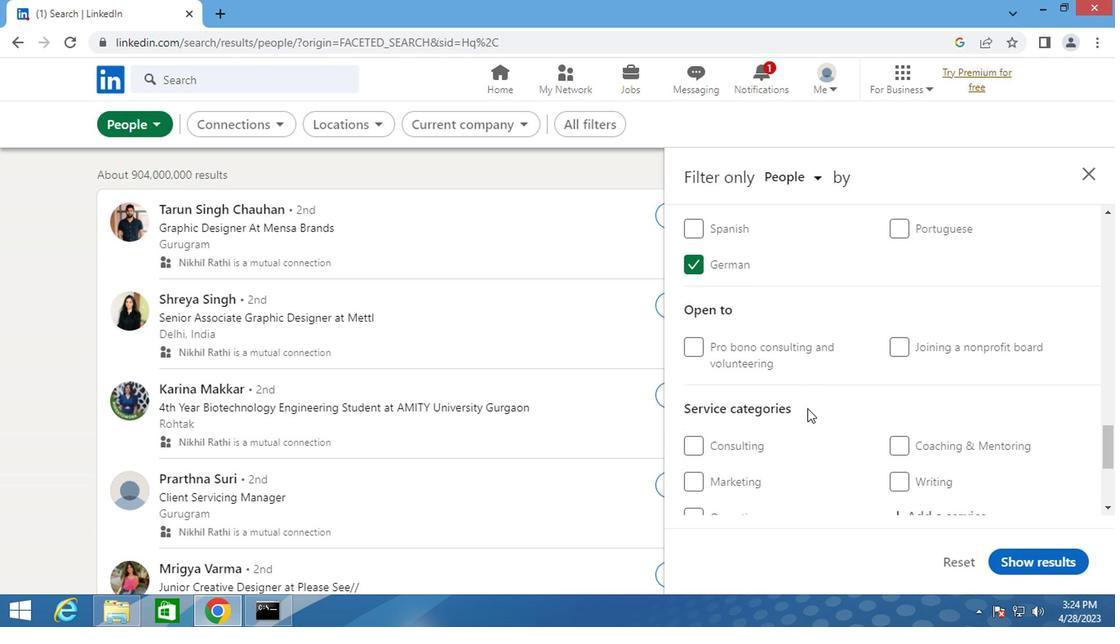 
Action: Mouse scrolled (803, 407) with delta (0, -1)
Screenshot: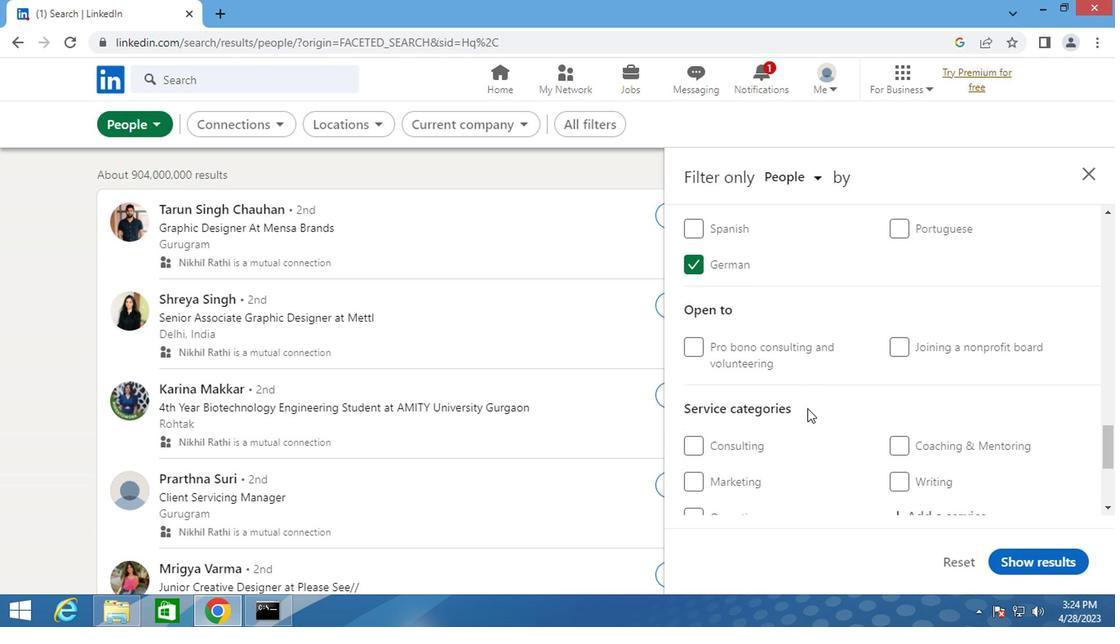 
Action: Mouse moved to (943, 344)
Screenshot: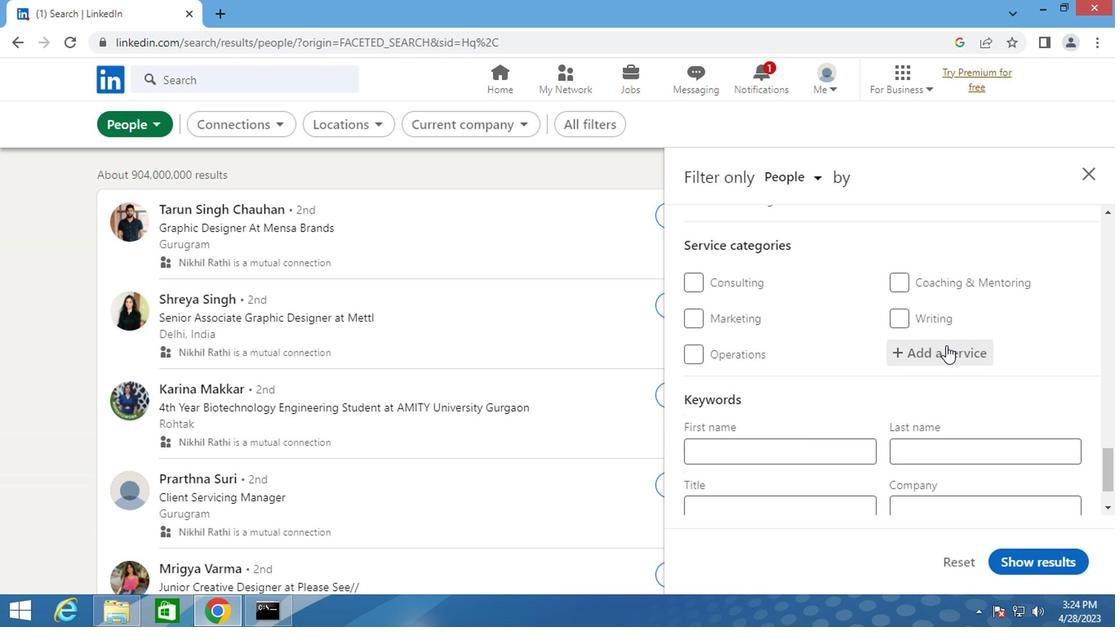 
Action: Mouse pressed left at (943, 344)
Screenshot: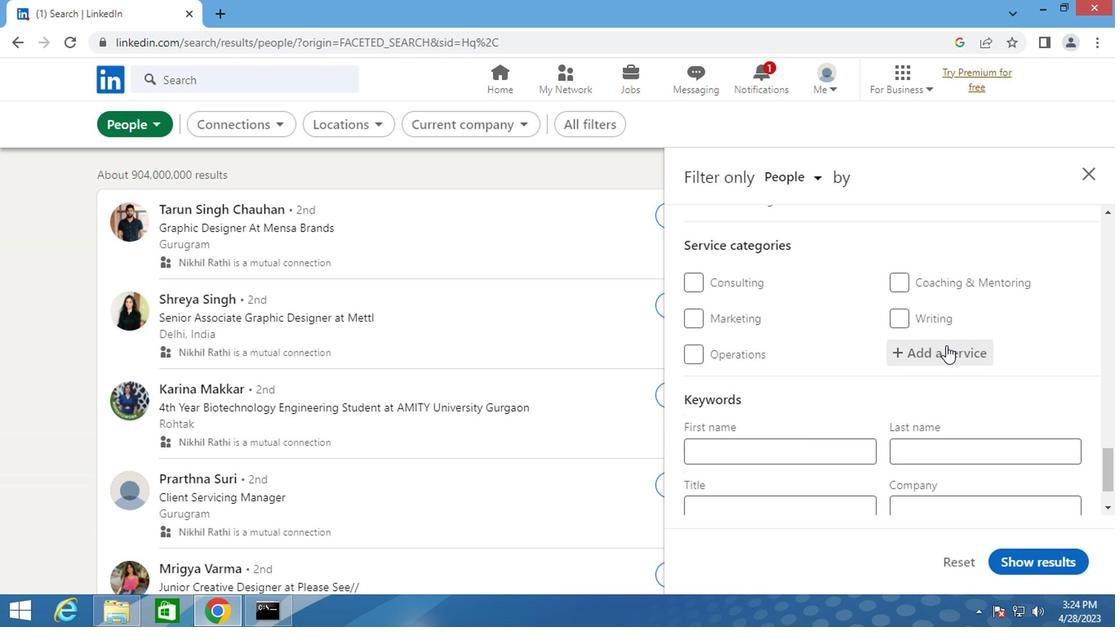 
Action: Mouse moved to (946, 344)
Screenshot: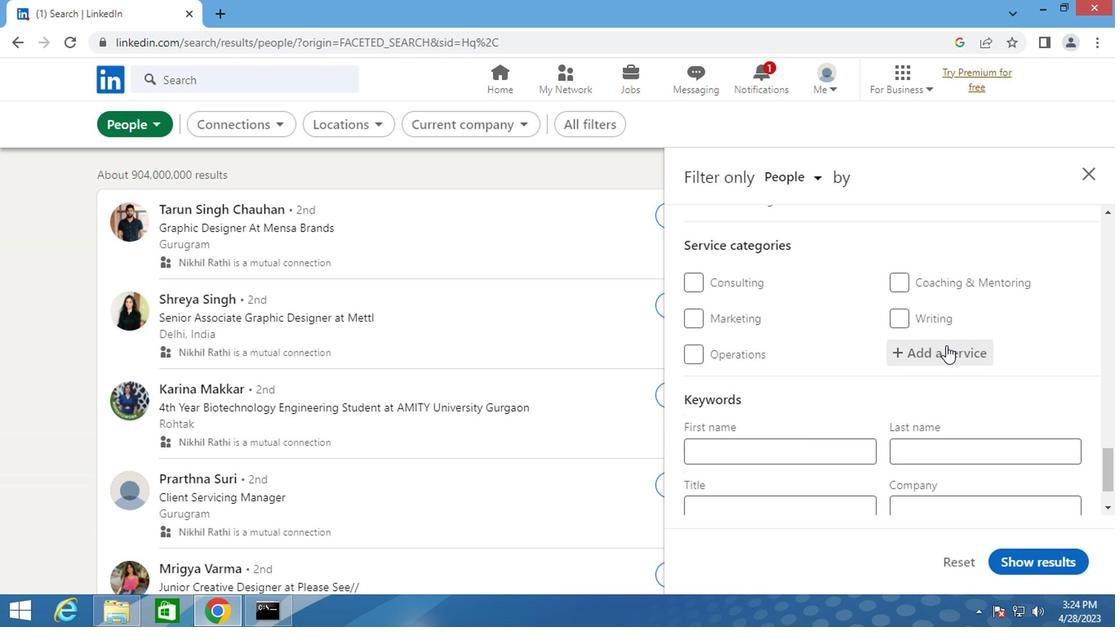 
Action: Key pressed <Key.shift>UX<Key.space><Key.shift>RESE
Screenshot: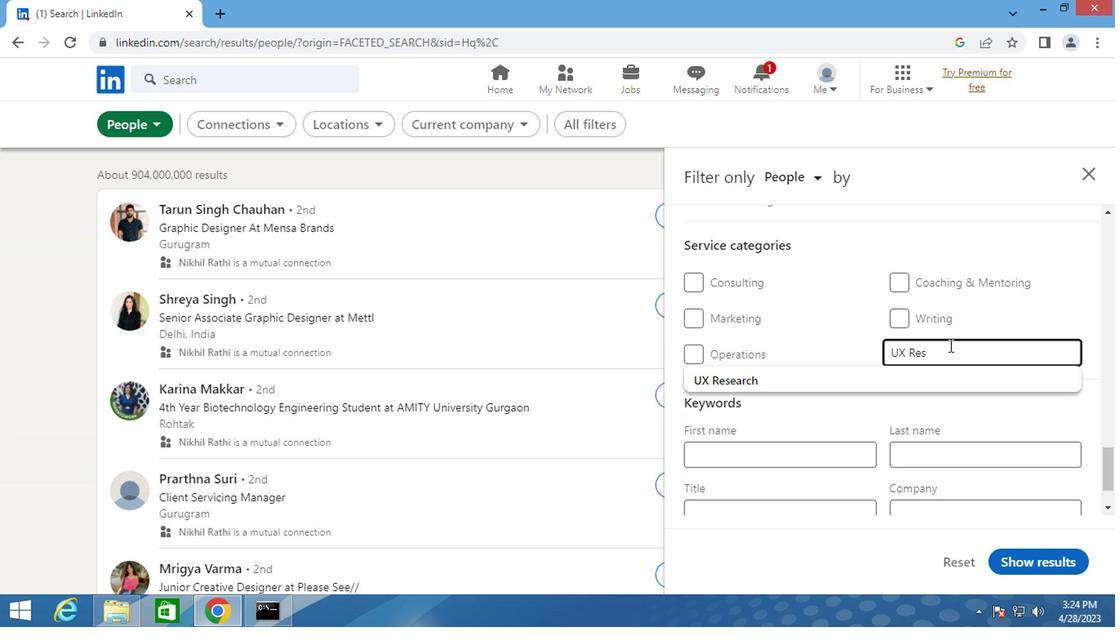 
Action: Mouse moved to (777, 375)
Screenshot: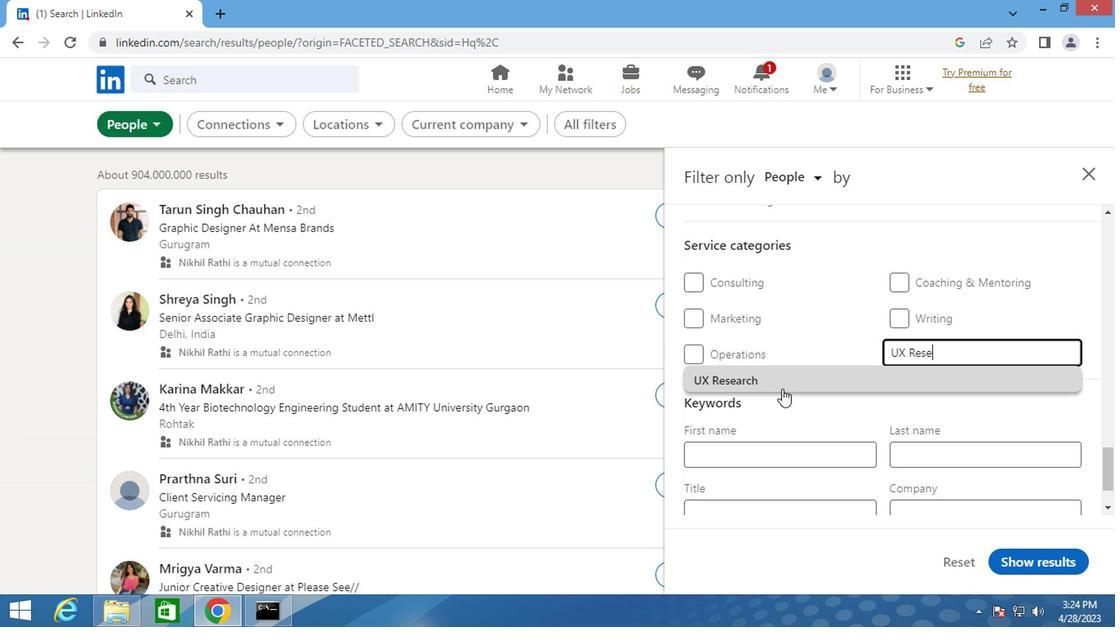 
Action: Mouse pressed left at (777, 375)
Screenshot: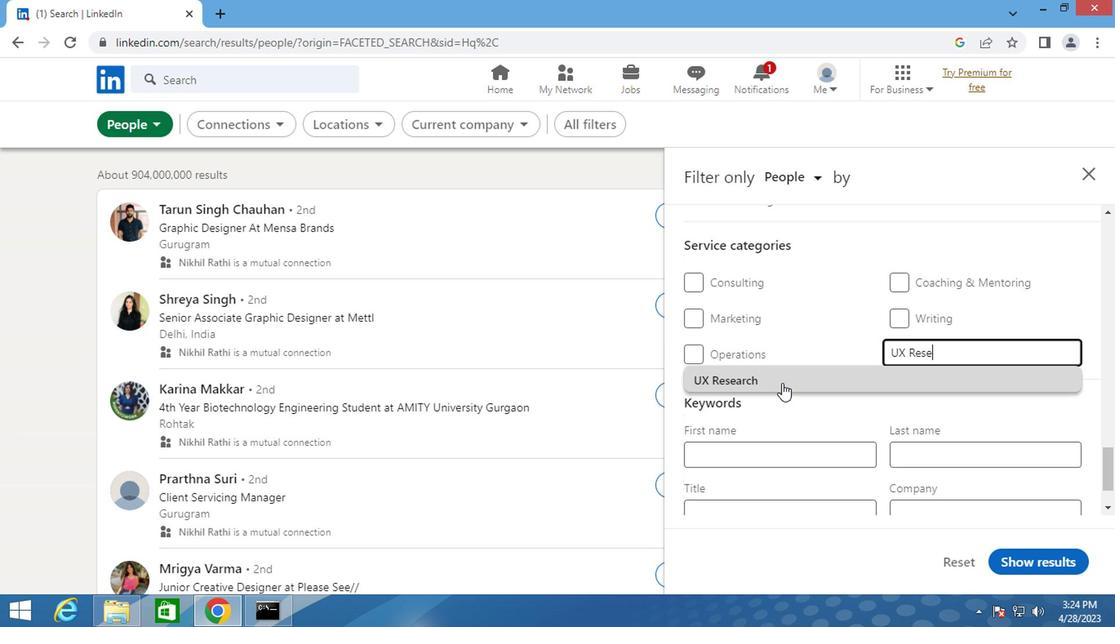 
Action: Mouse scrolled (777, 374) with delta (0, 0)
Screenshot: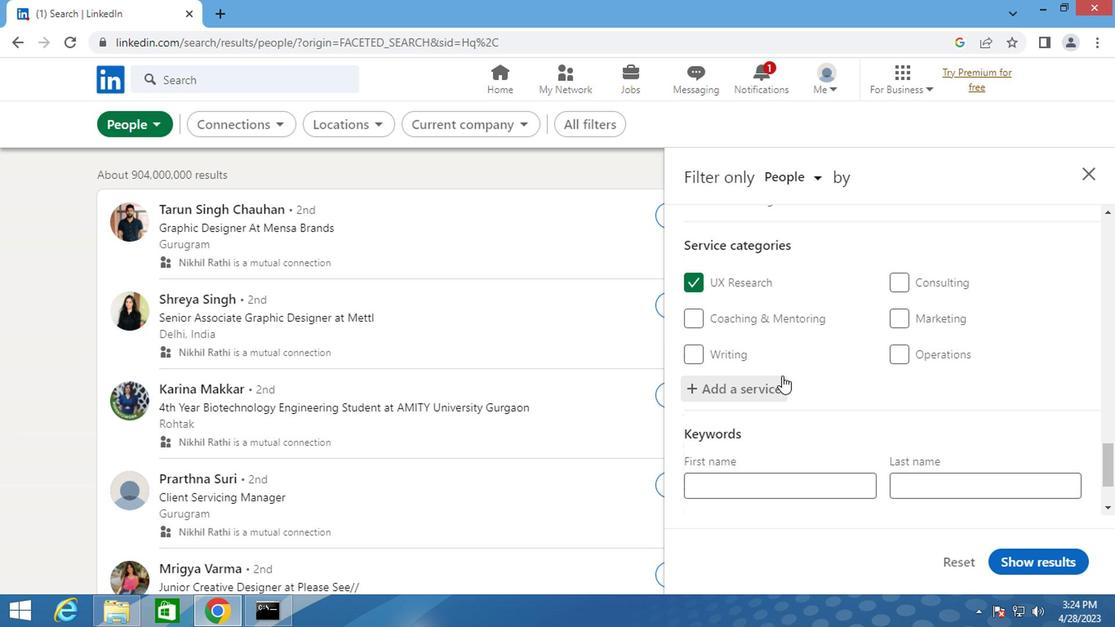 
Action: Mouse scrolled (777, 374) with delta (0, 0)
Screenshot: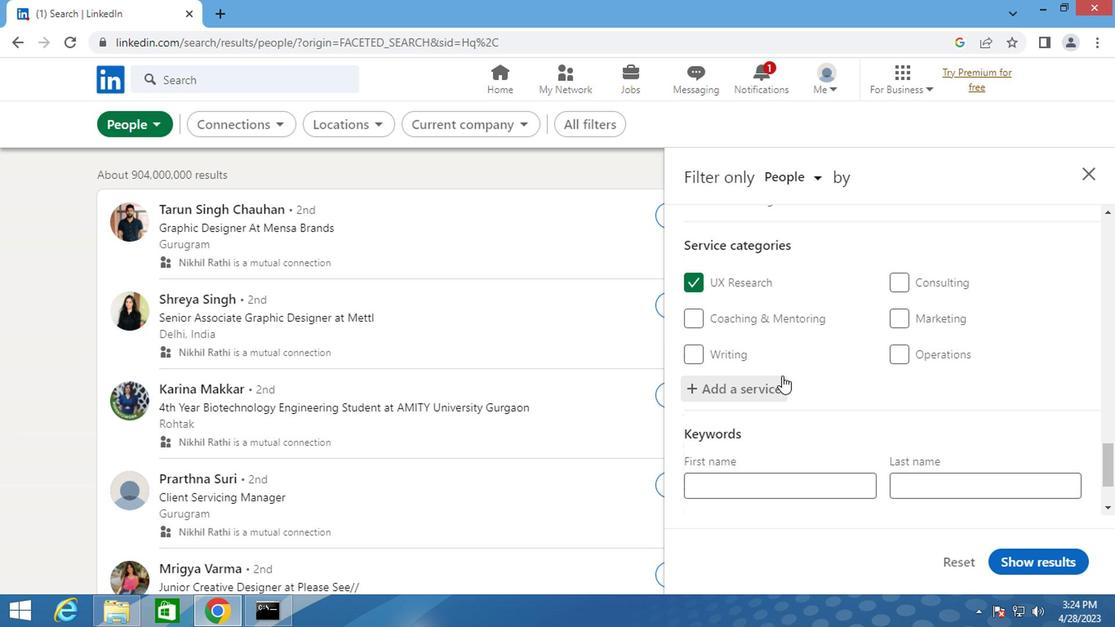 
Action: Mouse moved to (748, 437)
Screenshot: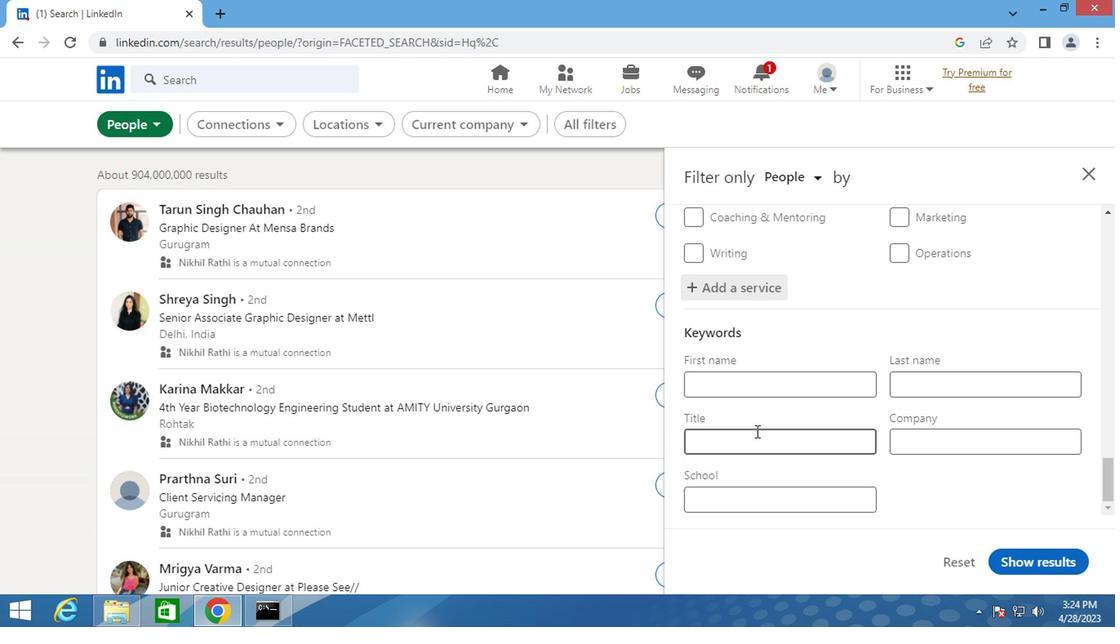 
Action: Mouse pressed left at (748, 437)
Screenshot: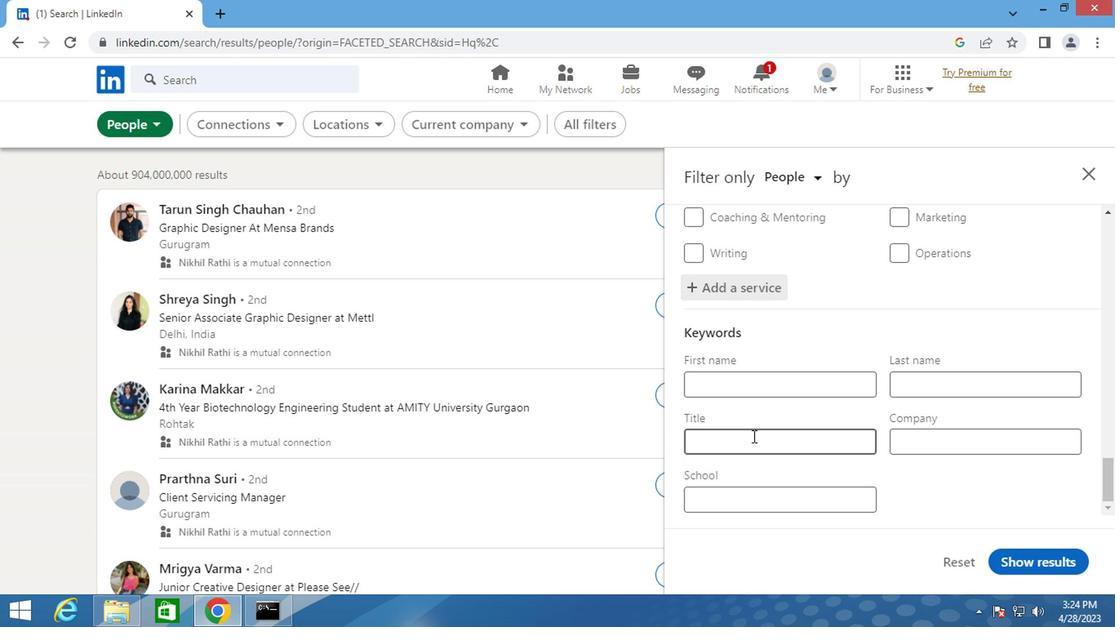 
Action: Key pressed <Key.shift>DATA<Key.space><Key.shift>ENTRY
Screenshot: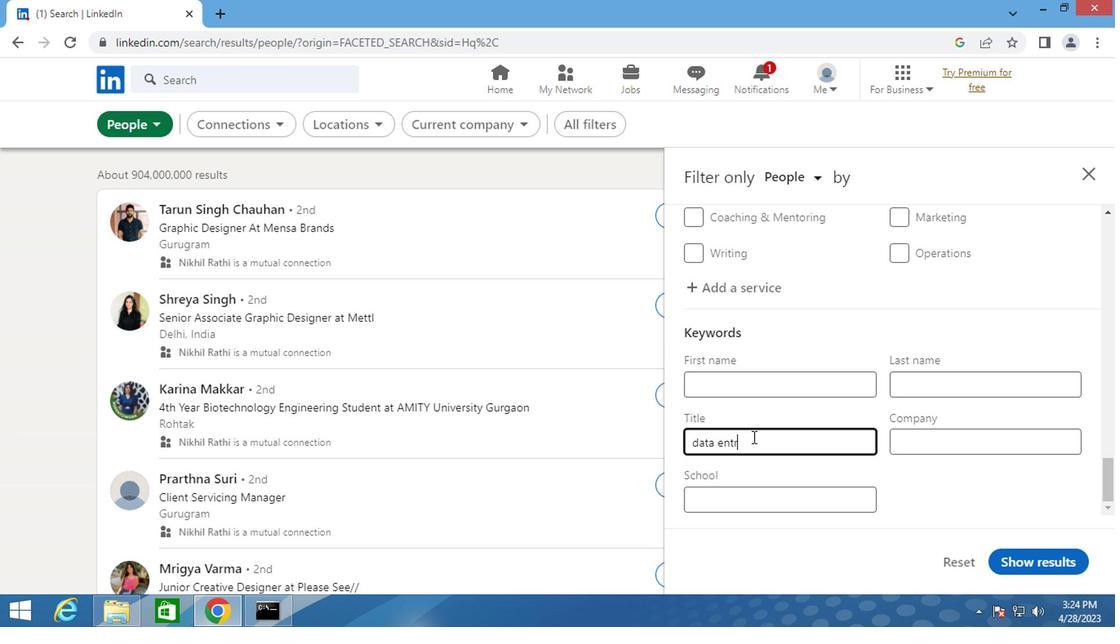 
Action: Mouse moved to (1024, 564)
Screenshot: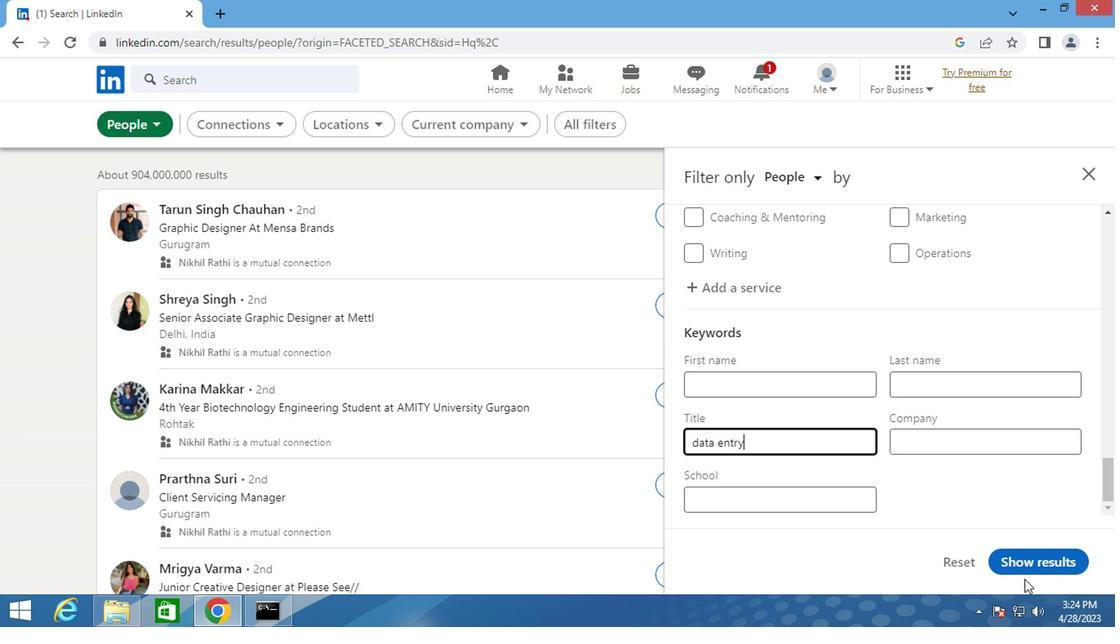 
Action: Mouse pressed left at (1024, 564)
Screenshot: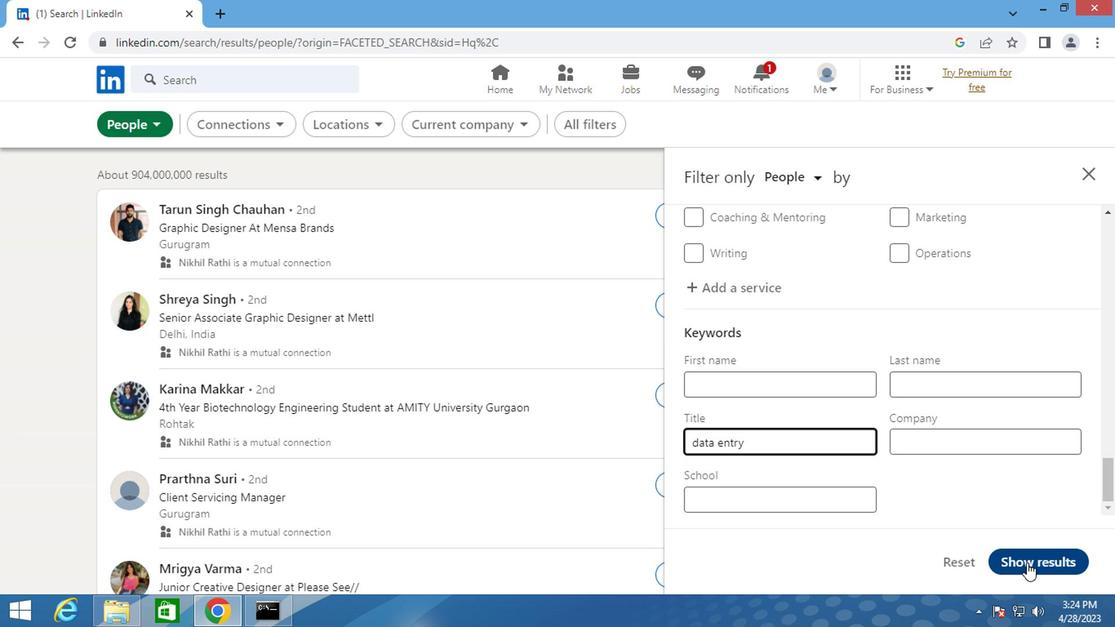 
